 Task: Find a one-way flight from Lynchburg (LYH) to Greenville (PGV) on June 2 for 3 passengers in premium economy with 2 checked bags, a price up to ₹1,100, and a departure time between 12:00 PM and 1:00 PM.
Action: Mouse moved to (391, 354)
Screenshot: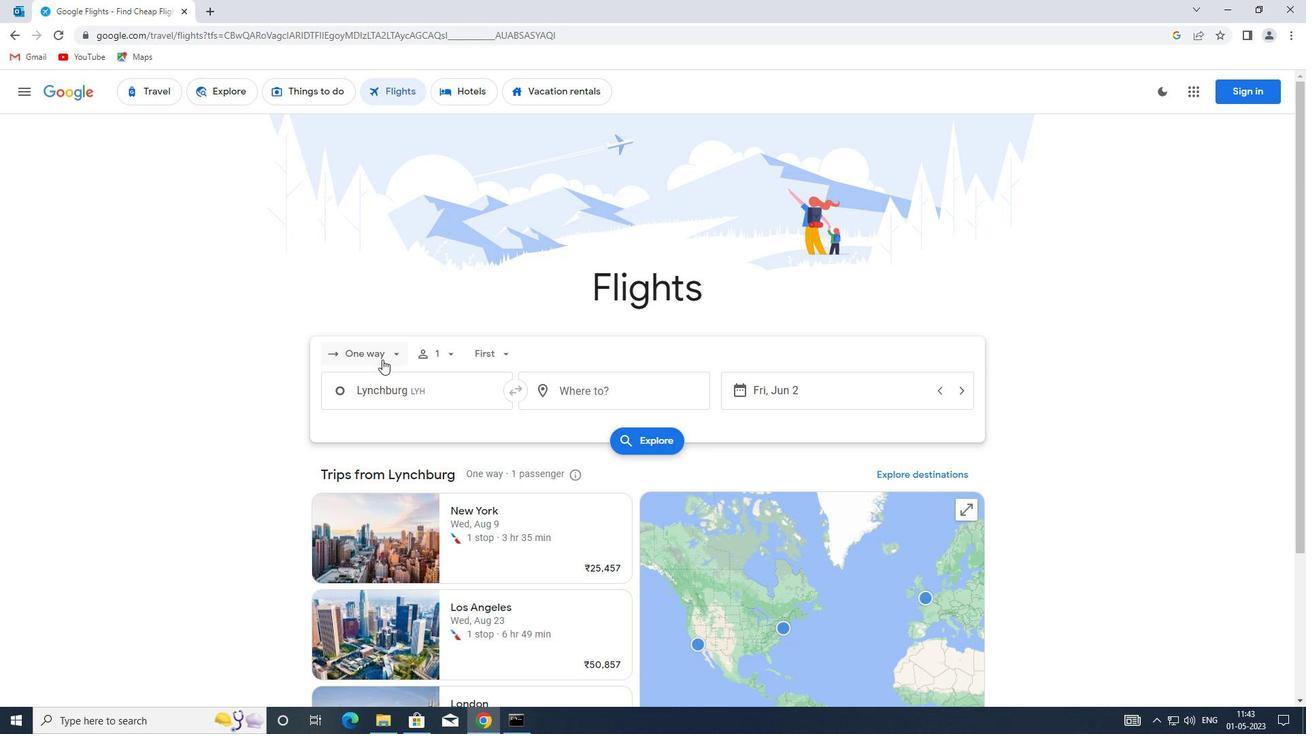 
Action: Mouse pressed left at (391, 354)
Screenshot: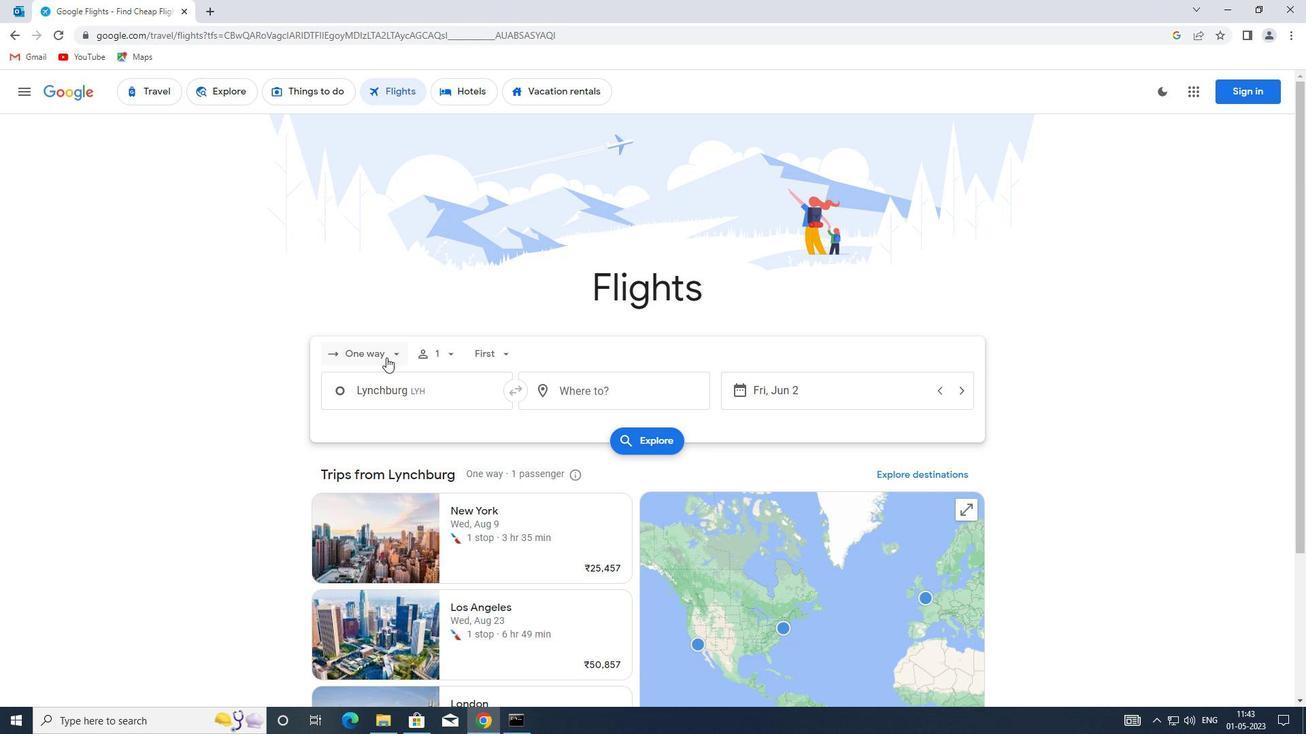 
Action: Mouse moved to (409, 419)
Screenshot: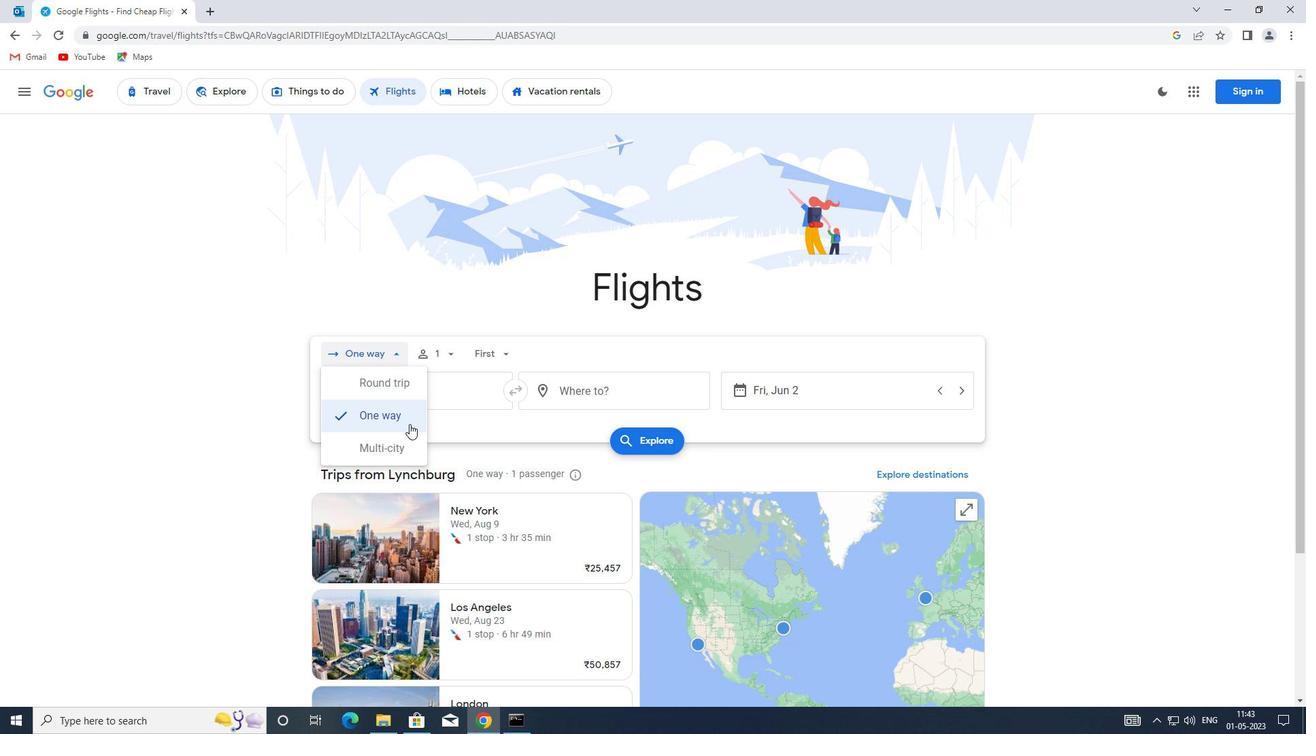 
Action: Mouse pressed left at (409, 419)
Screenshot: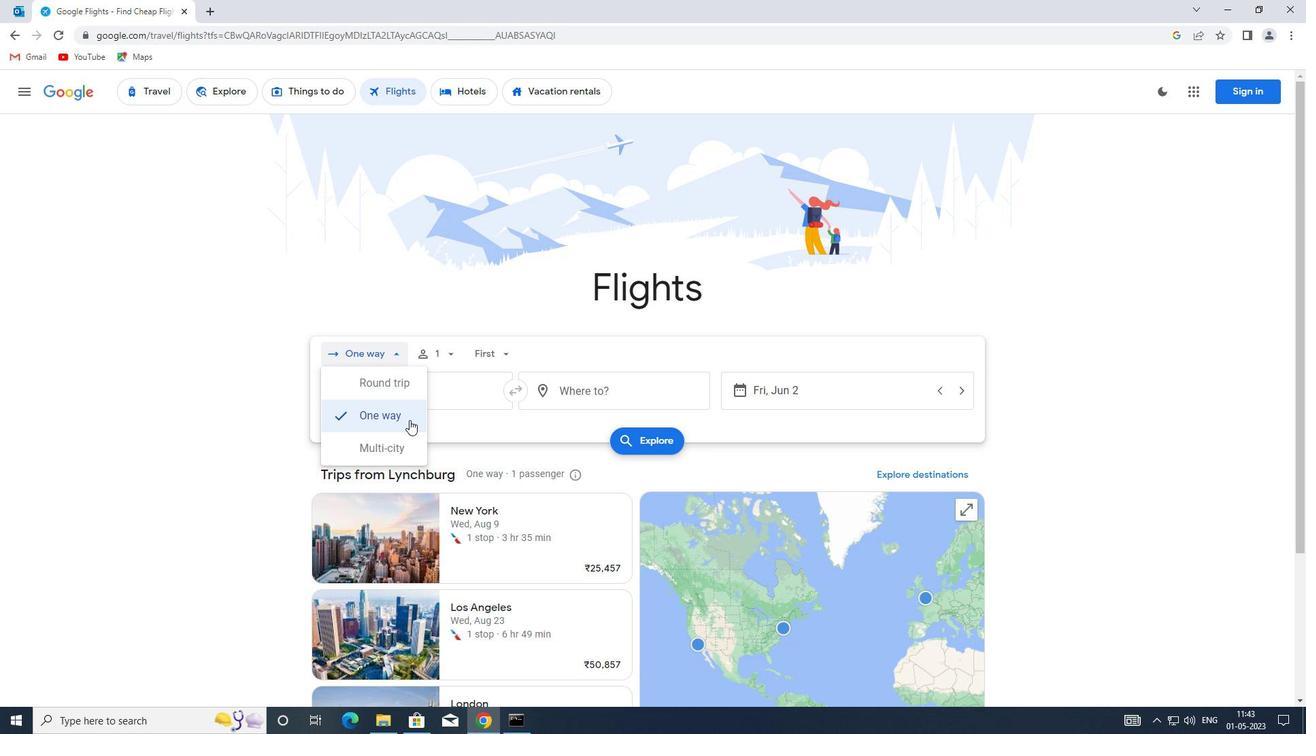 
Action: Mouse moved to (449, 360)
Screenshot: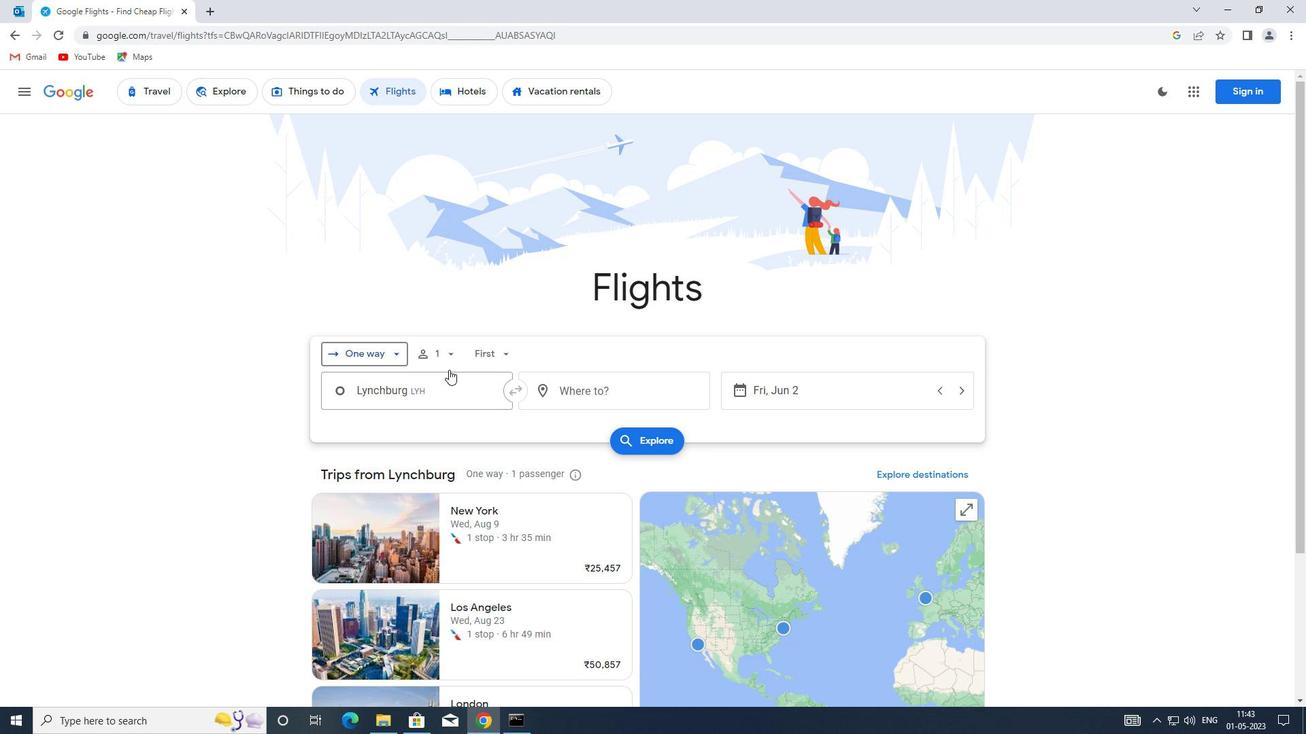 
Action: Mouse pressed left at (449, 360)
Screenshot: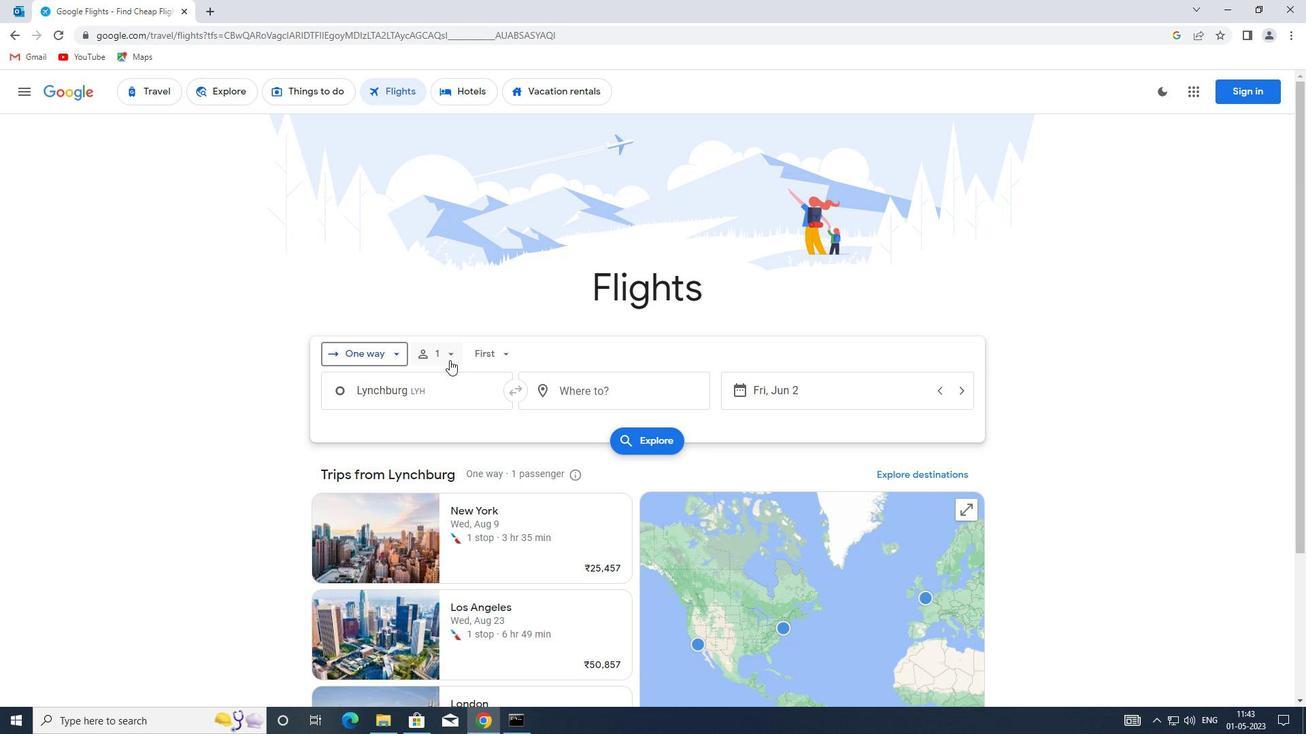 
Action: Mouse moved to (551, 423)
Screenshot: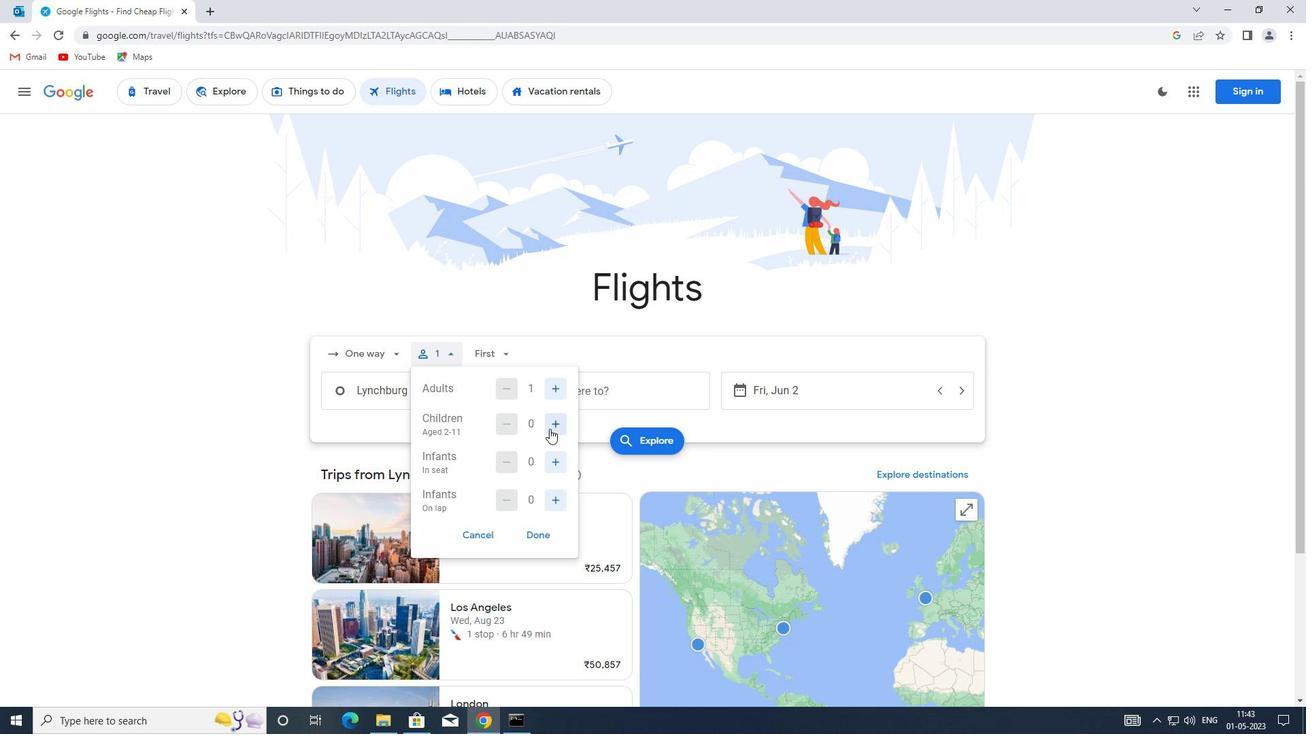 
Action: Mouse pressed left at (551, 423)
Screenshot: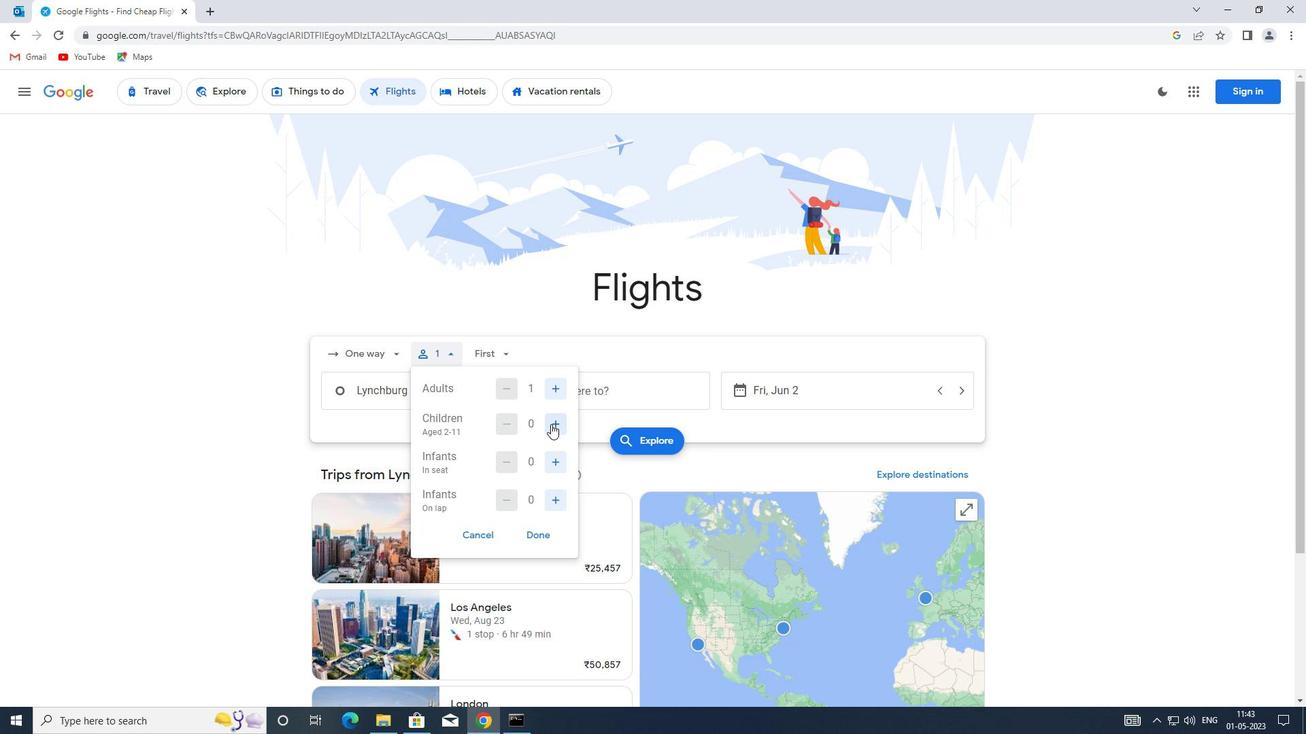 
Action: Mouse moved to (558, 464)
Screenshot: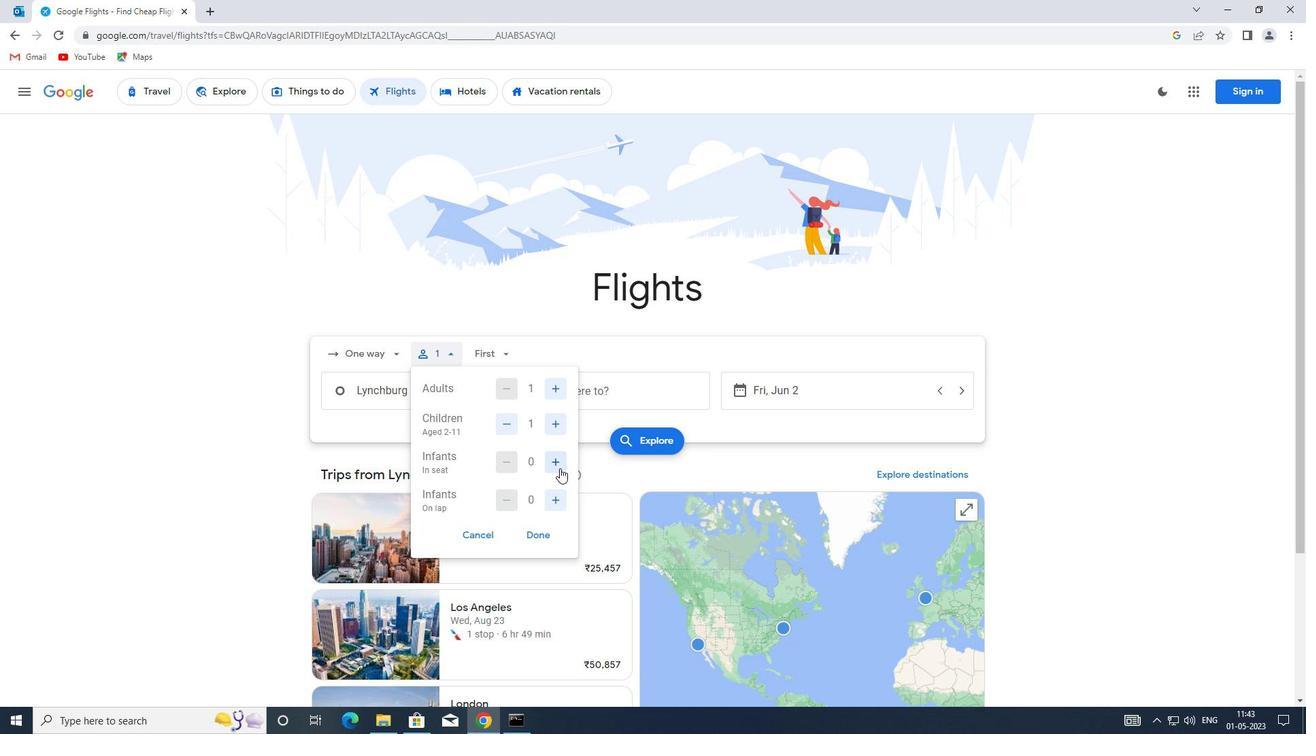 
Action: Mouse pressed left at (558, 464)
Screenshot: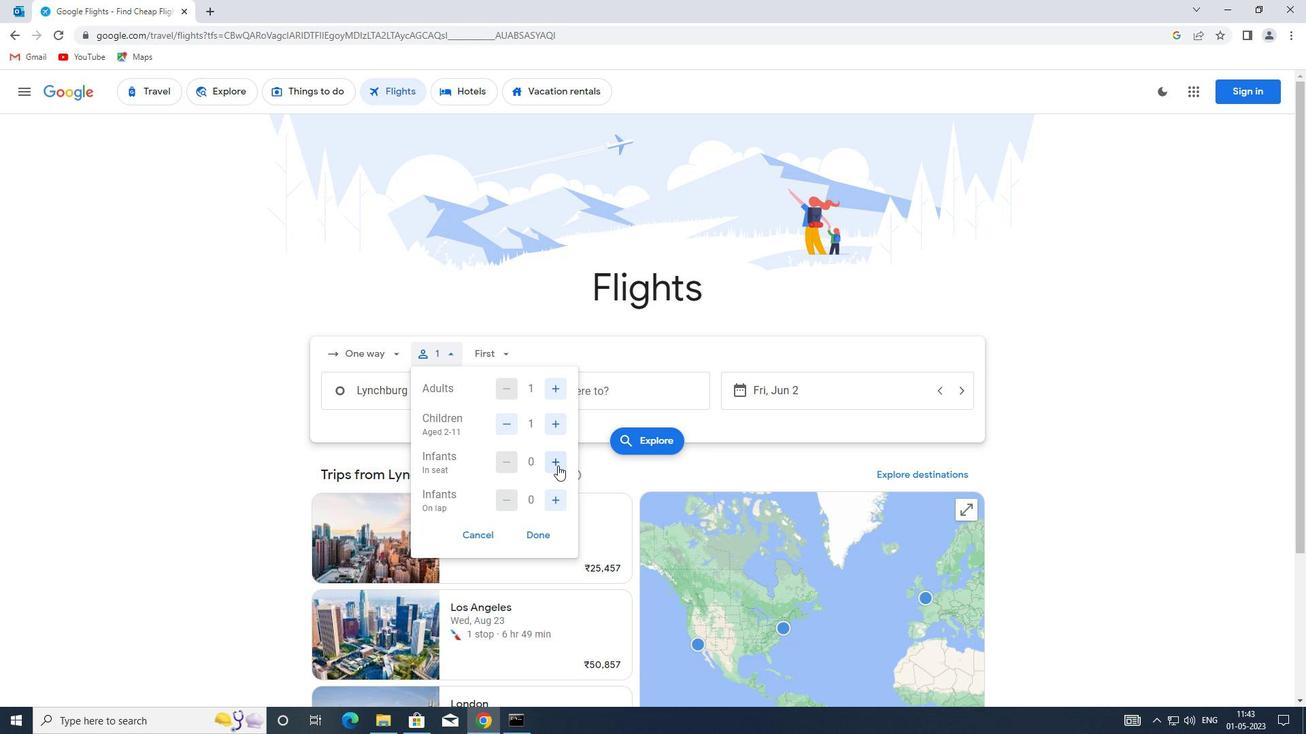 
Action: Mouse moved to (530, 534)
Screenshot: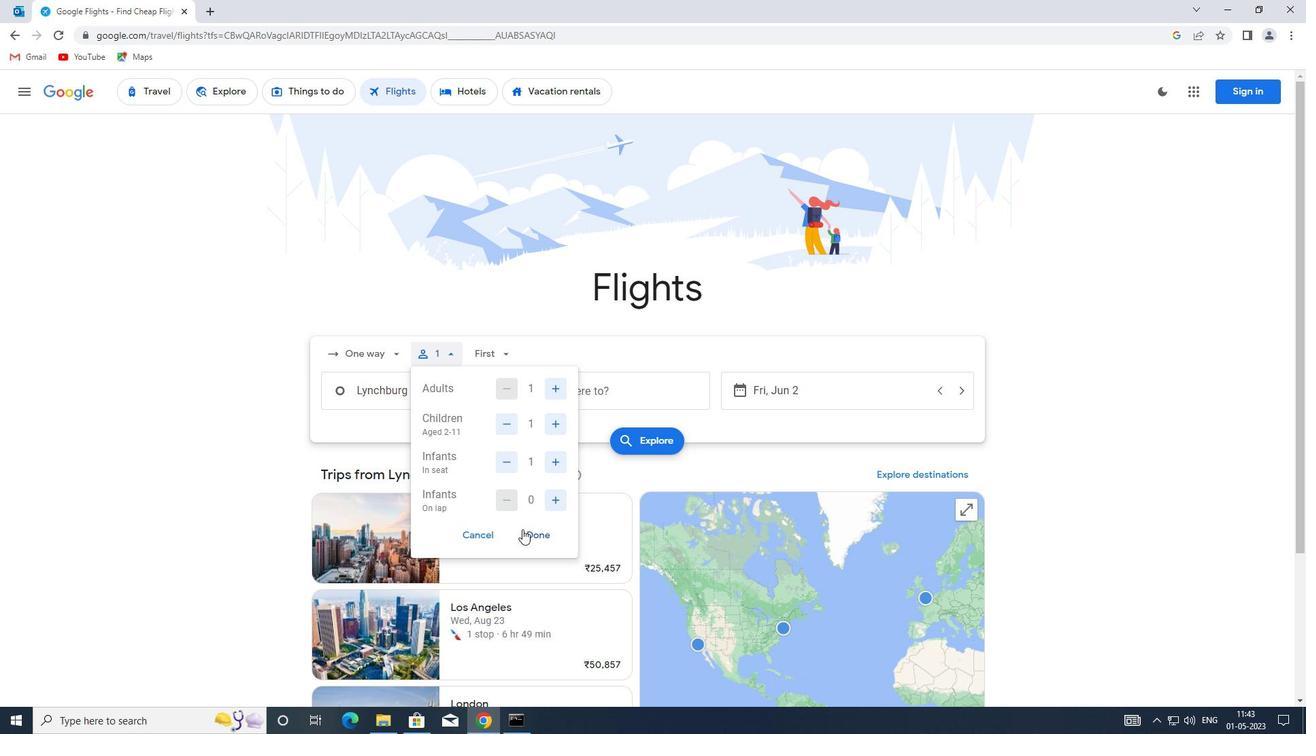 
Action: Mouse pressed left at (530, 534)
Screenshot: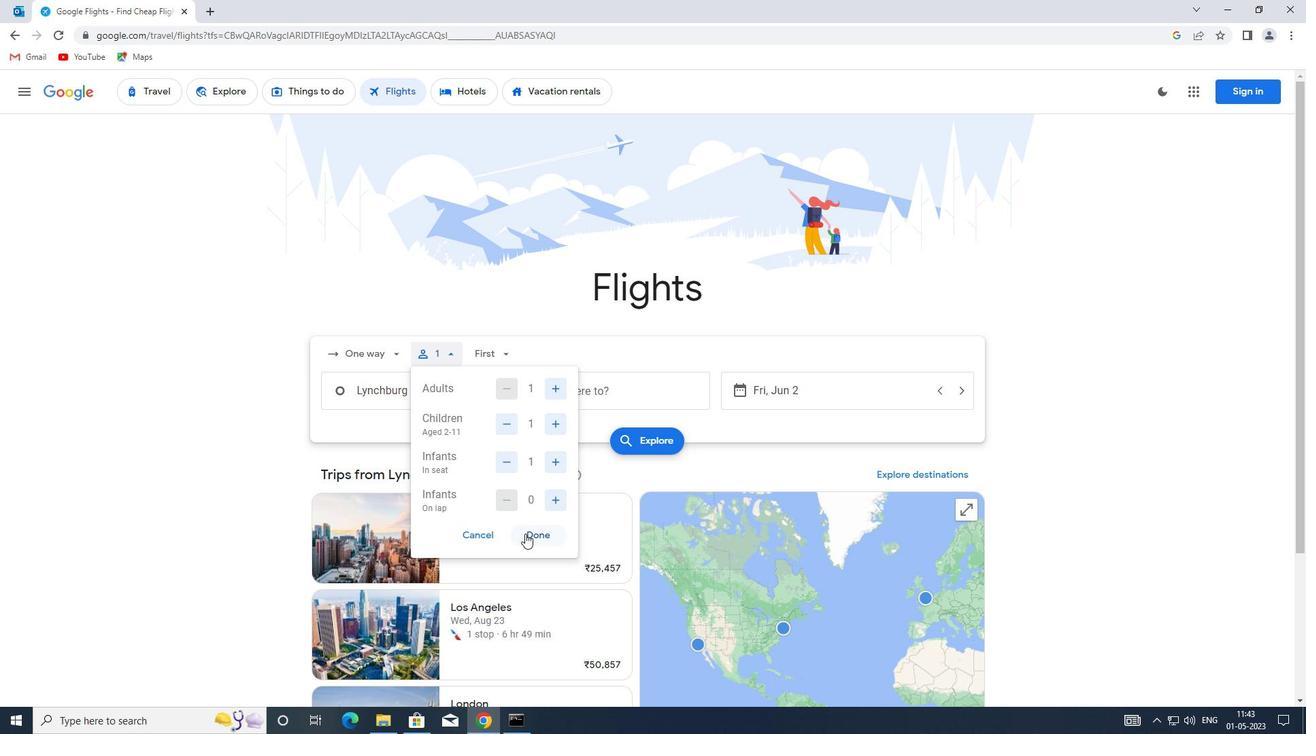 
Action: Mouse moved to (505, 351)
Screenshot: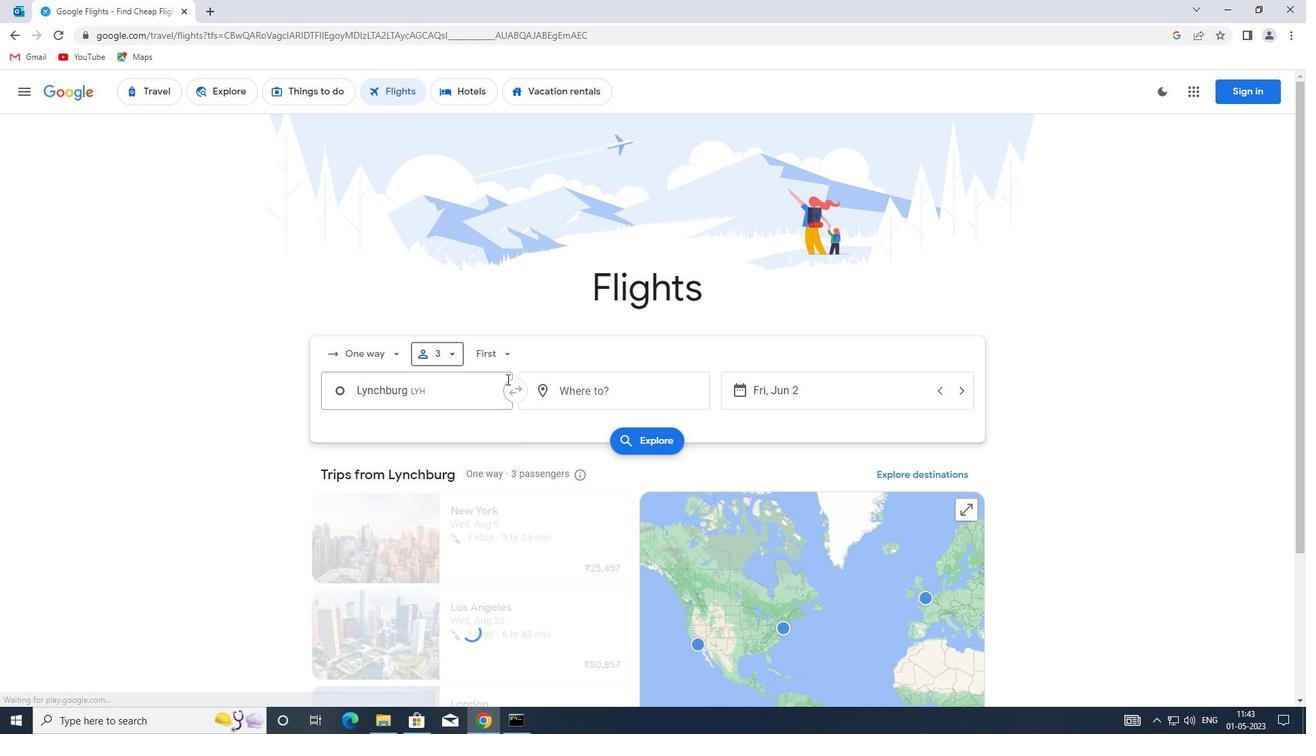 
Action: Mouse pressed left at (505, 351)
Screenshot: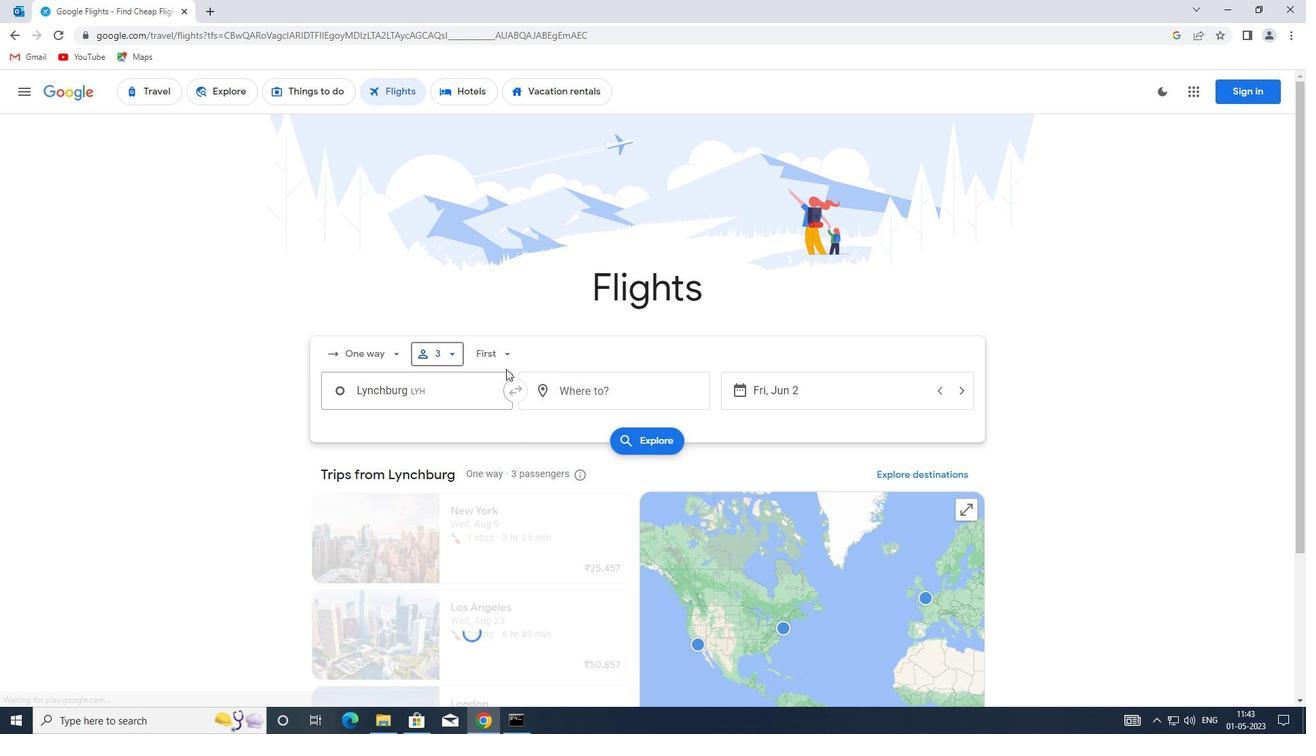 
Action: Mouse moved to (516, 418)
Screenshot: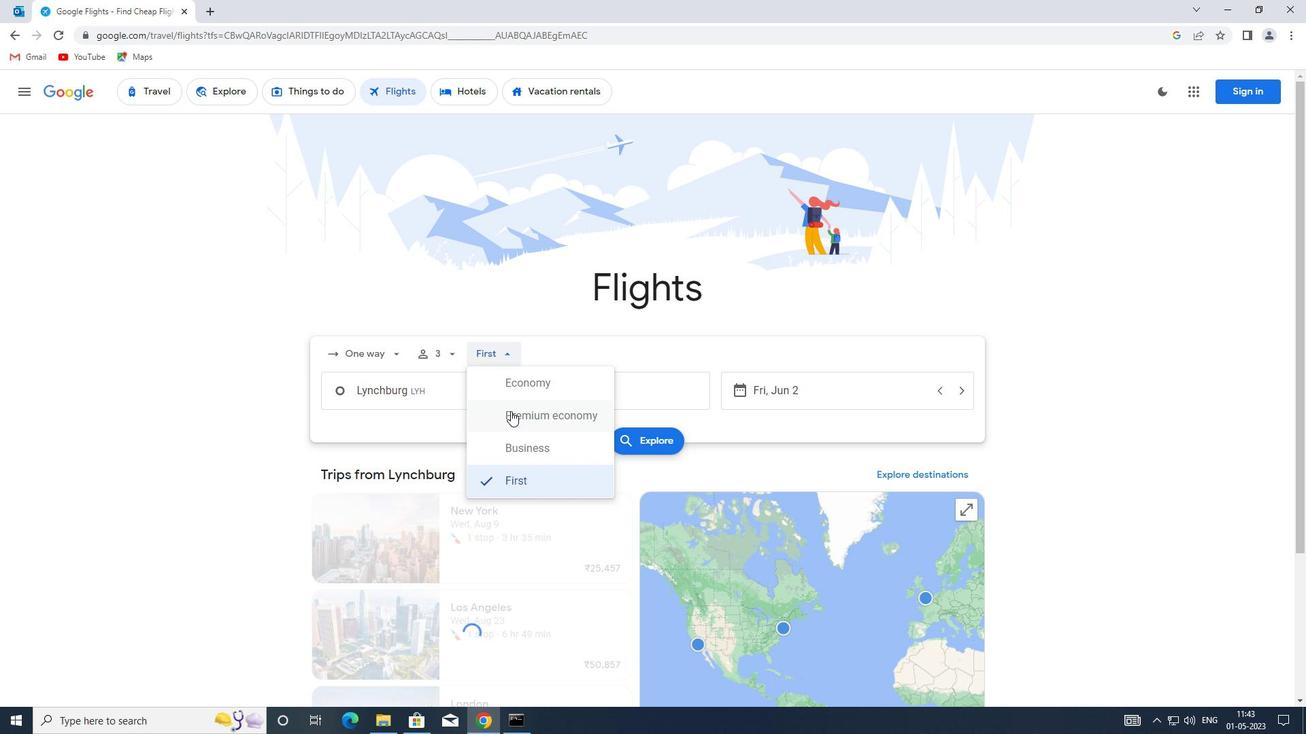
Action: Mouse pressed left at (516, 418)
Screenshot: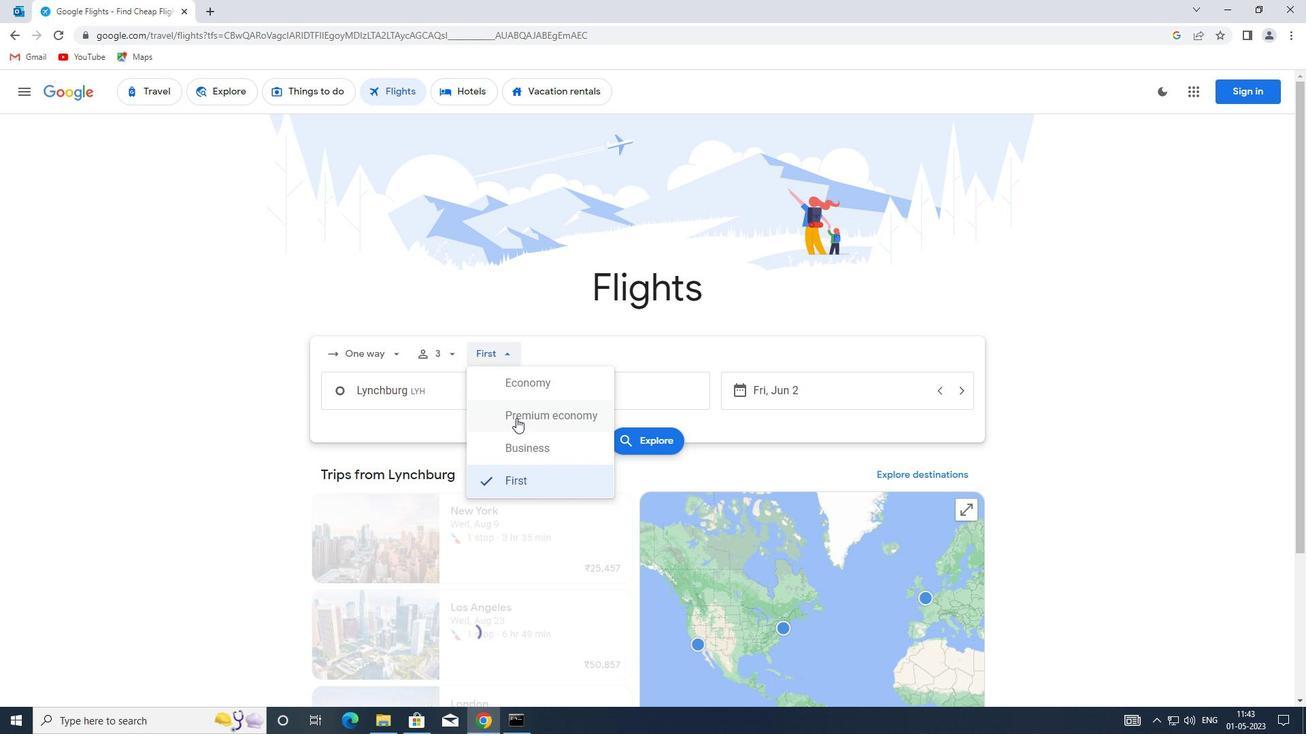 
Action: Mouse moved to (427, 390)
Screenshot: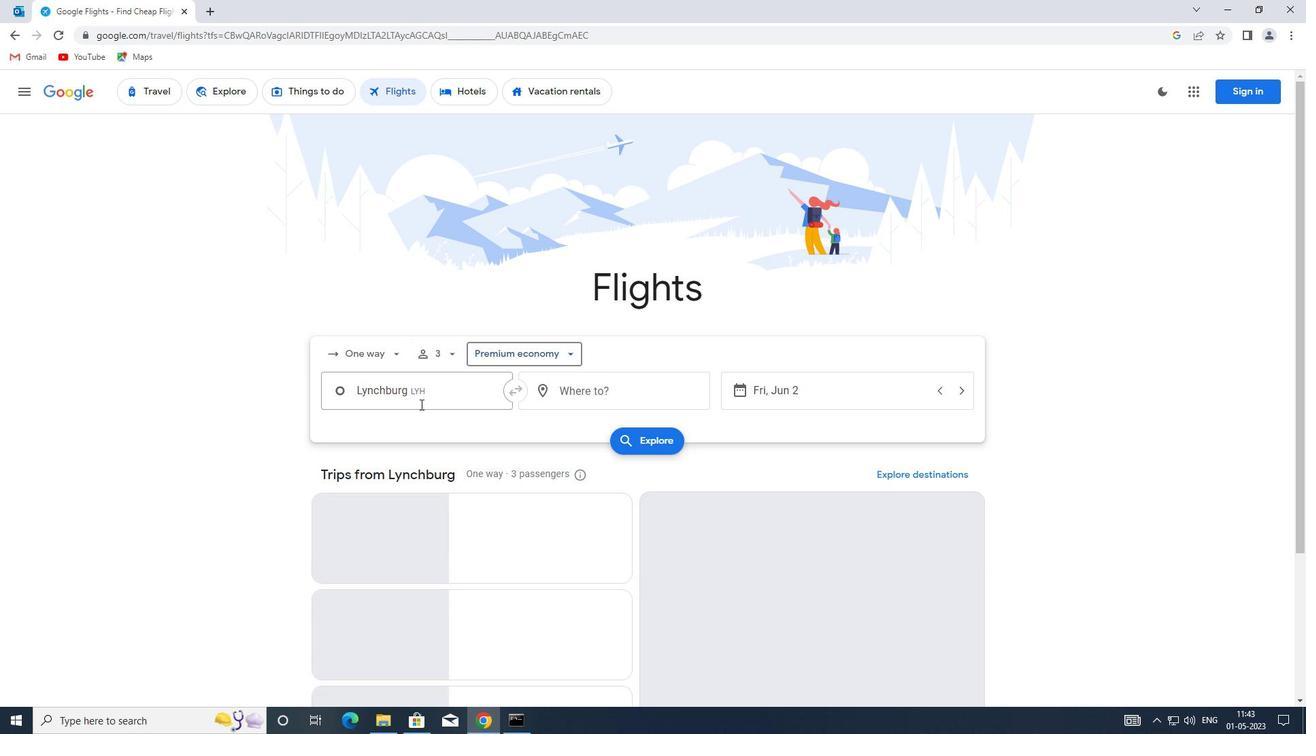 
Action: Mouse pressed left at (427, 390)
Screenshot: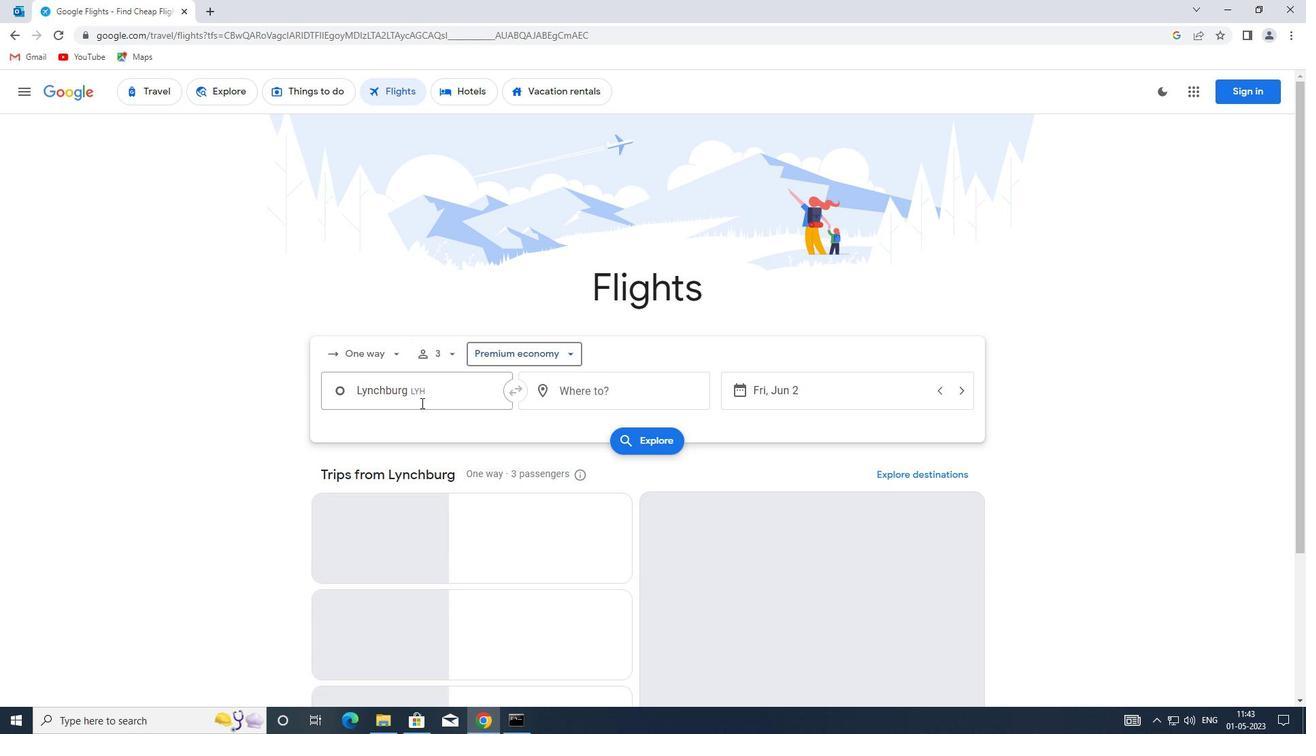 
Action: Mouse moved to (428, 390)
Screenshot: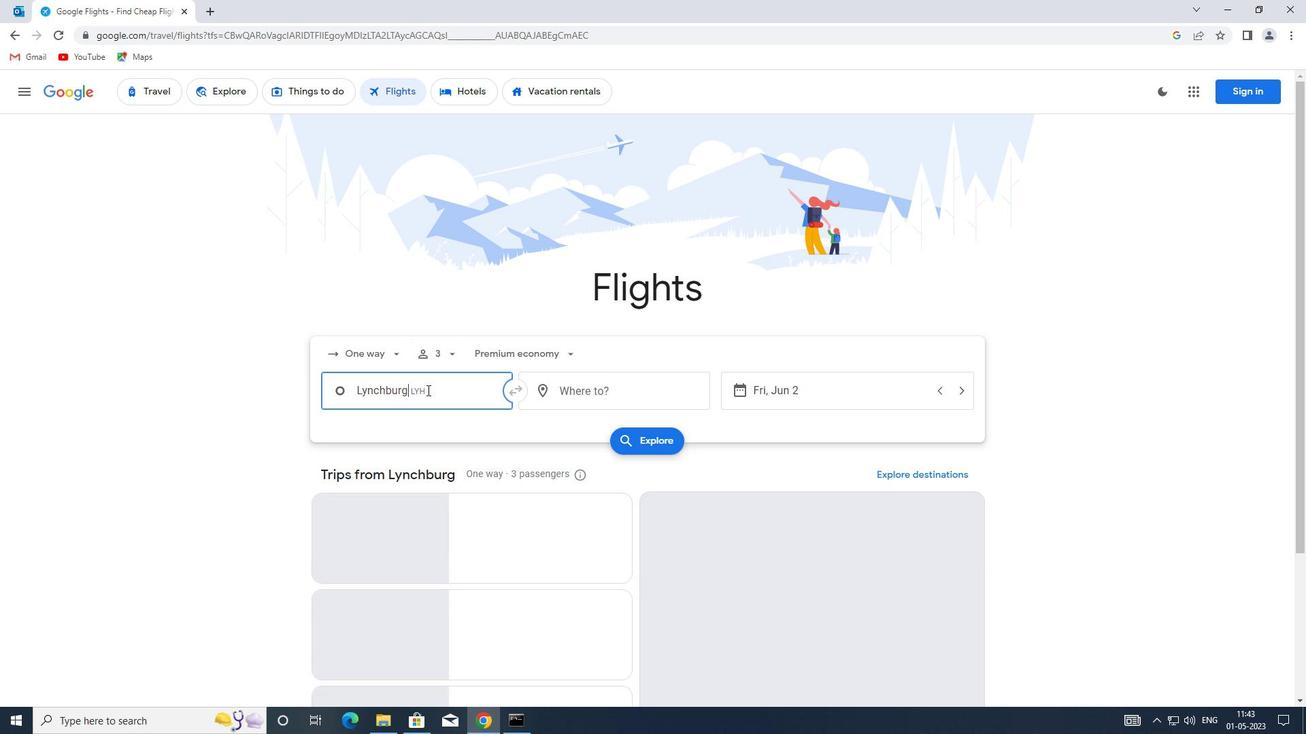 
Action: Key pressed <Key.enter>
Screenshot: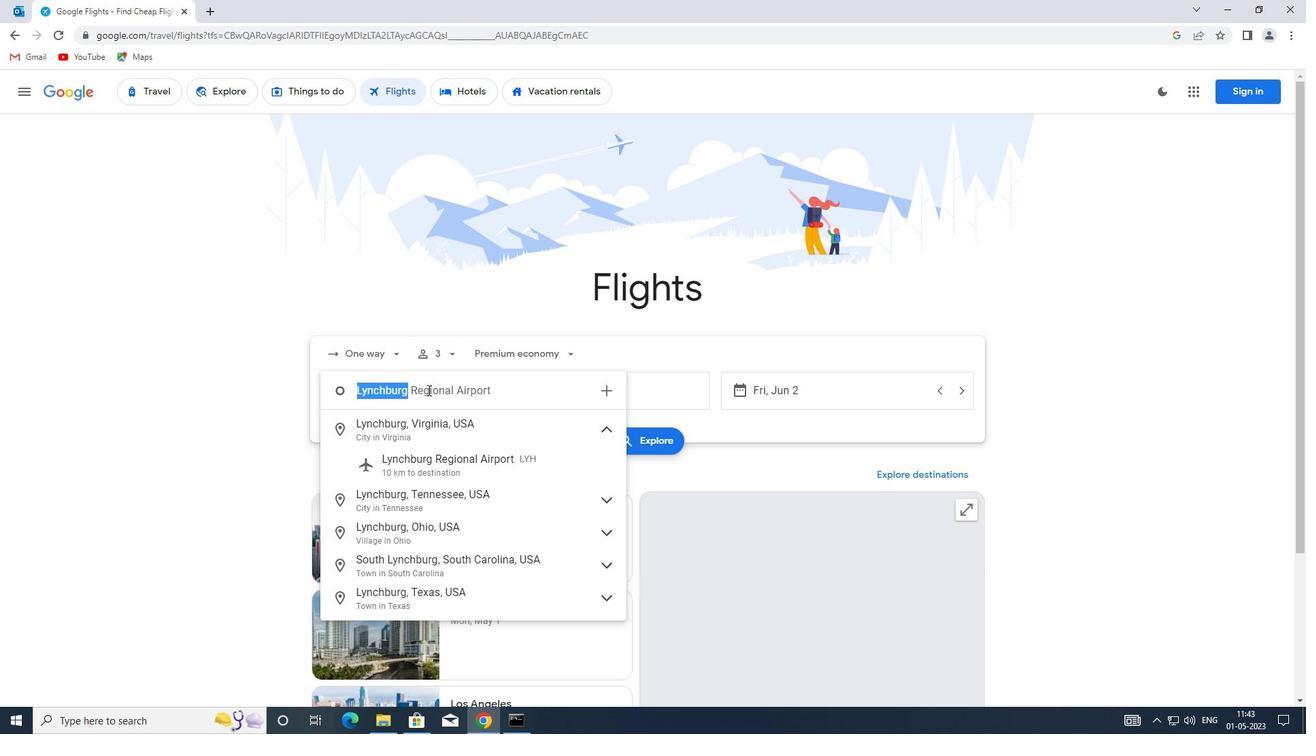 
Action: Mouse moved to (577, 395)
Screenshot: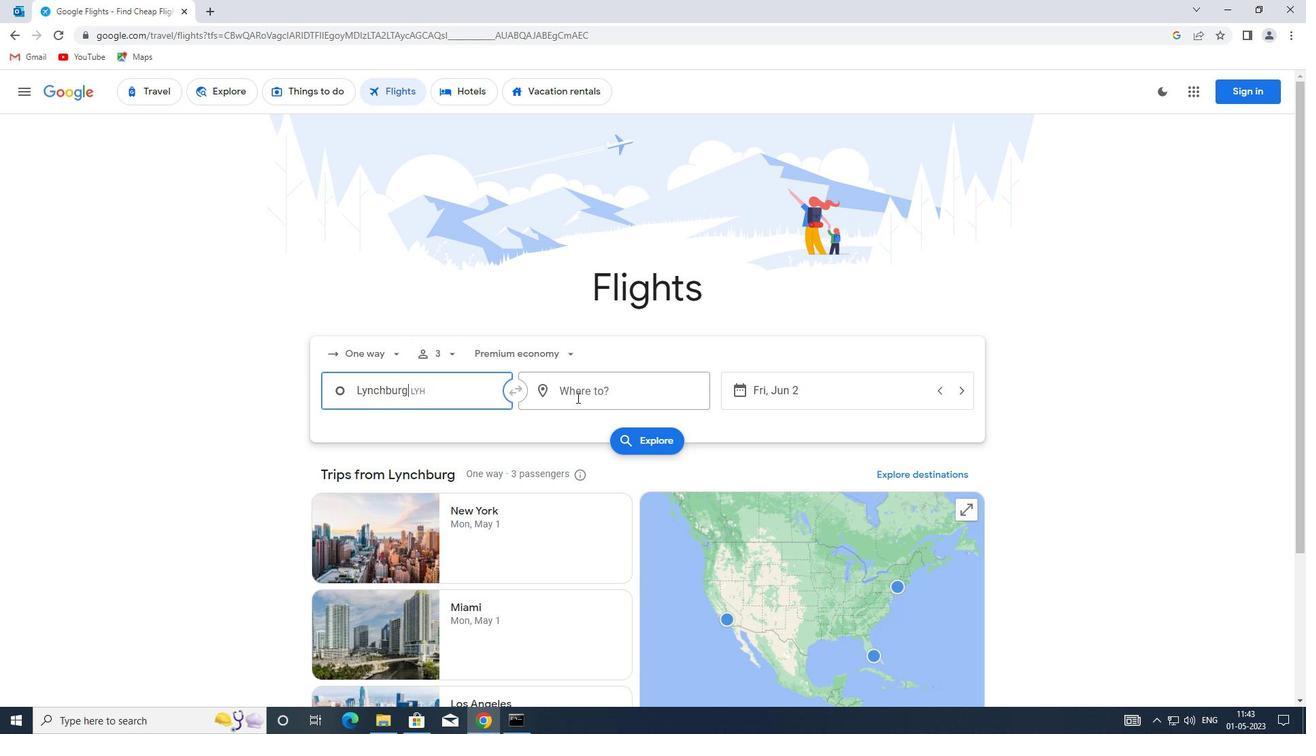 
Action: Mouse pressed left at (577, 395)
Screenshot: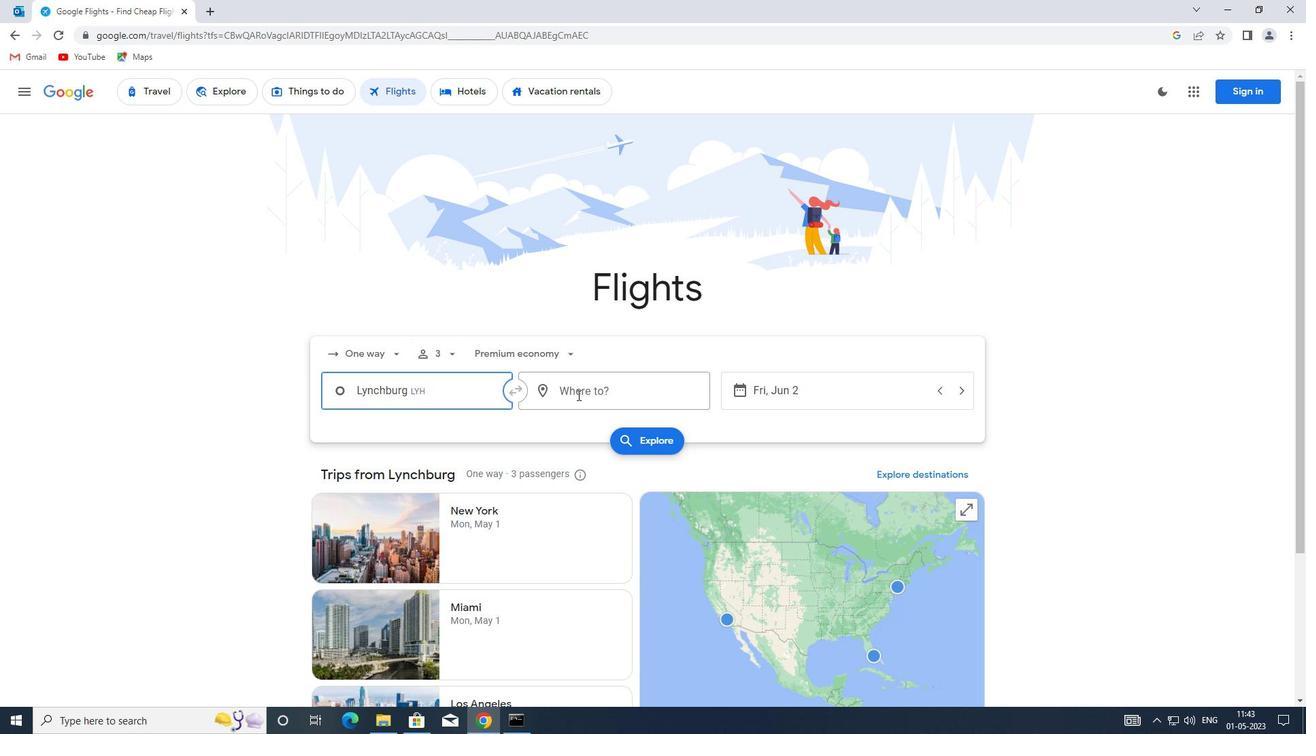 
Action: Key pressed pgv
Screenshot: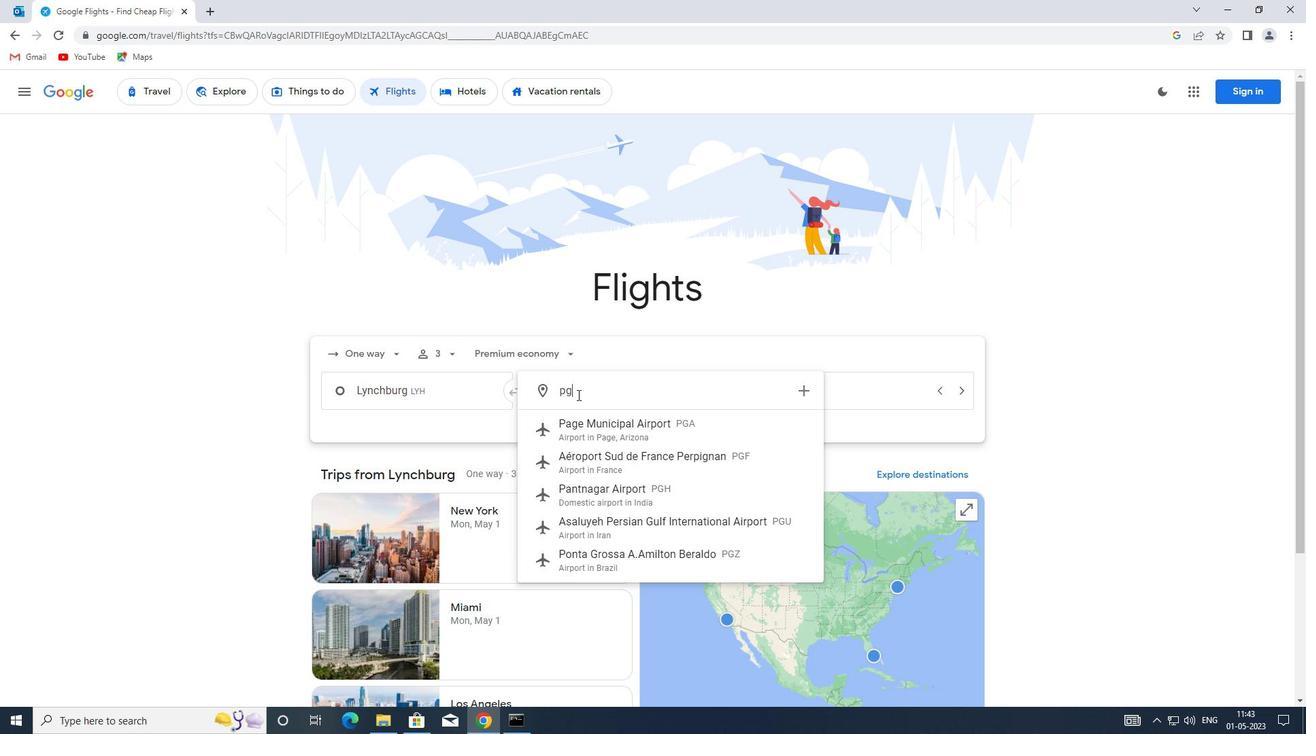 
Action: Mouse moved to (619, 438)
Screenshot: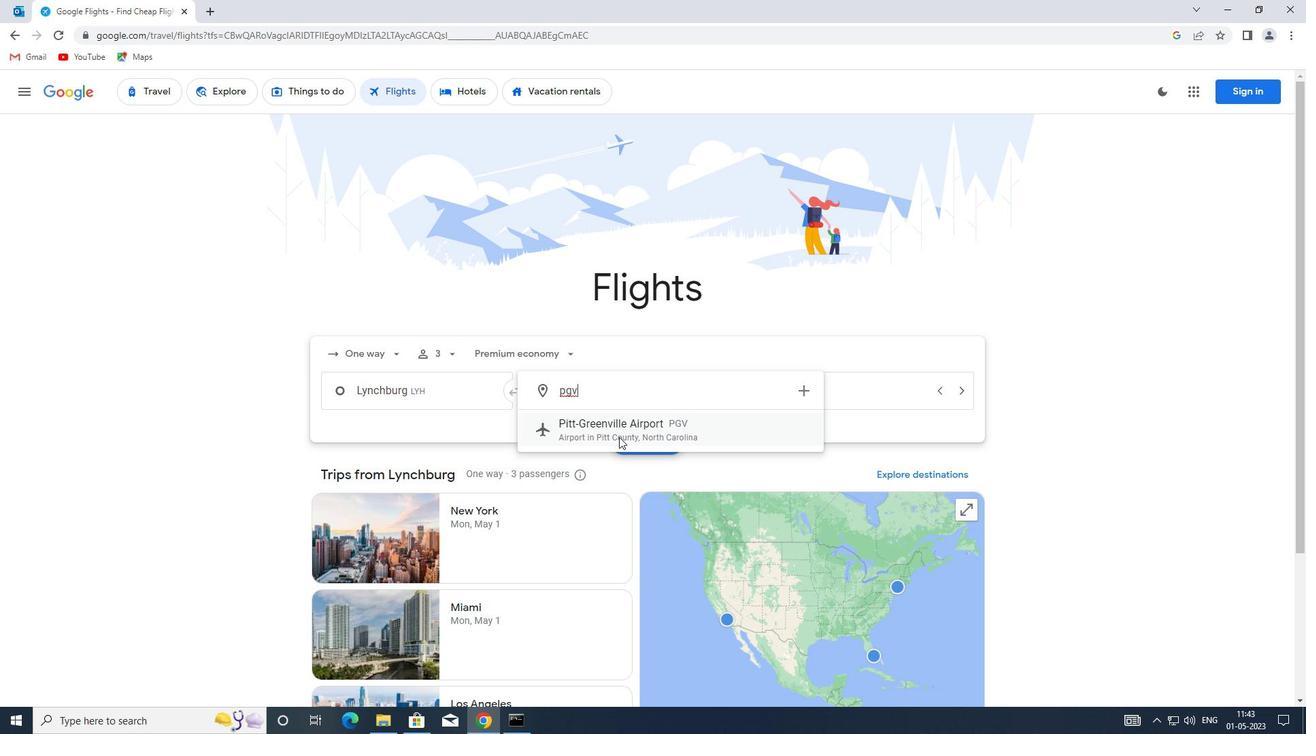 
Action: Mouse pressed left at (619, 438)
Screenshot: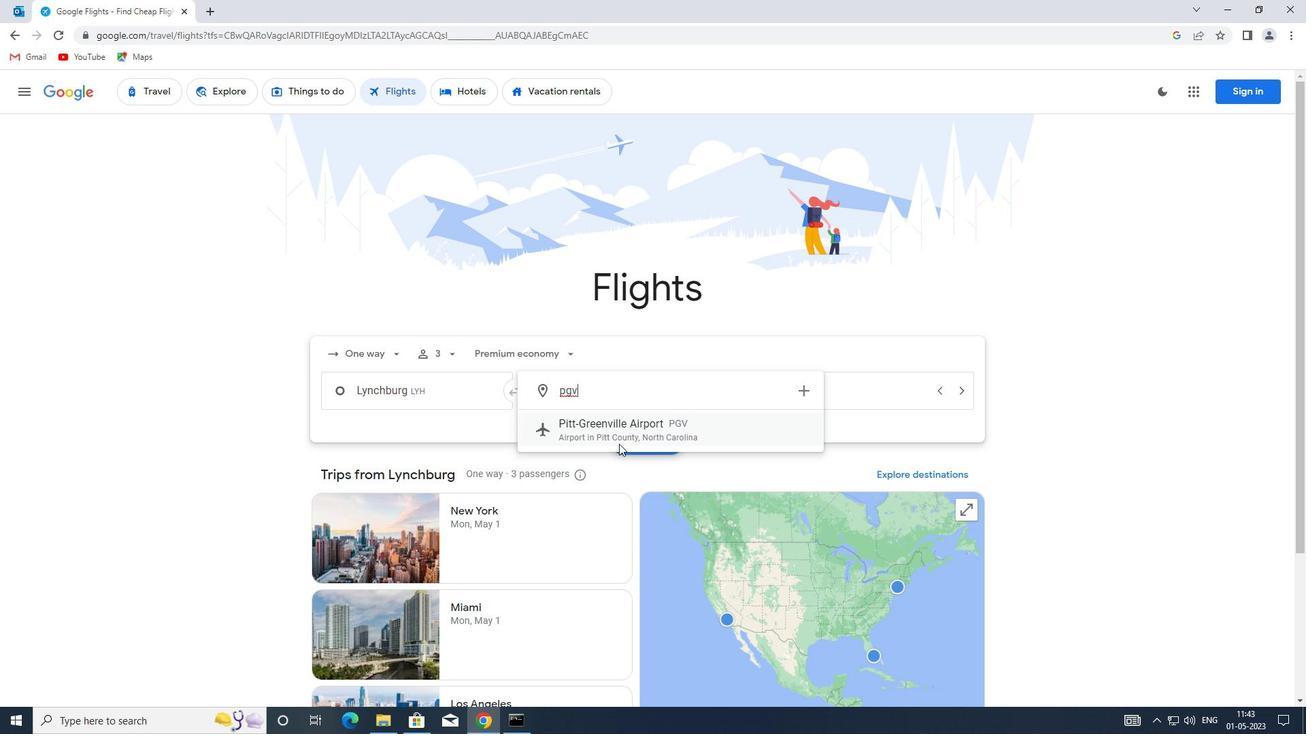 
Action: Mouse moved to (774, 391)
Screenshot: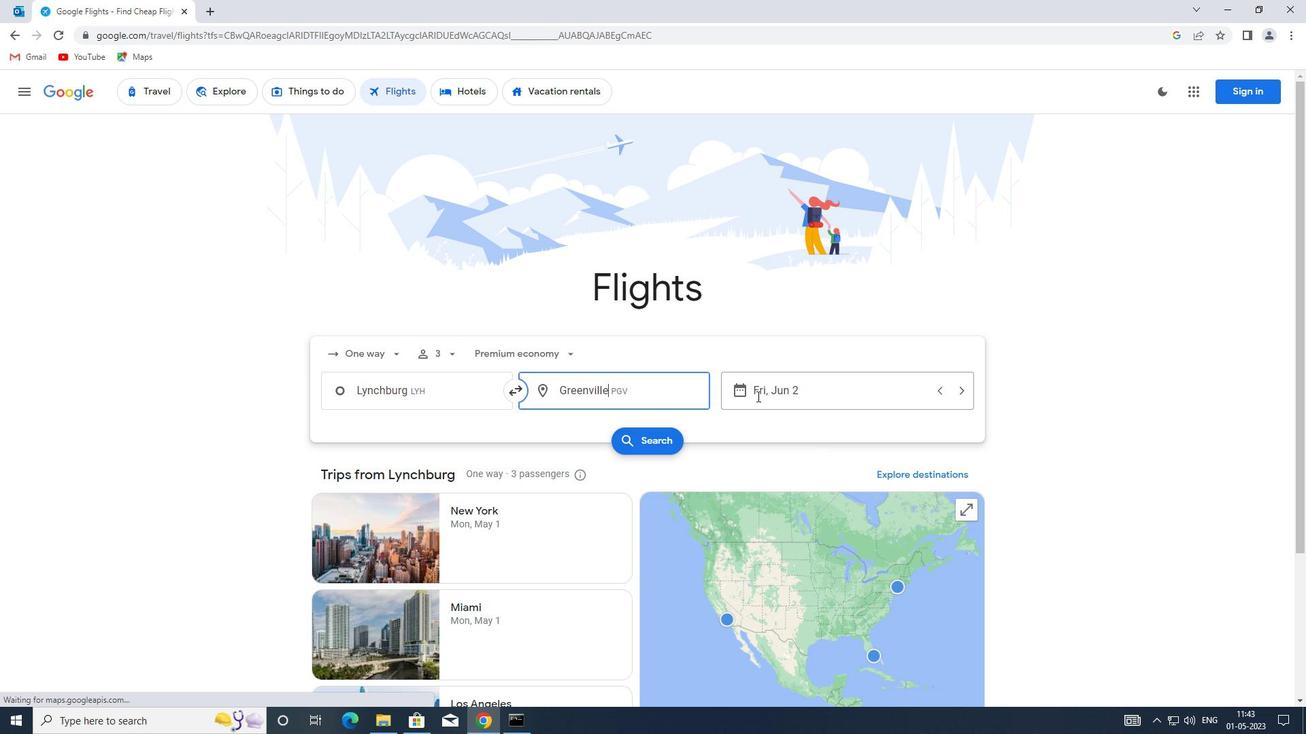 
Action: Mouse pressed left at (774, 391)
Screenshot: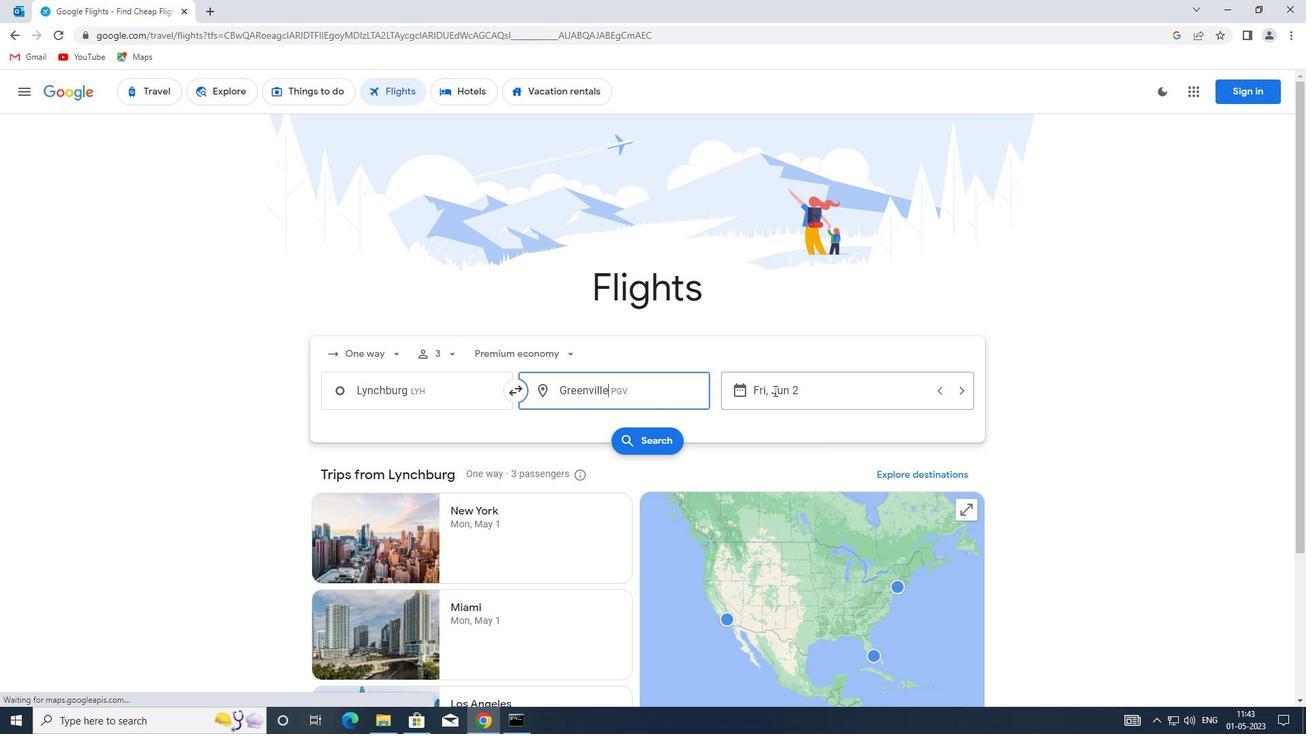 
Action: Mouse moved to (911, 469)
Screenshot: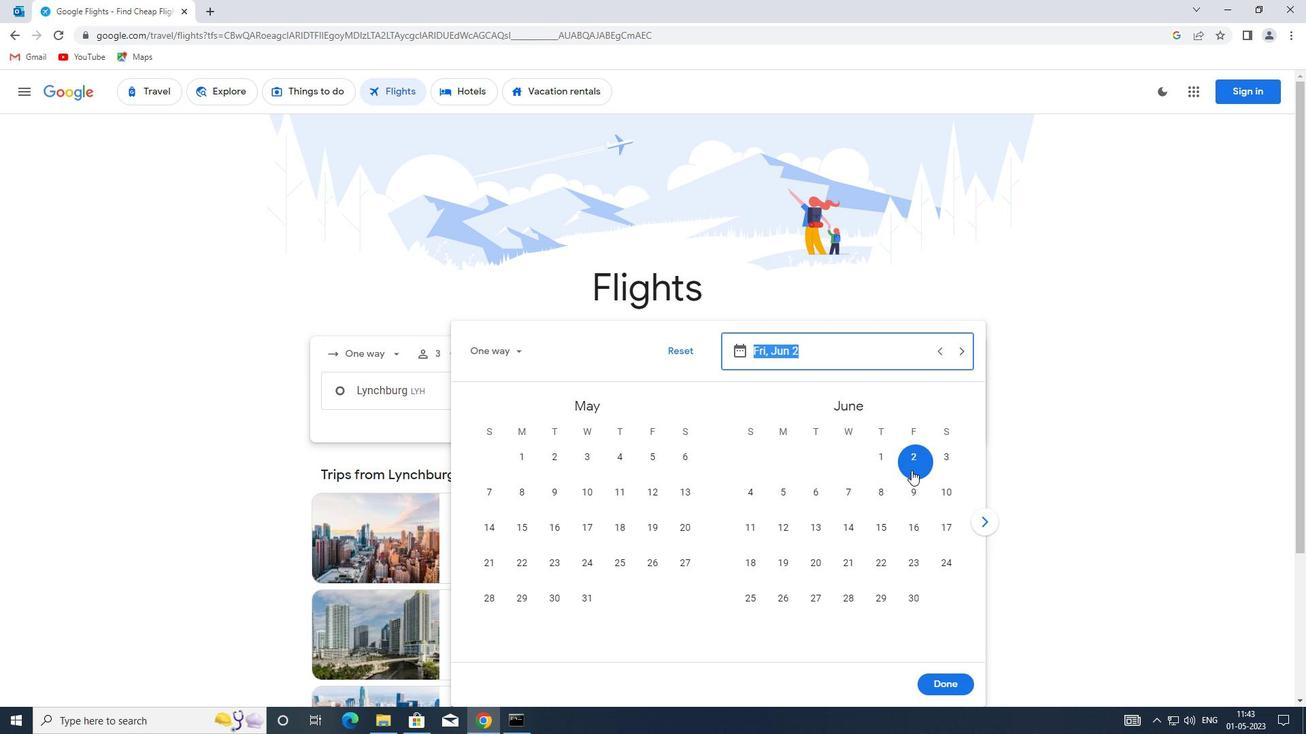 
Action: Mouse pressed left at (911, 469)
Screenshot: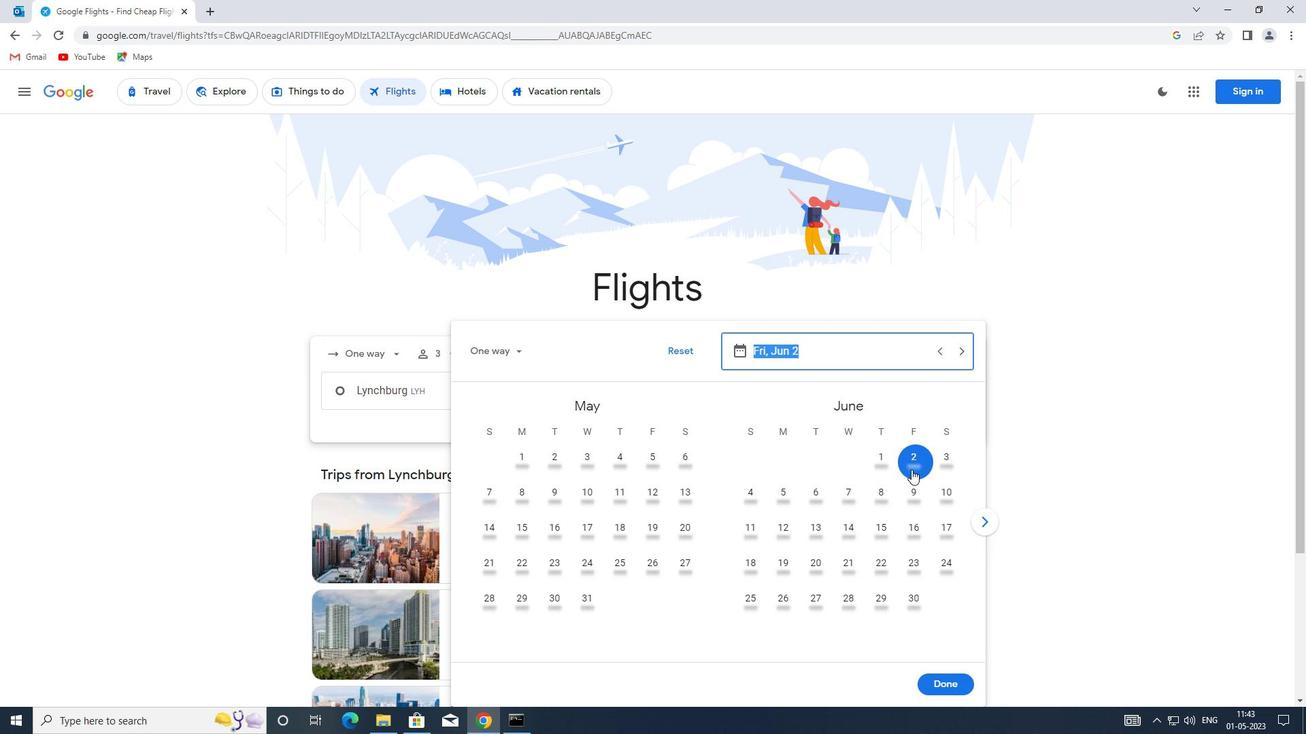 
Action: Mouse moved to (943, 687)
Screenshot: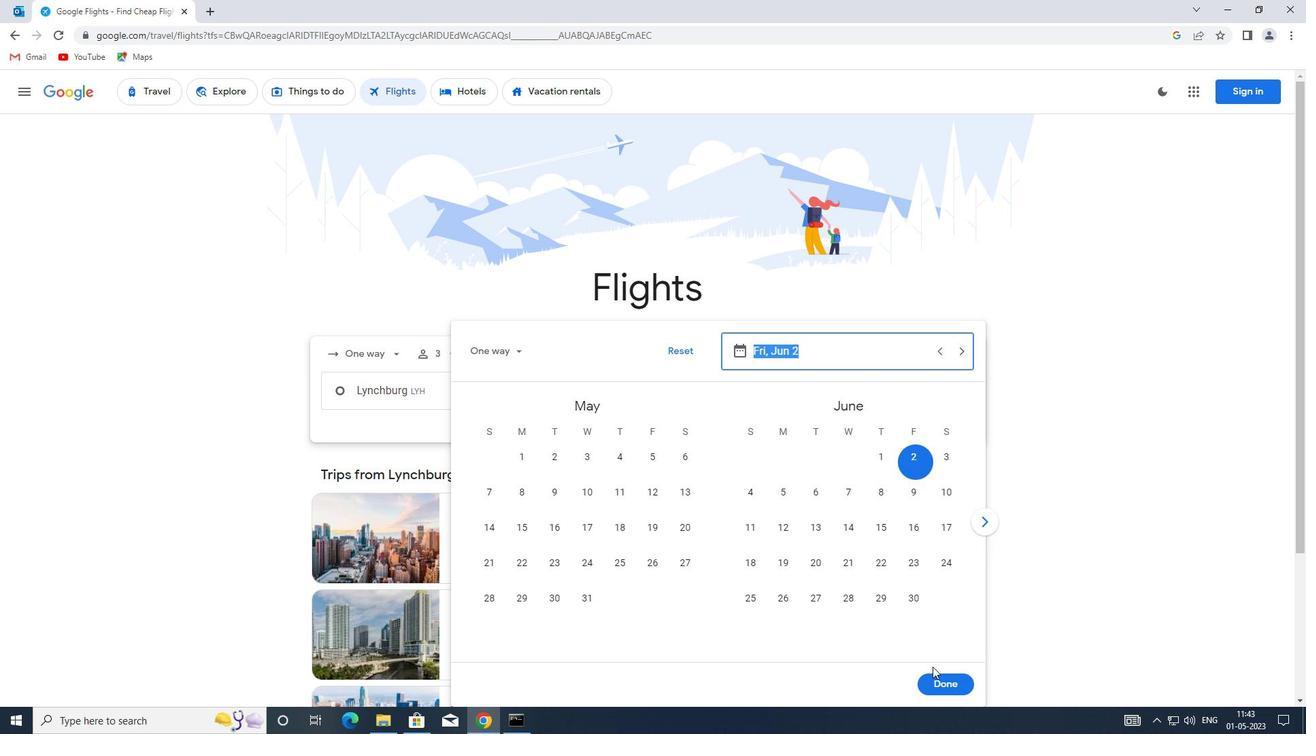 
Action: Mouse pressed left at (943, 687)
Screenshot: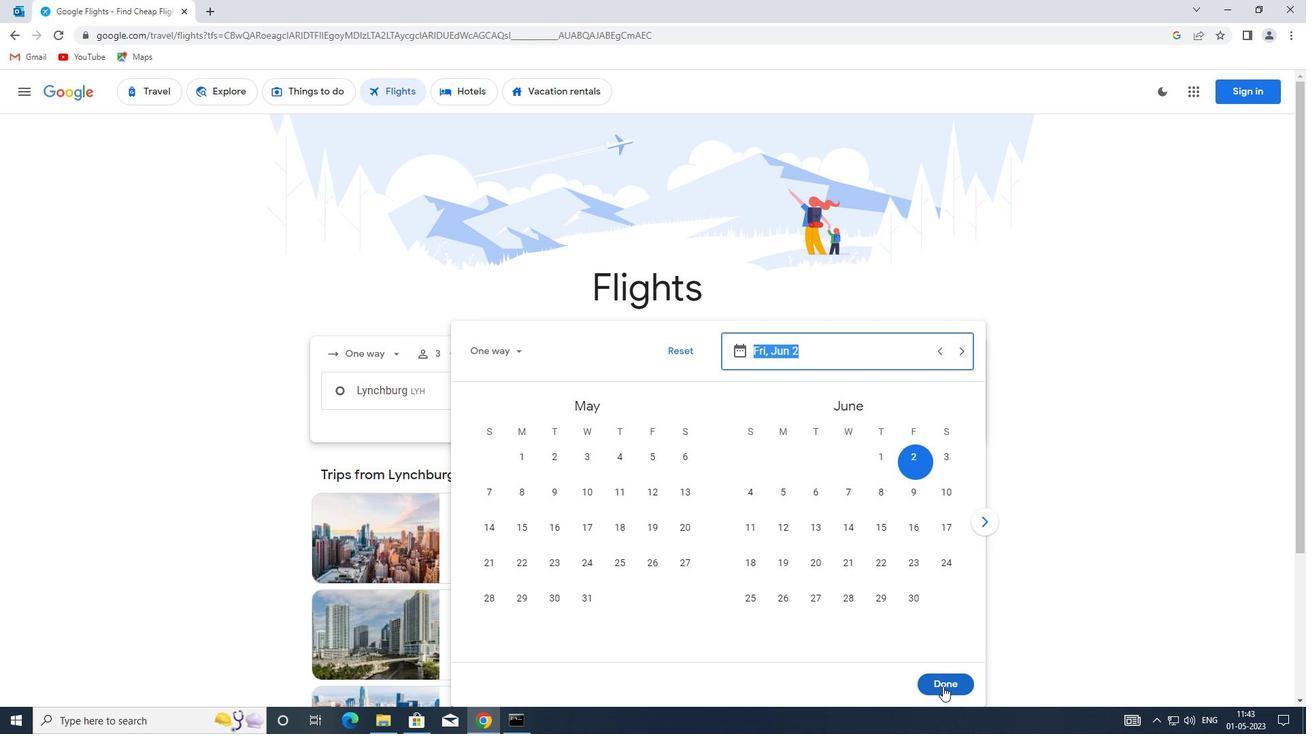 
Action: Mouse moved to (662, 436)
Screenshot: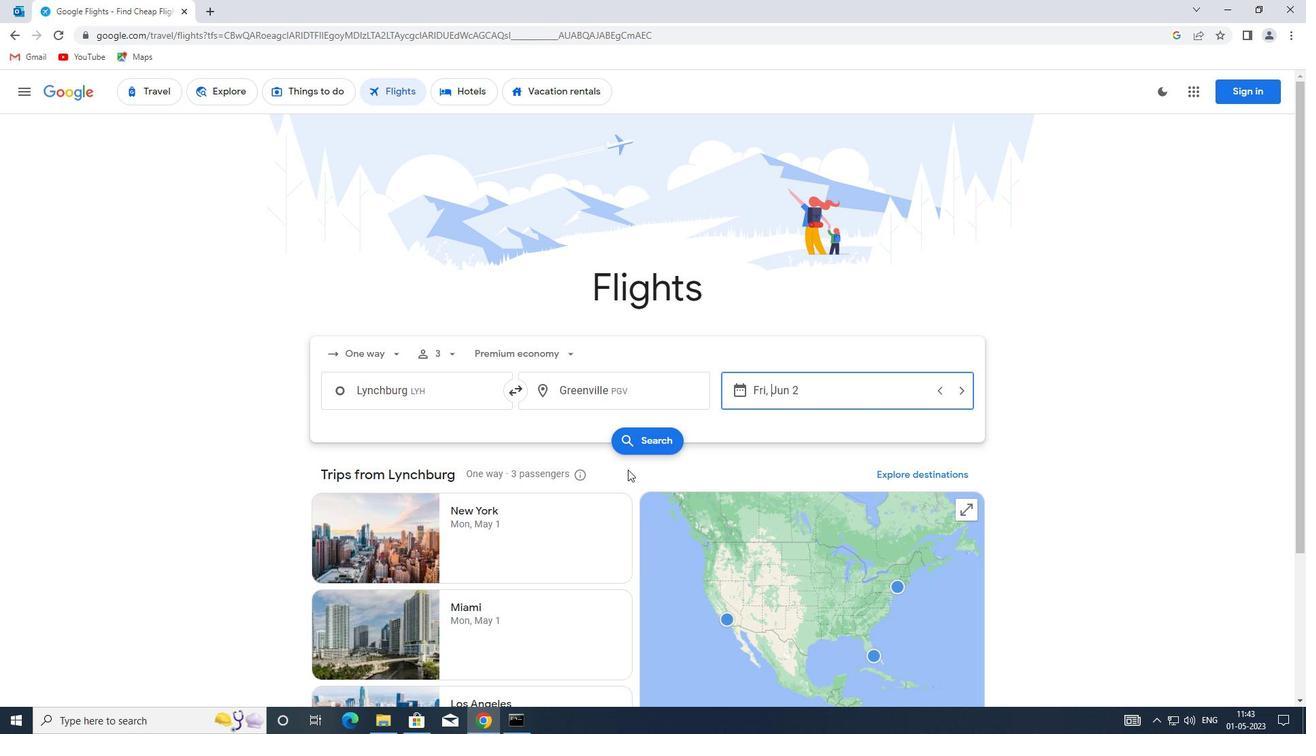 
Action: Mouse pressed left at (662, 436)
Screenshot: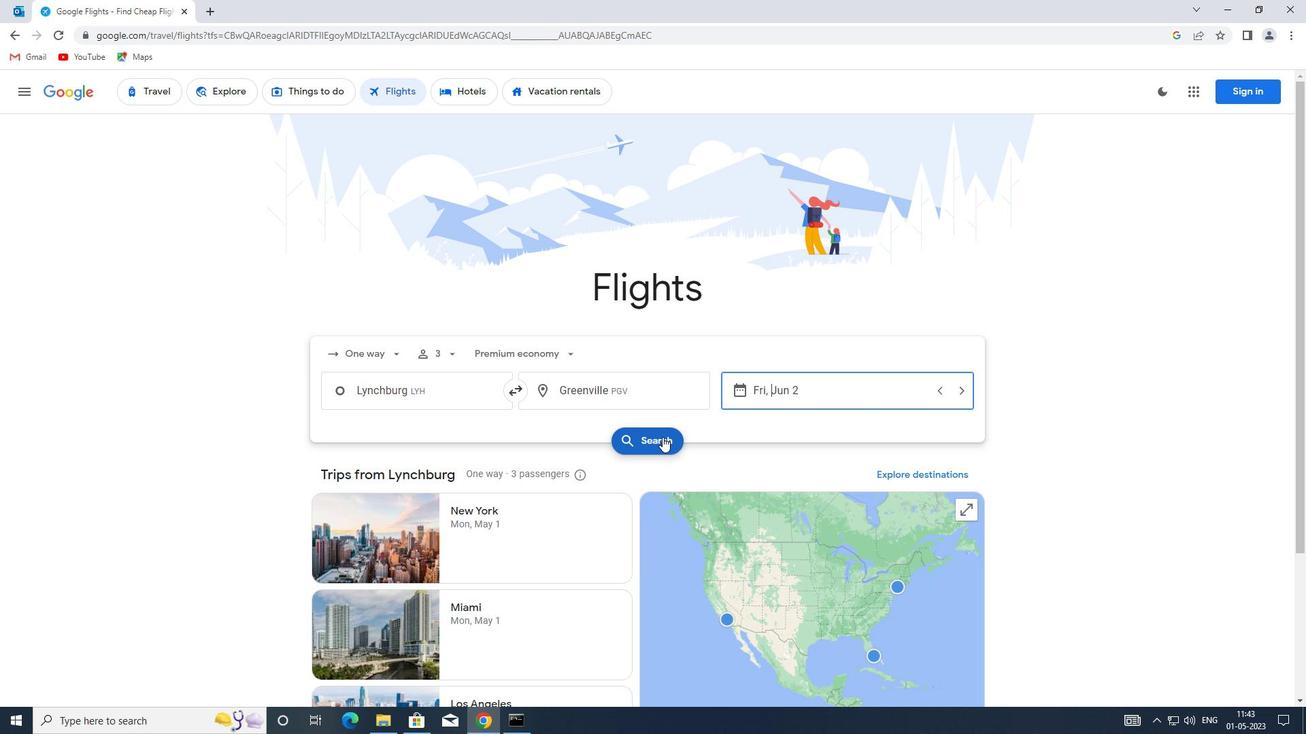 
Action: Mouse moved to (349, 221)
Screenshot: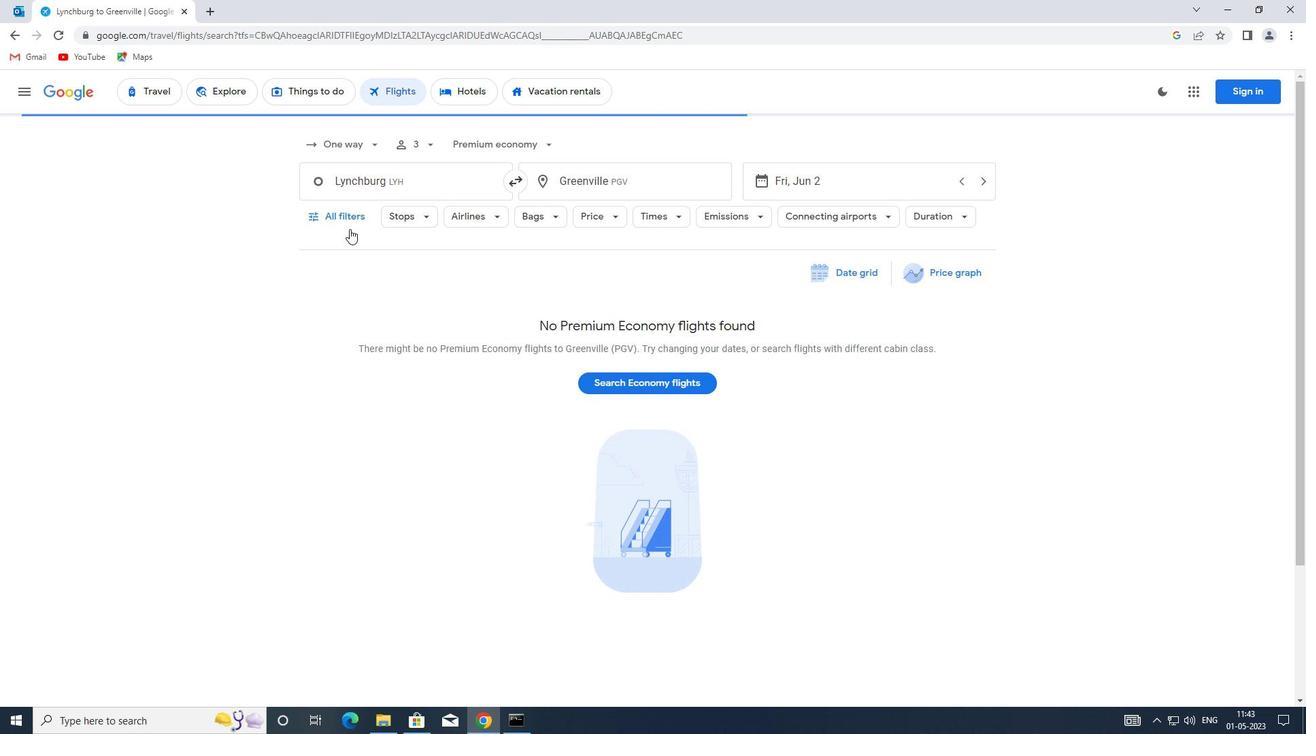 
Action: Mouse pressed left at (349, 221)
Screenshot: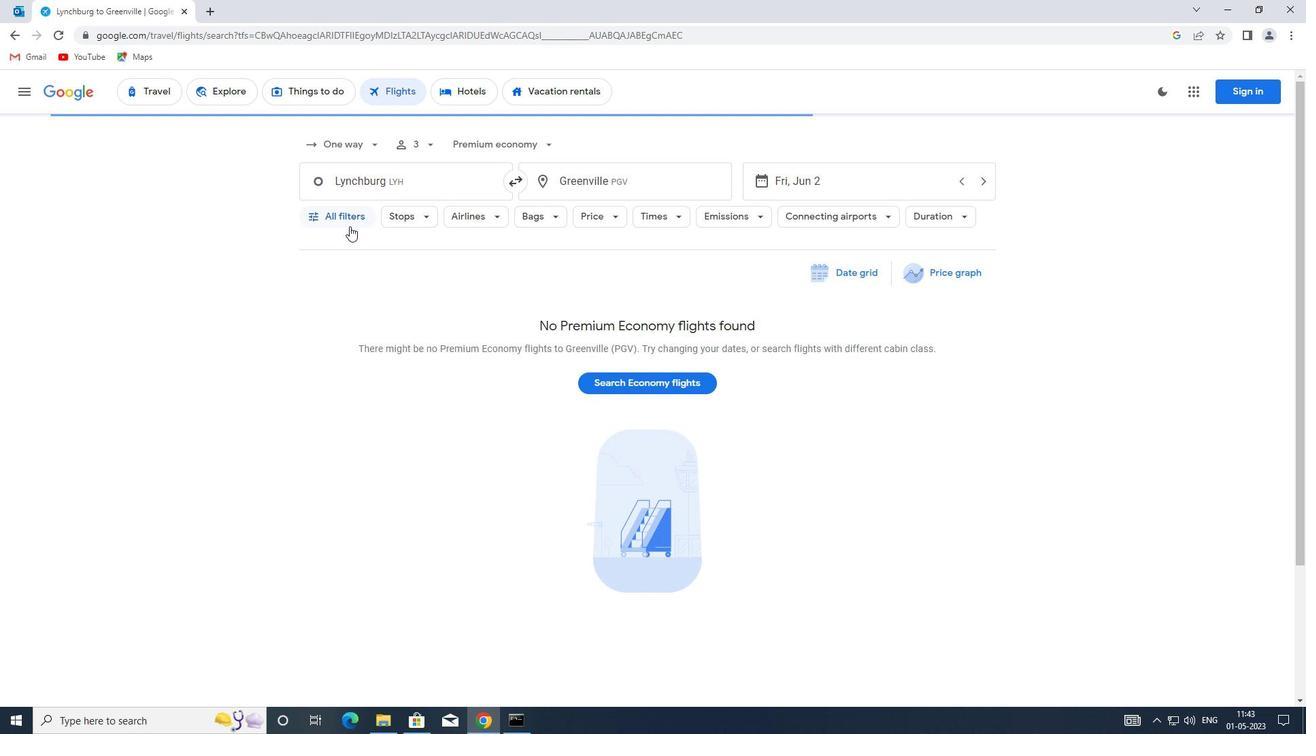 
Action: Mouse moved to (446, 383)
Screenshot: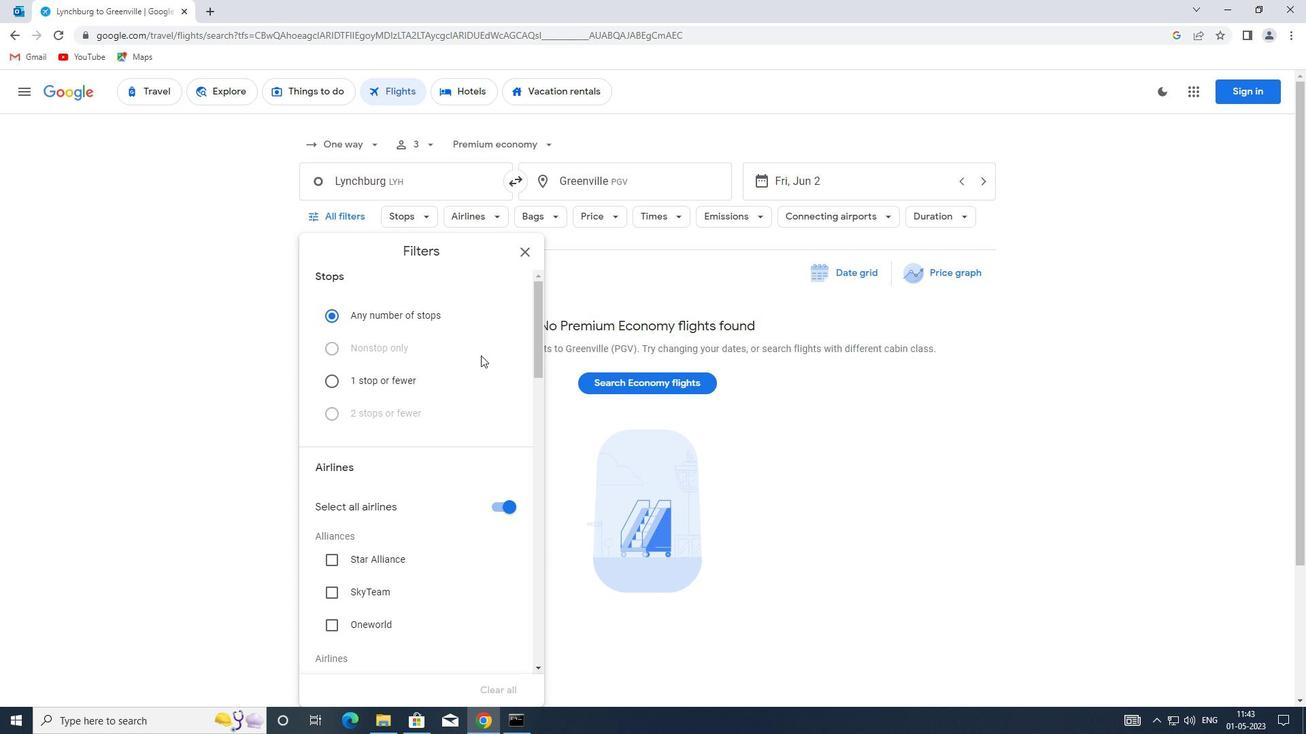 
Action: Mouse scrolled (446, 383) with delta (0, 0)
Screenshot: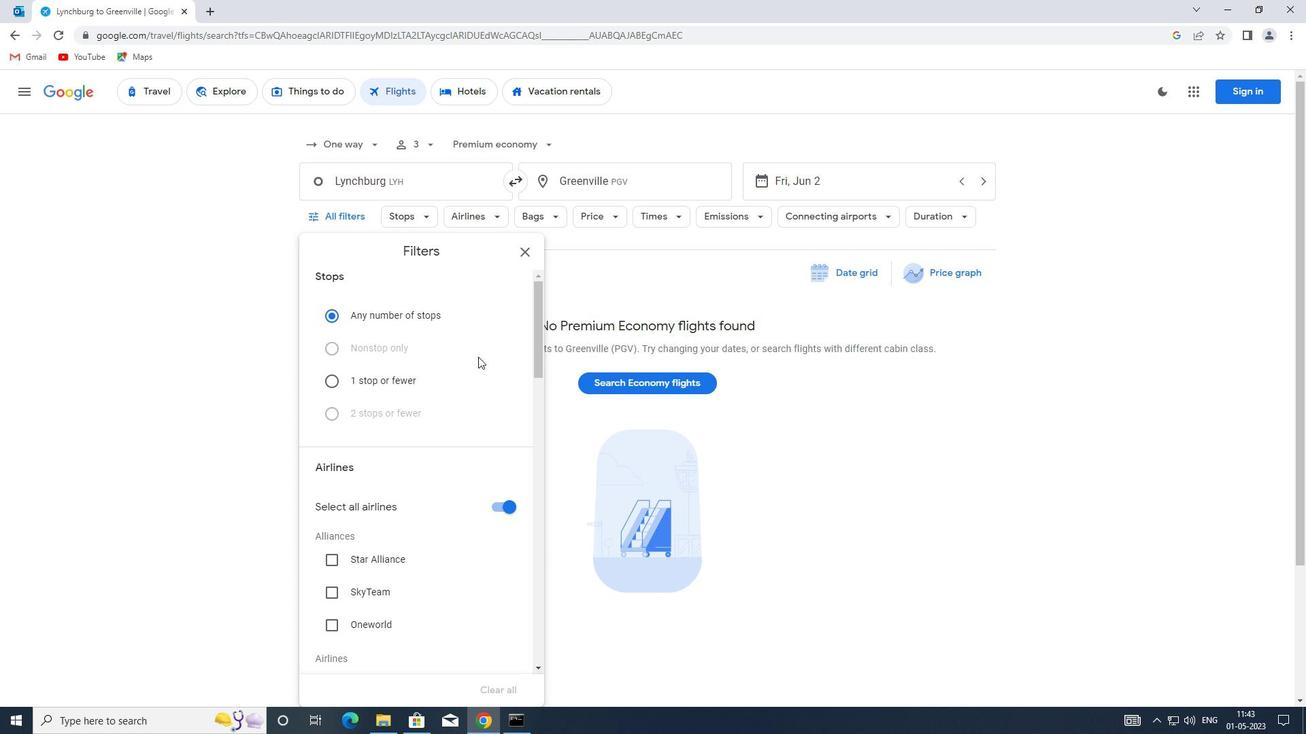 
Action: Mouse moved to (446, 384)
Screenshot: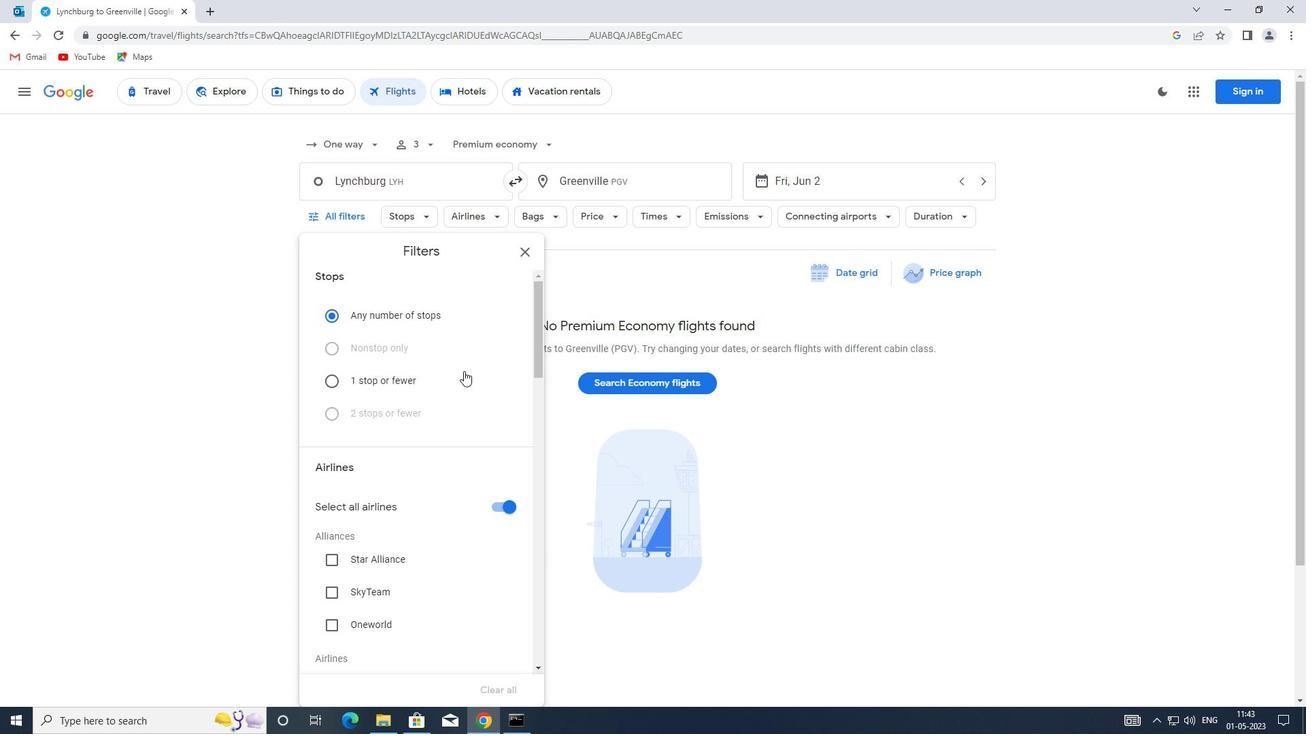 
Action: Mouse scrolled (446, 383) with delta (0, 0)
Screenshot: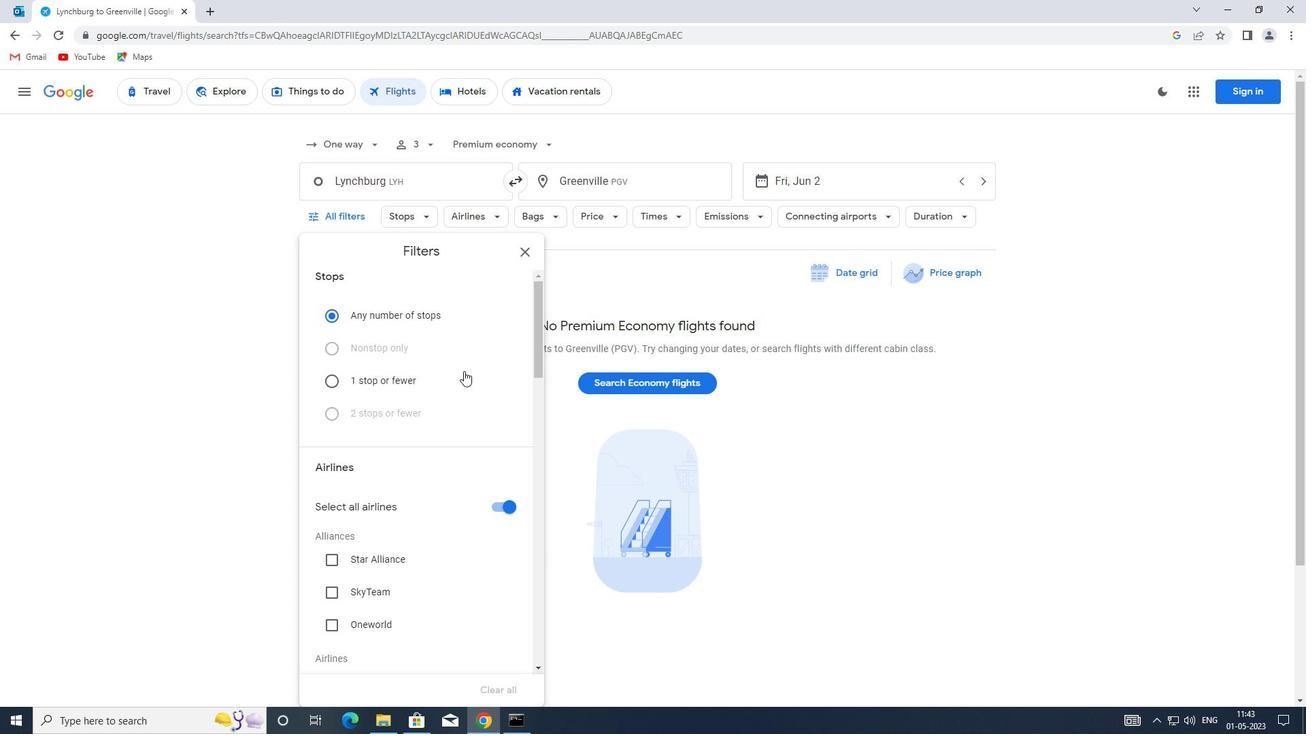
Action: Mouse moved to (496, 374)
Screenshot: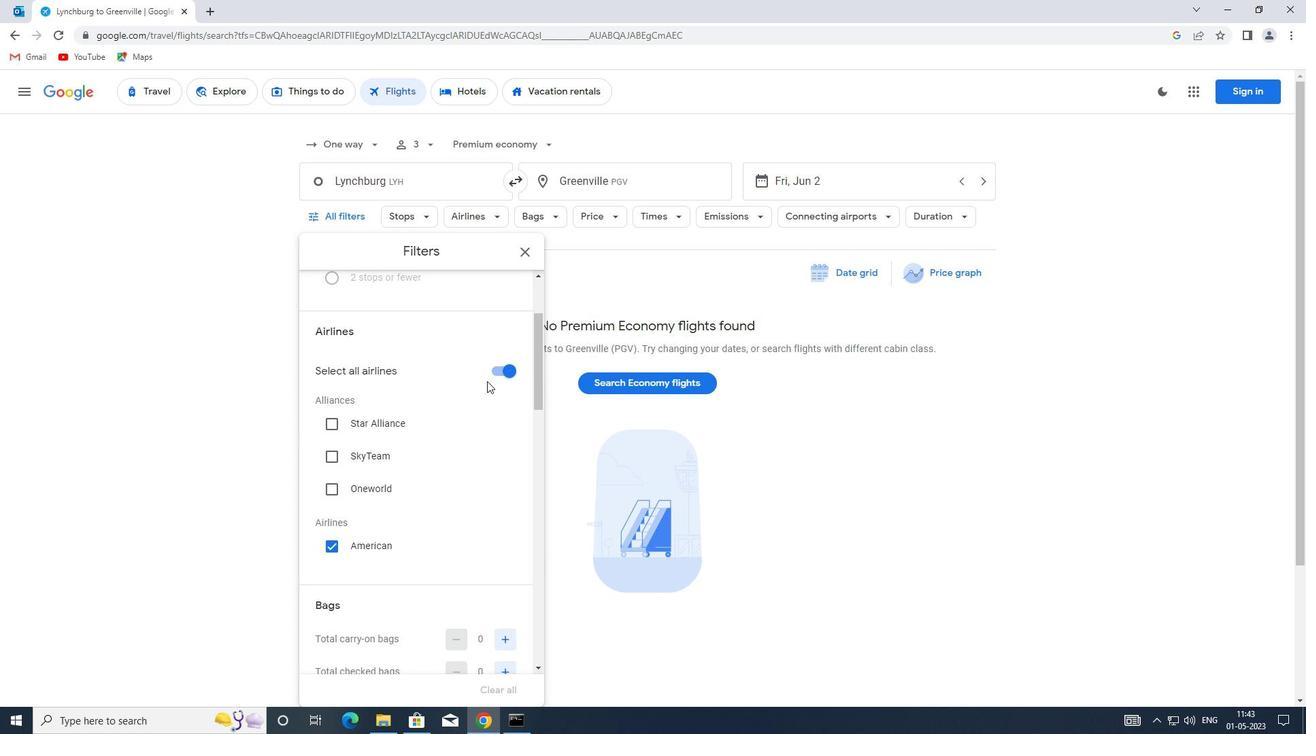 
Action: Mouse pressed left at (496, 374)
Screenshot: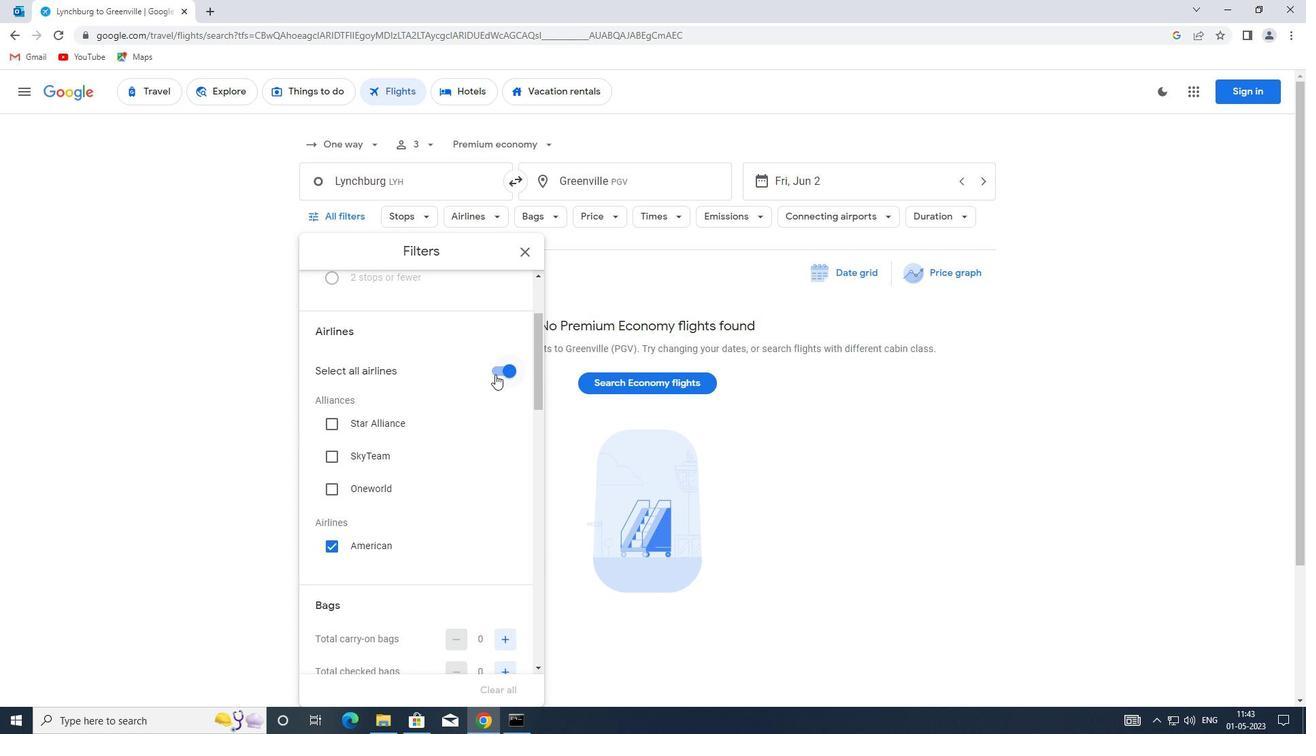 
Action: Mouse moved to (427, 413)
Screenshot: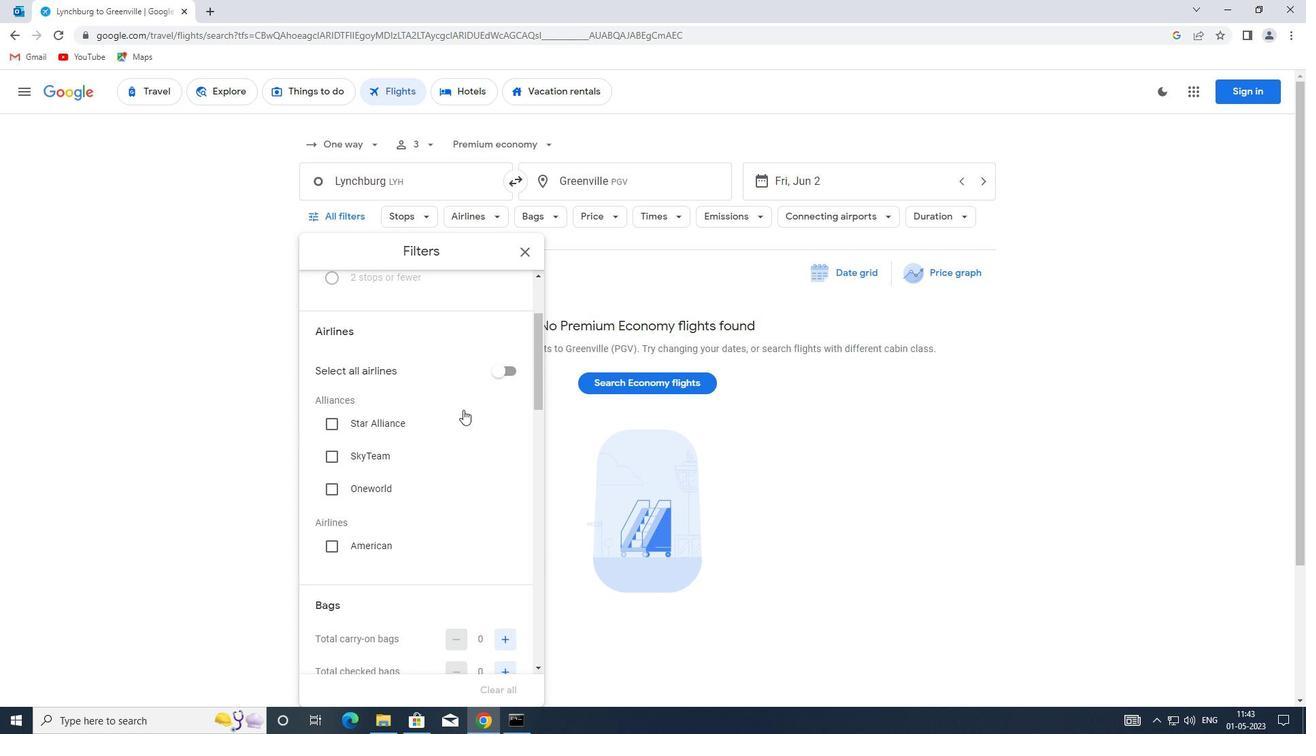 
Action: Mouse scrolled (427, 413) with delta (0, 0)
Screenshot: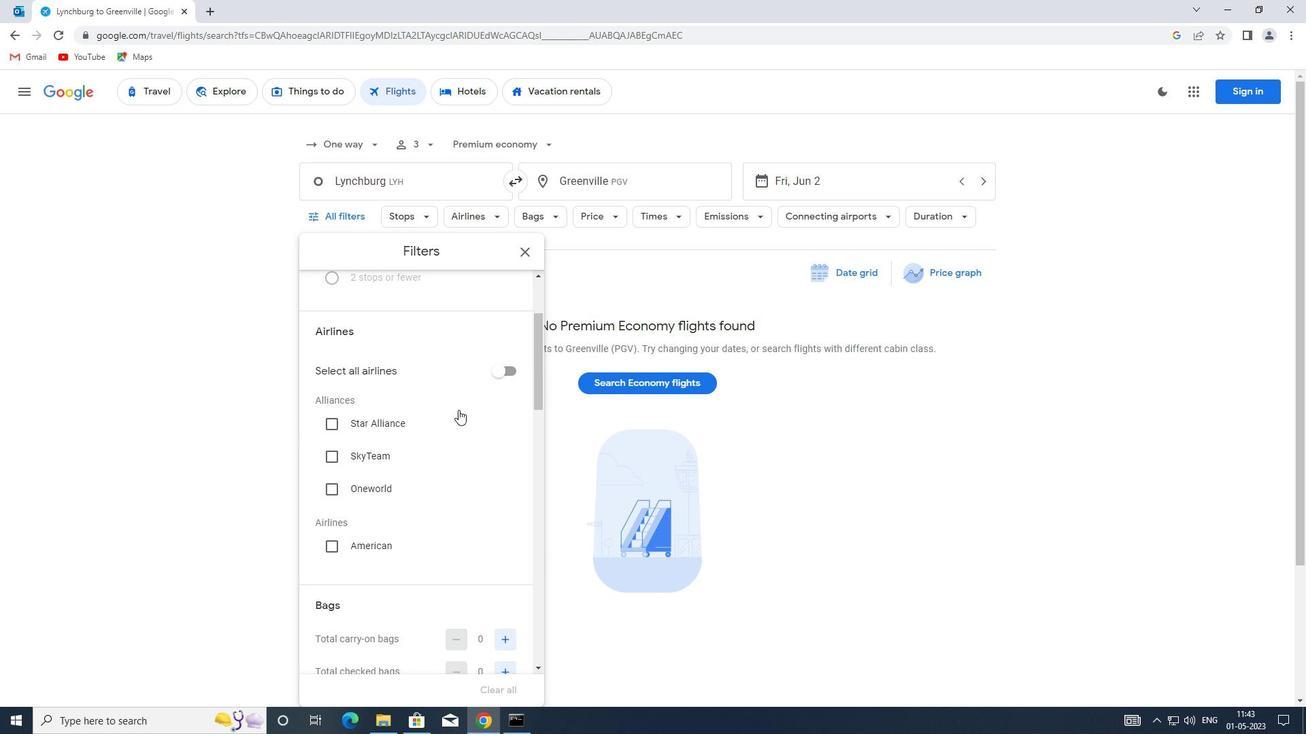 
Action: Mouse moved to (427, 414)
Screenshot: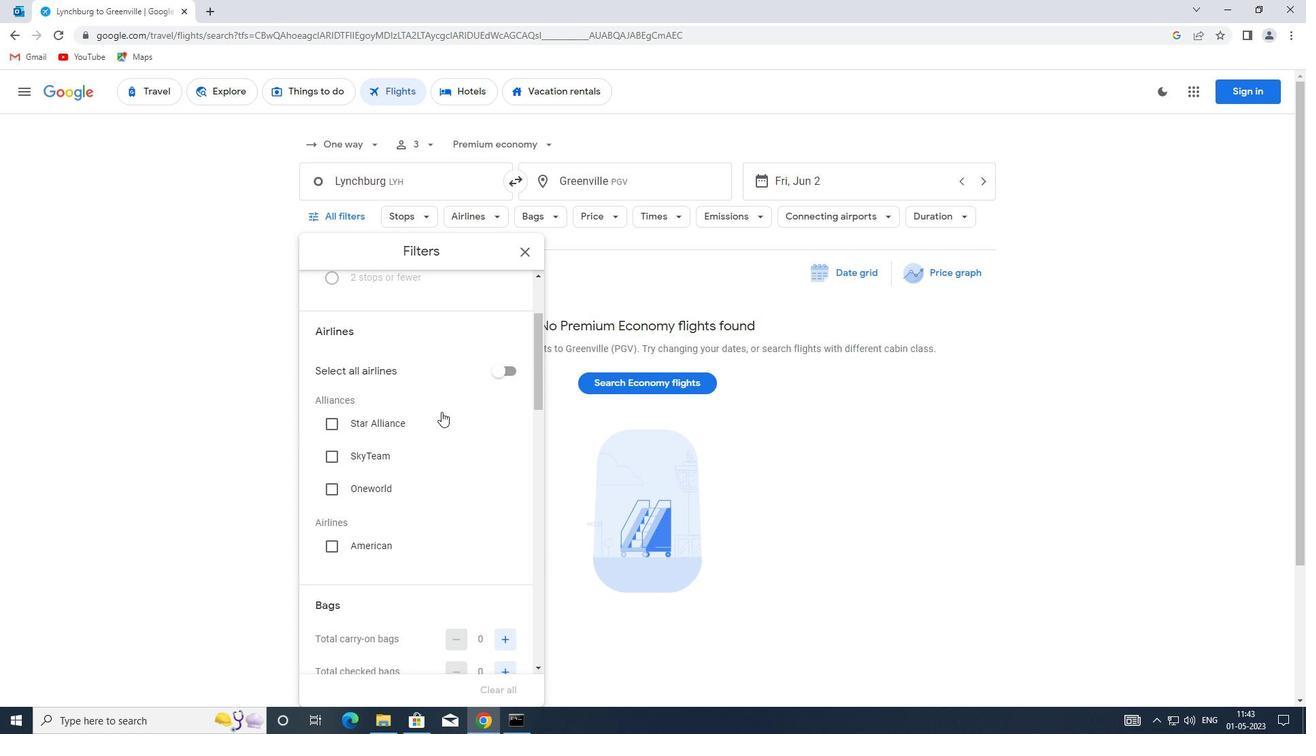 
Action: Mouse scrolled (427, 413) with delta (0, 0)
Screenshot: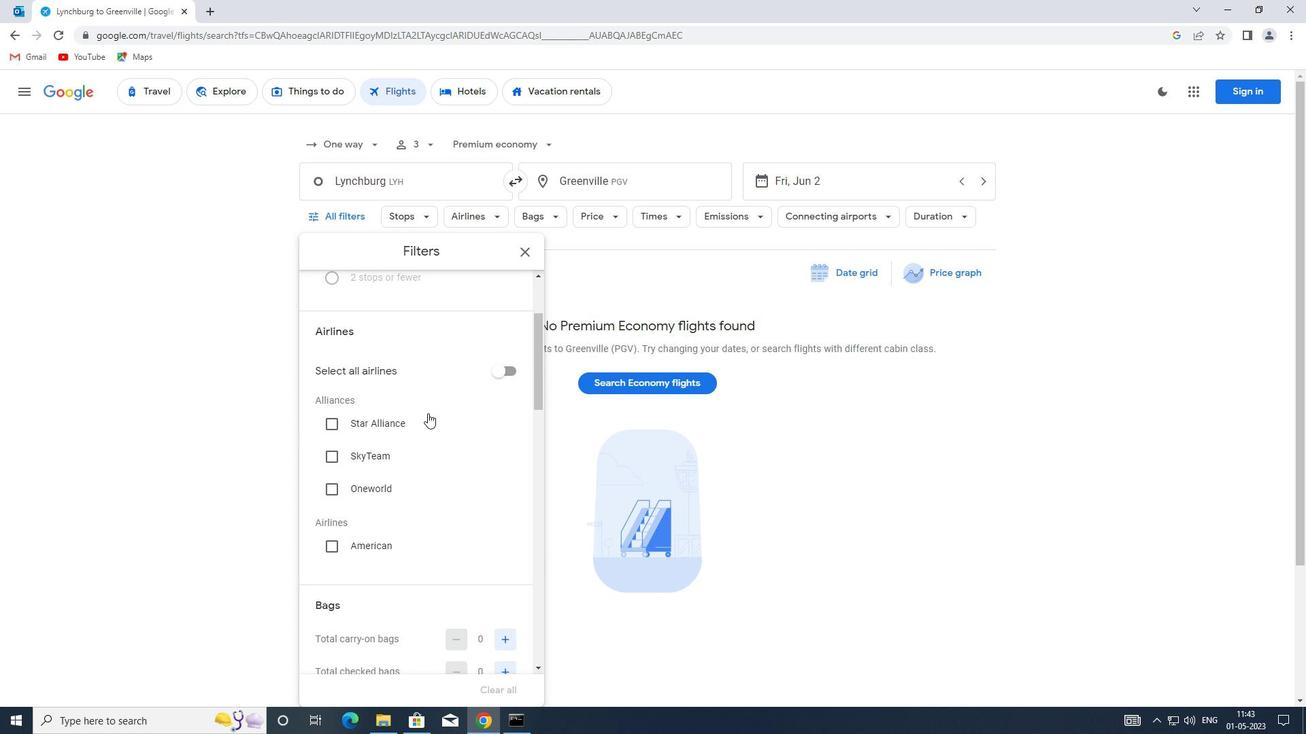 
Action: Mouse moved to (423, 415)
Screenshot: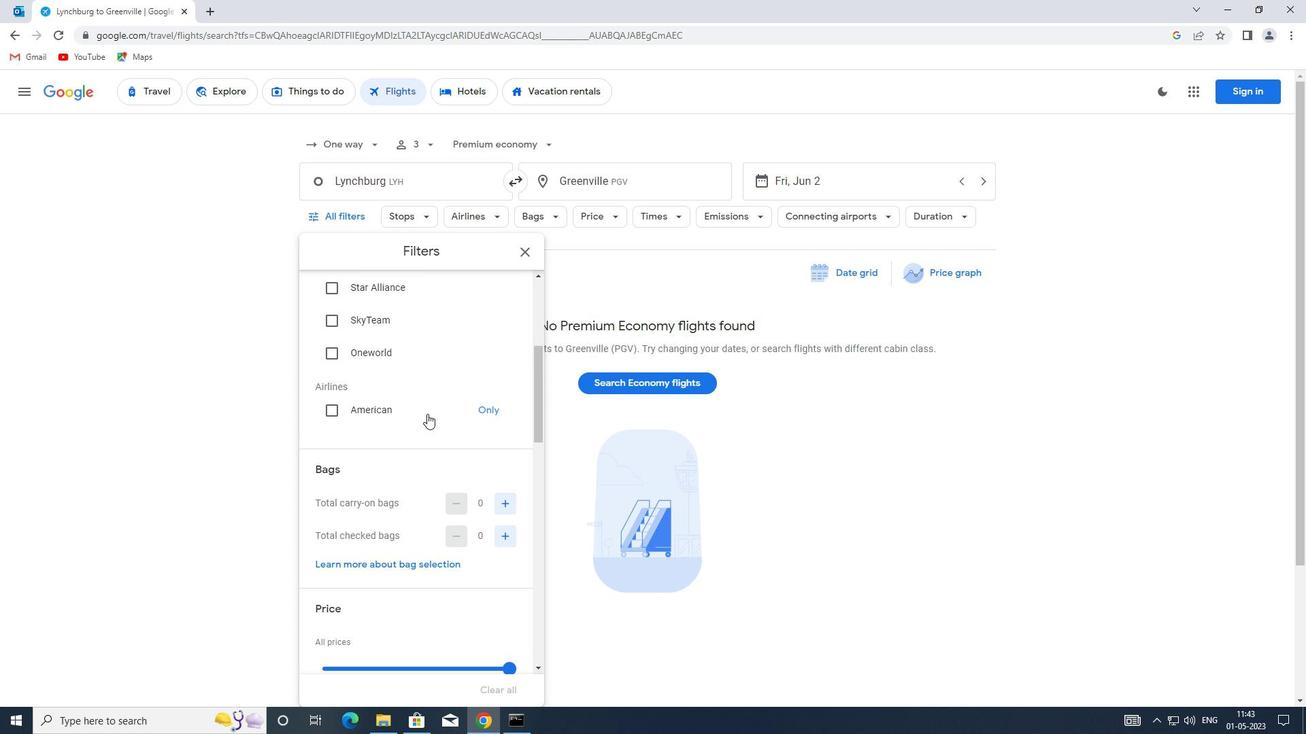 
Action: Mouse scrolled (423, 414) with delta (0, 0)
Screenshot: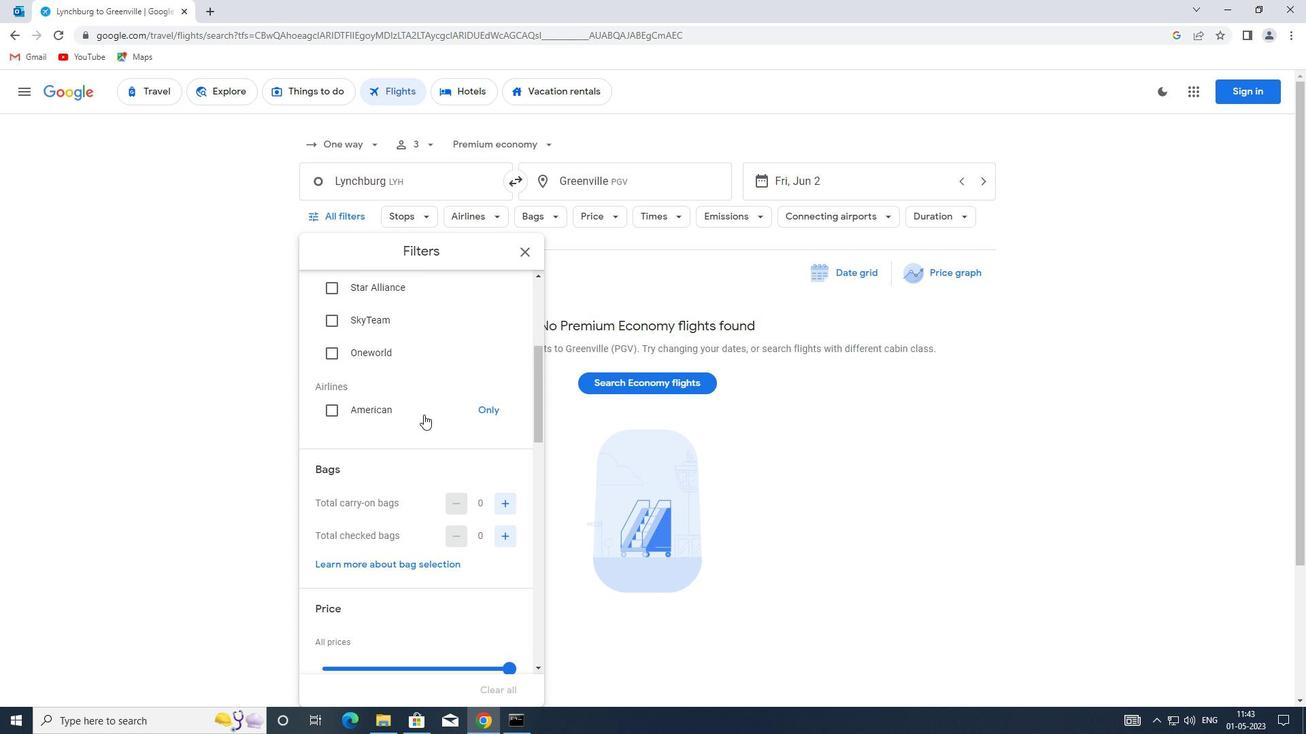 
Action: Mouse moved to (502, 468)
Screenshot: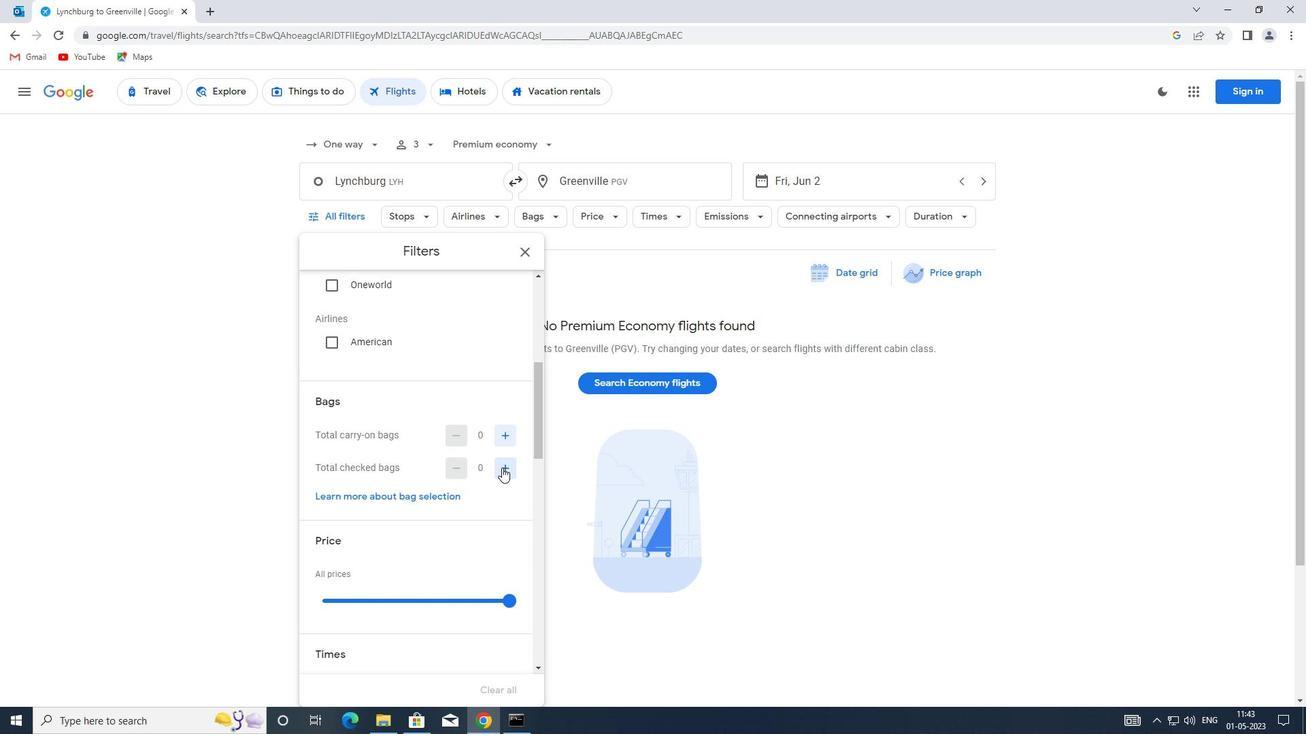
Action: Mouse pressed left at (502, 468)
Screenshot: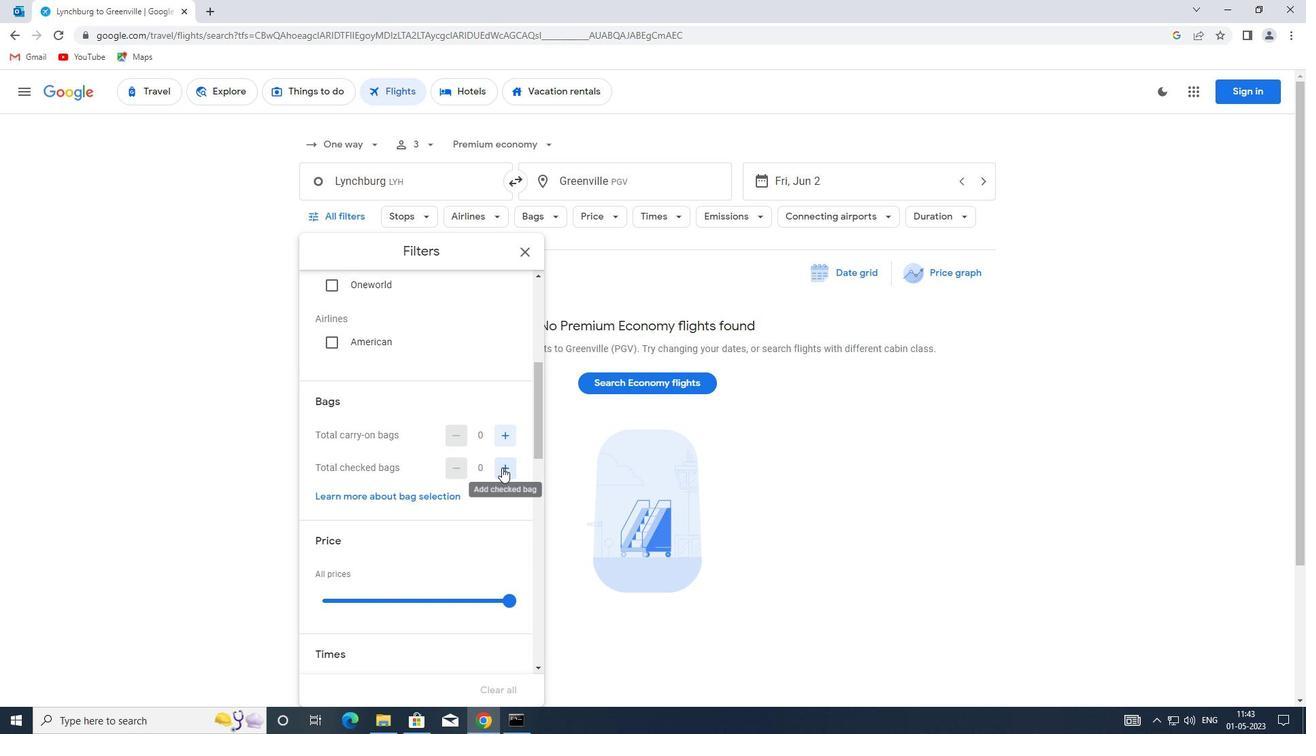 
Action: Mouse moved to (508, 467)
Screenshot: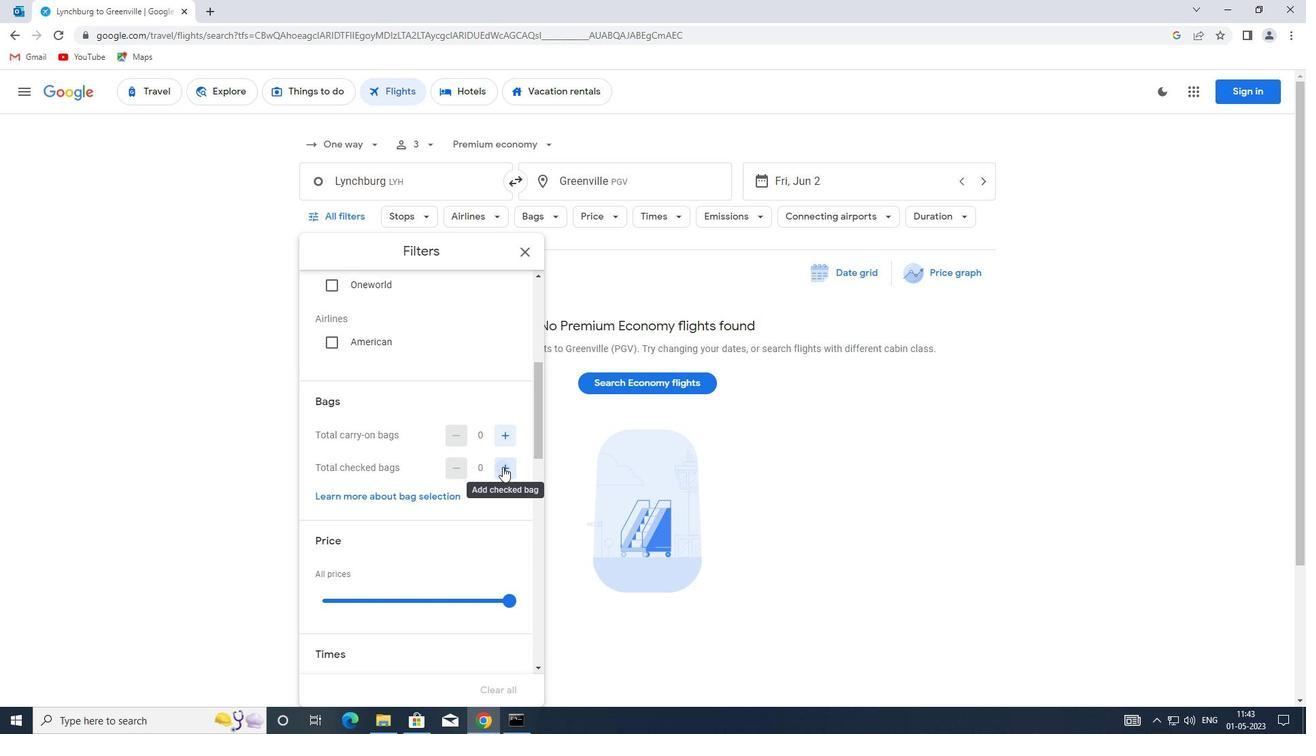 
Action: Mouse pressed left at (508, 467)
Screenshot: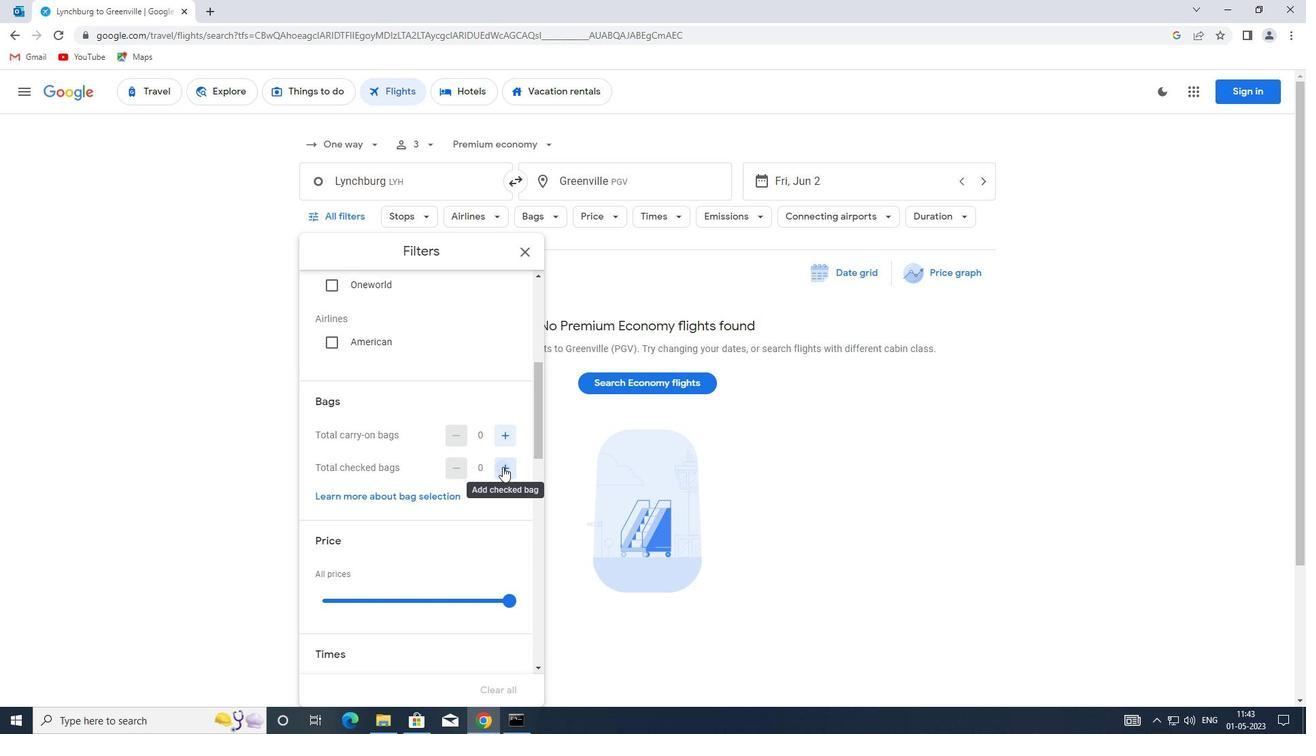 
Action: Mouse moved to (466, 452)
Screenshot: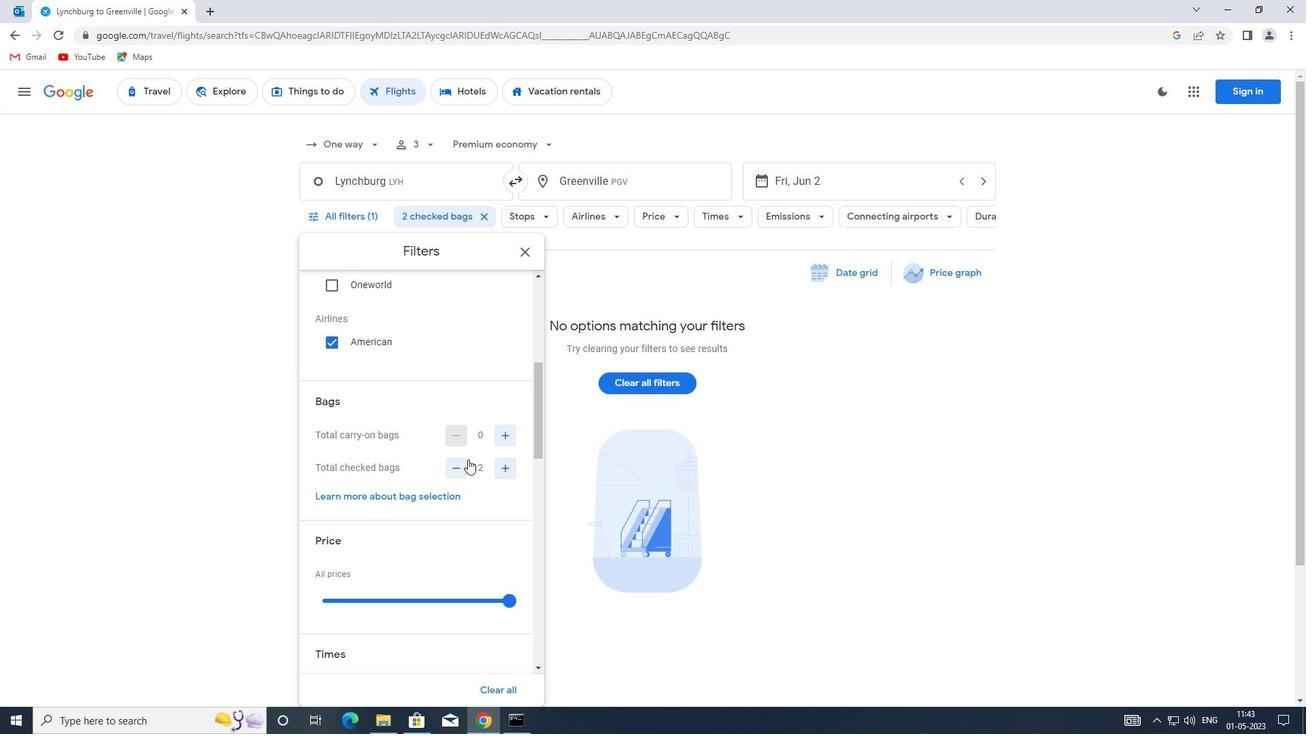 
Action: Mouse scrolled (466, 451) with delta (0, 0)
Screenshot: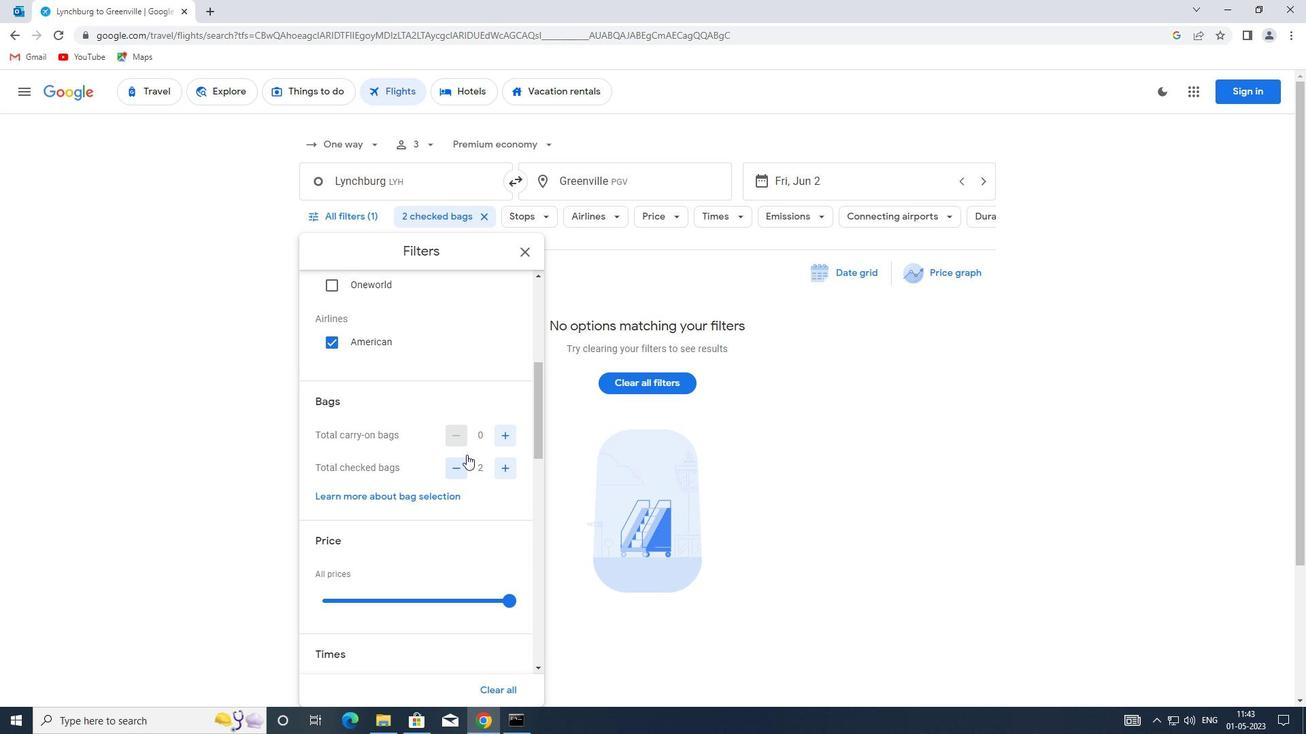 
Action: Mouse moved to (445, 466)
Screenshot: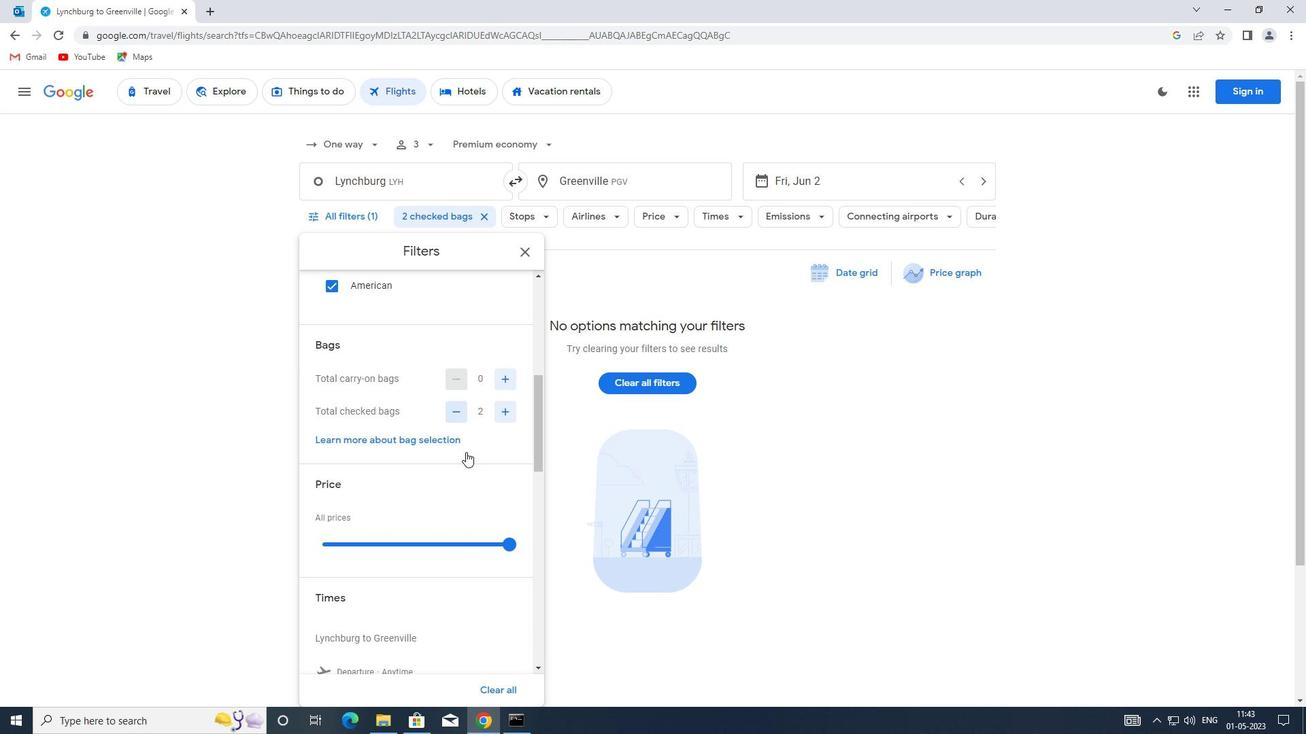 
Action: Mouse scrolled (445, 465) with delta (0, 0)
Screenshot: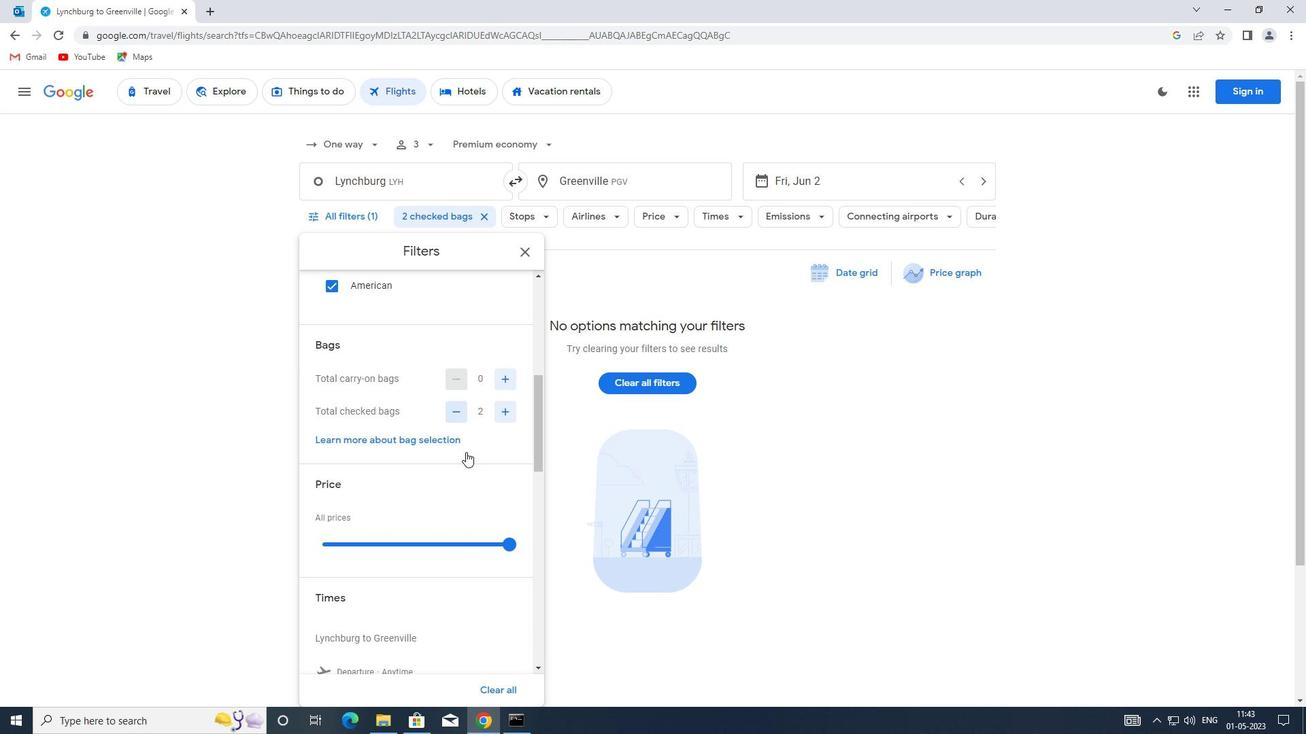 
Action: Mouse moved to (431, 466)
Screenshot: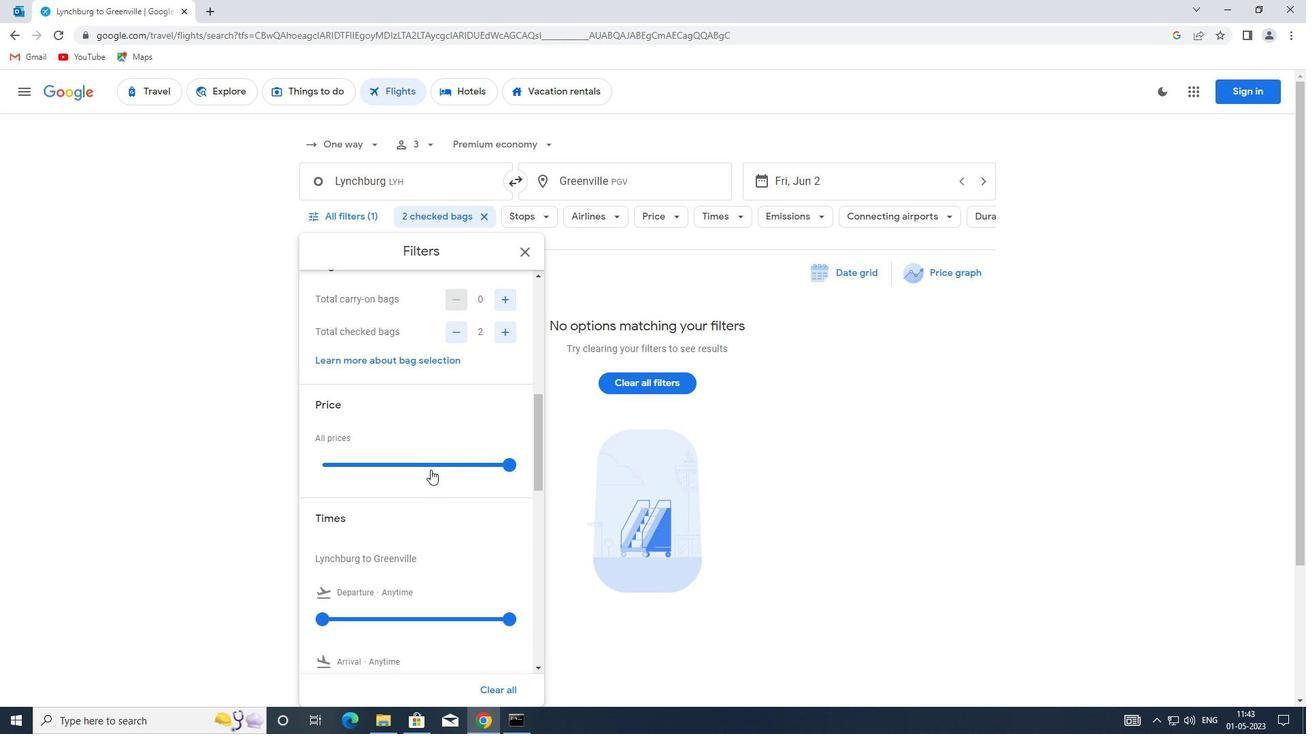 
Action: Mouse pressed left at (431, 466)
Screenshot: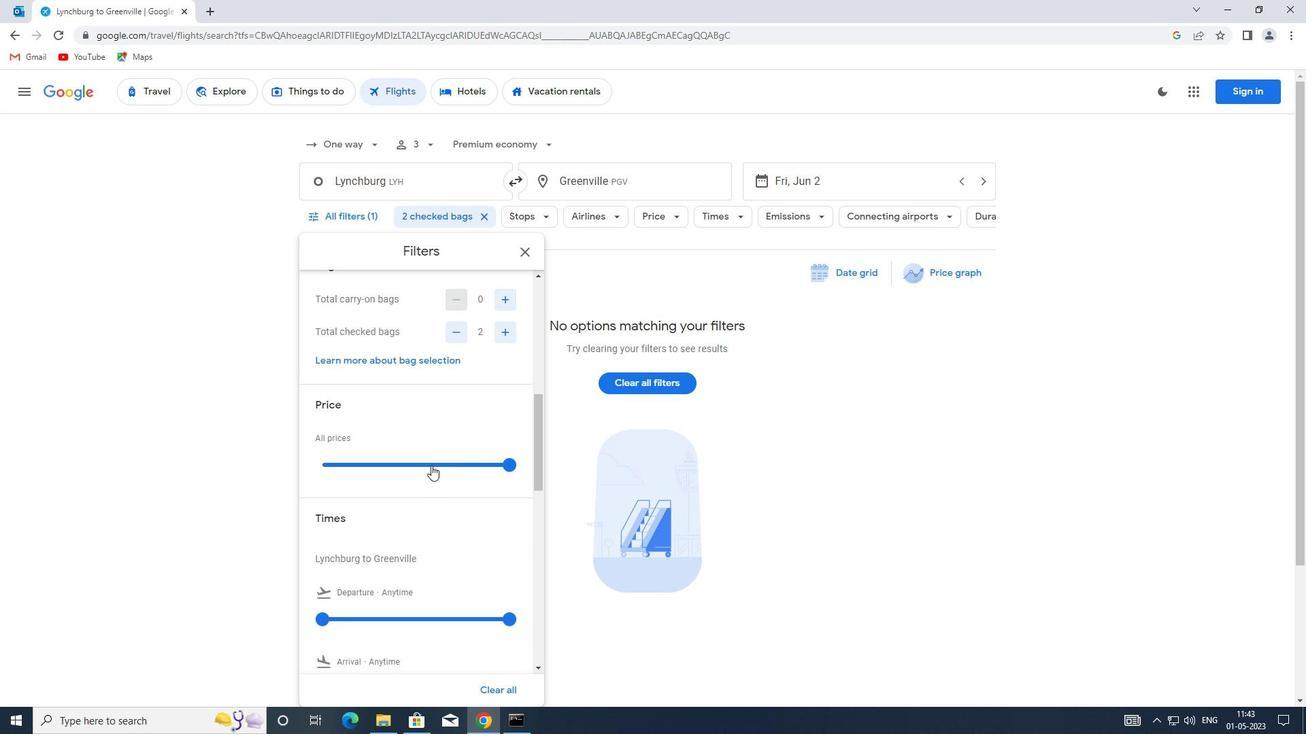 
Action: Mouse moved to (431, 465)
Screenshot: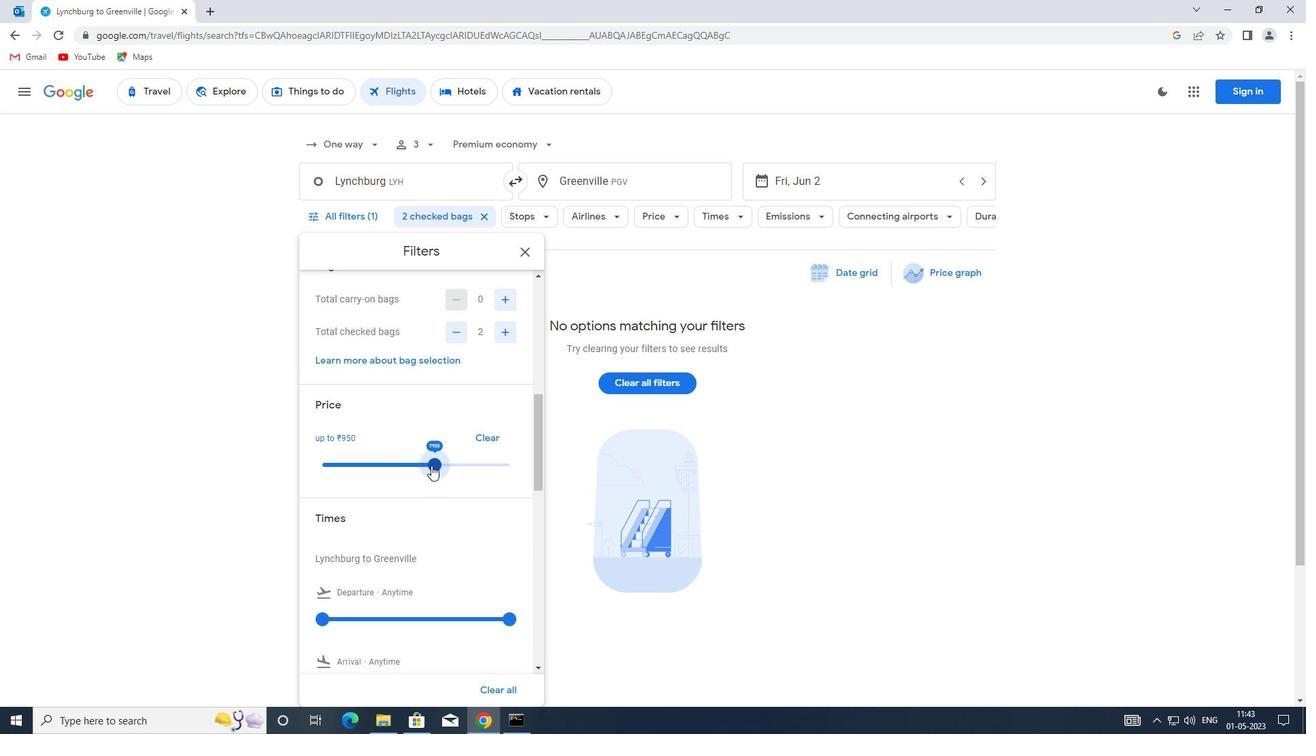 
Action: Mouse pressed left at (431, 465)
Screenshot: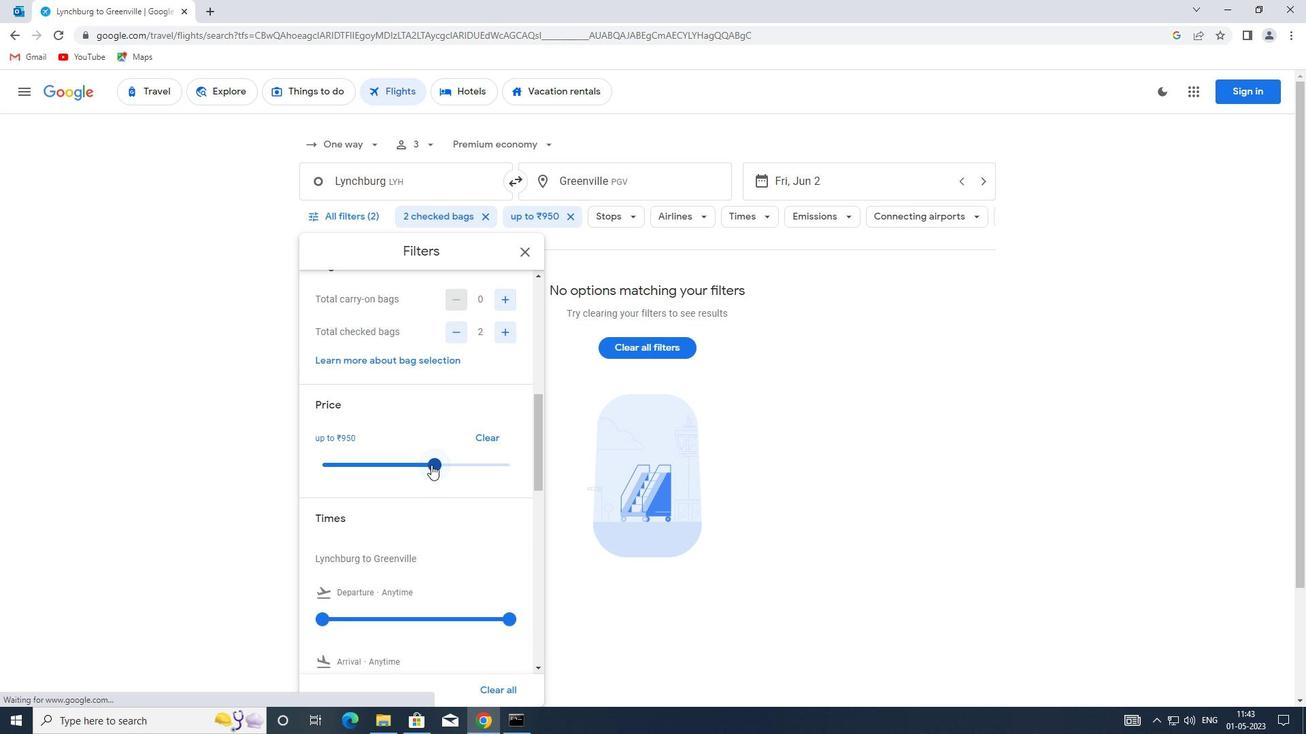 
Action: Mouse moved to (441, 458)
Screenshot: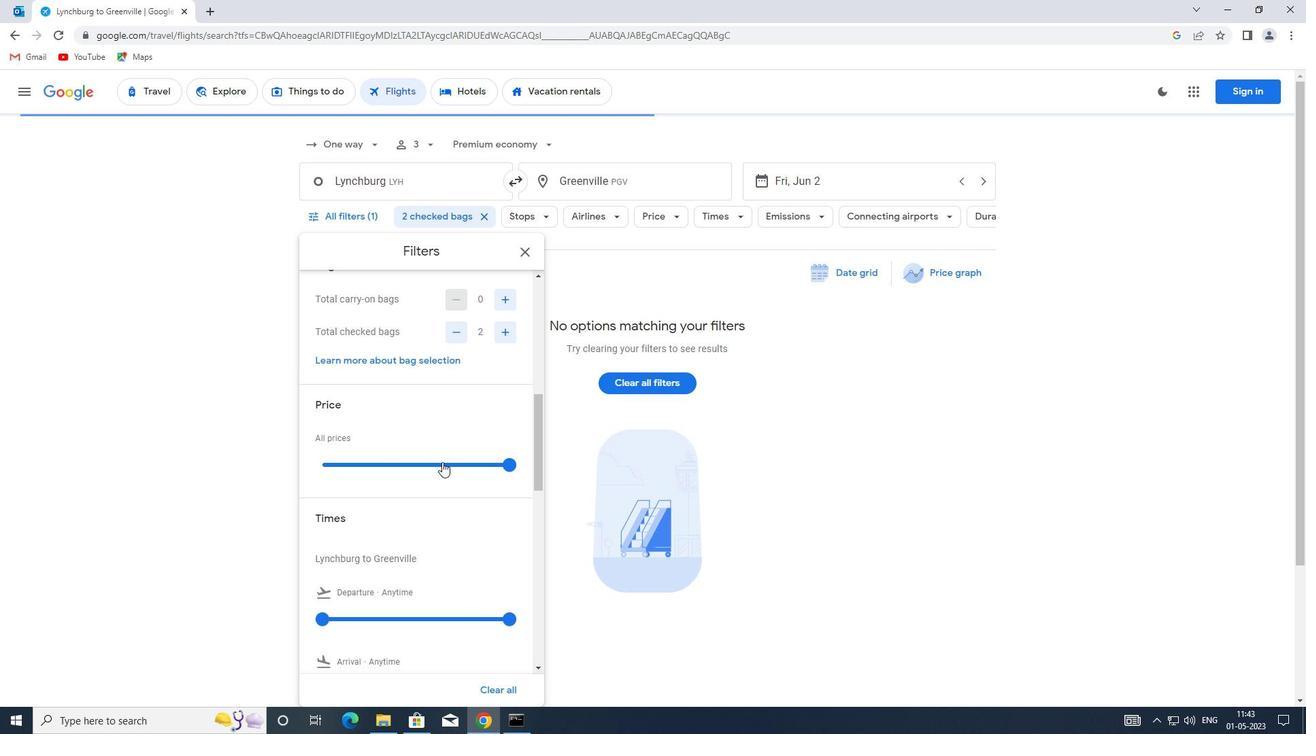 
Action: Mouse scrolled (441, 457) with delta (0, 0)
Screenshot: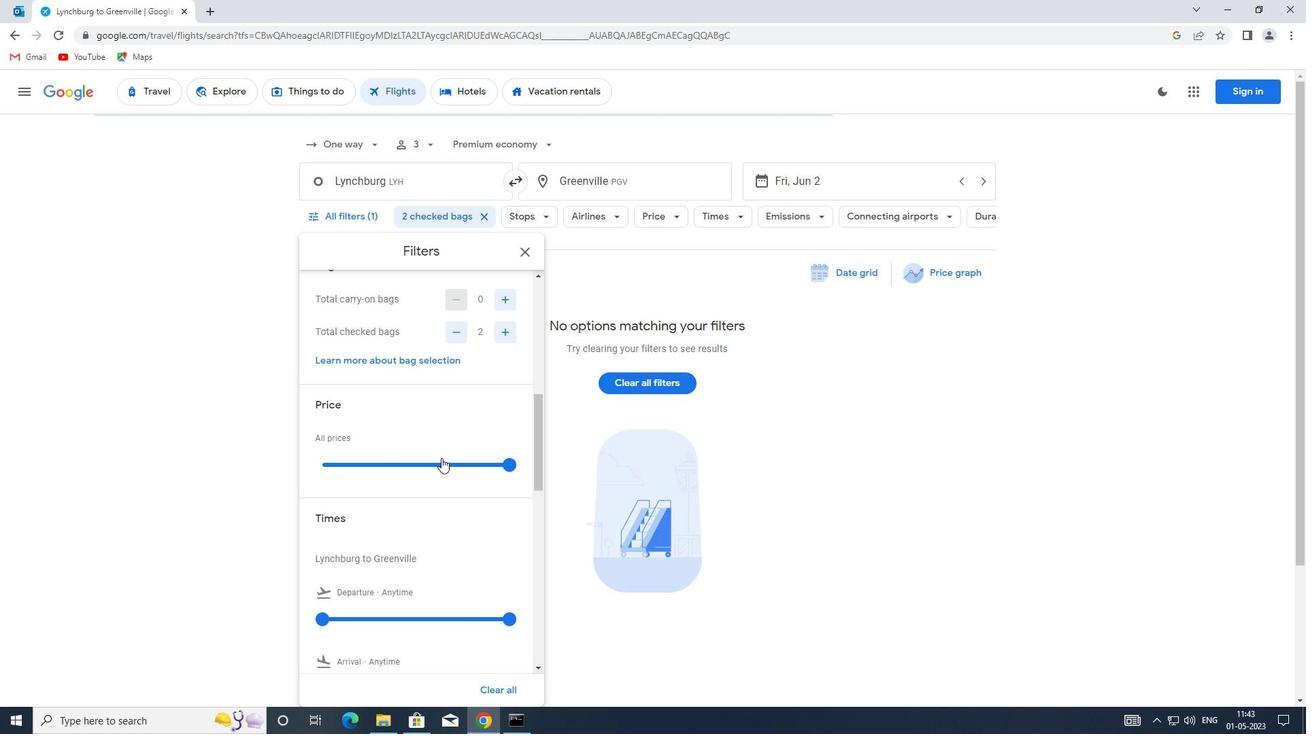 
Action: Mouse moved to (351, 408)
Screenshot: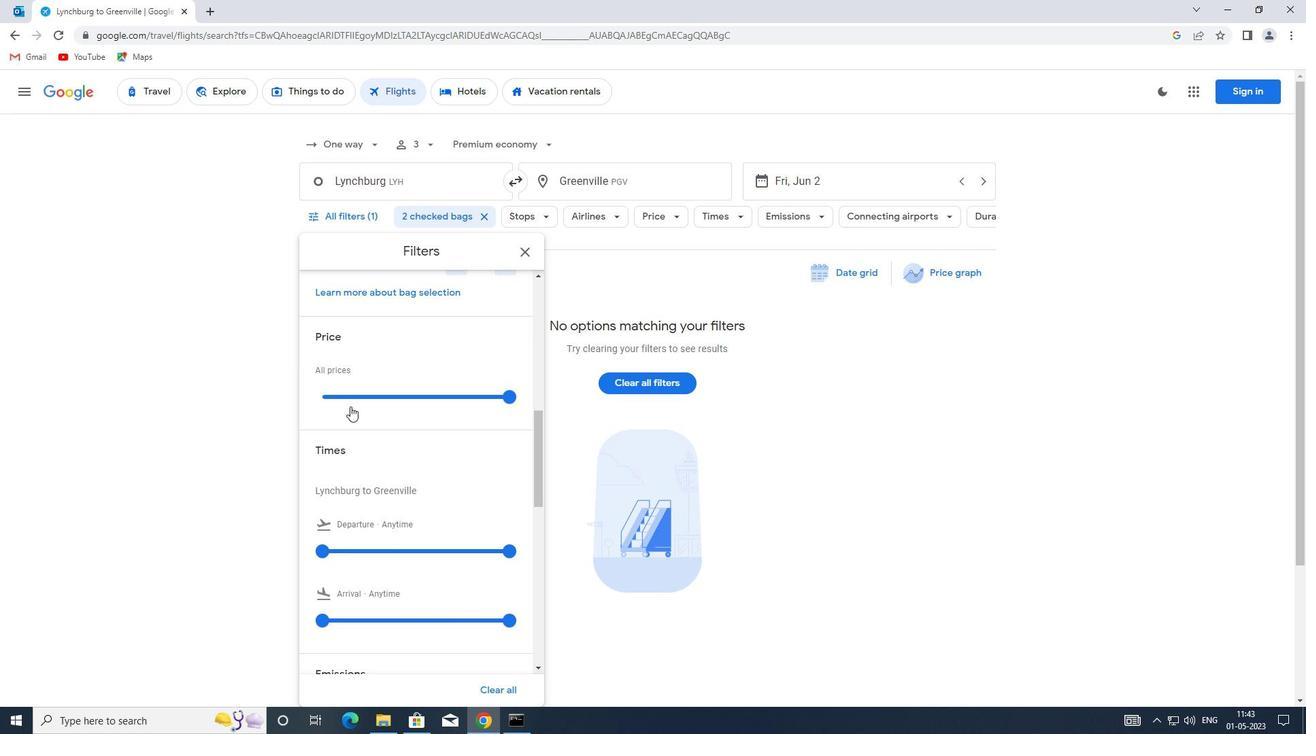 
Action: Mouse scrolled (351, 408) with delta (0, 0)
Screenshot: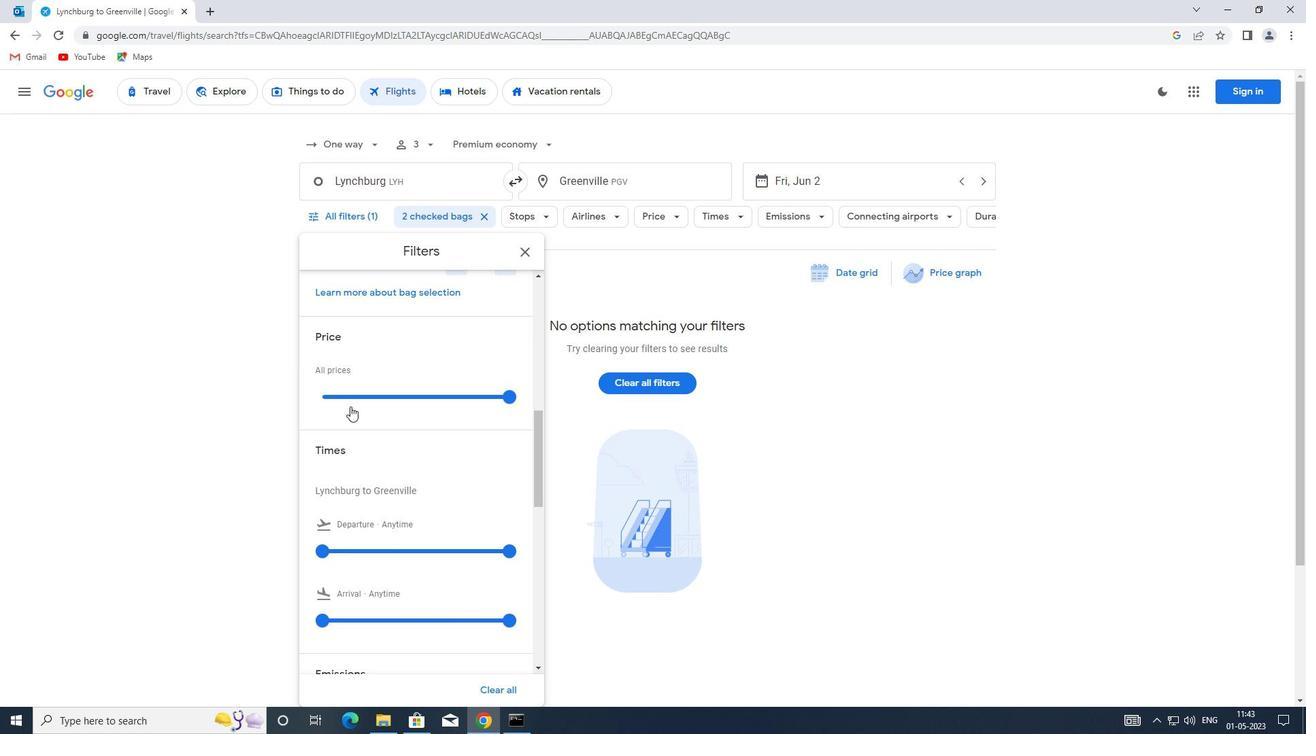 
Action: Mouse moved to (323, 484)
Screenshot: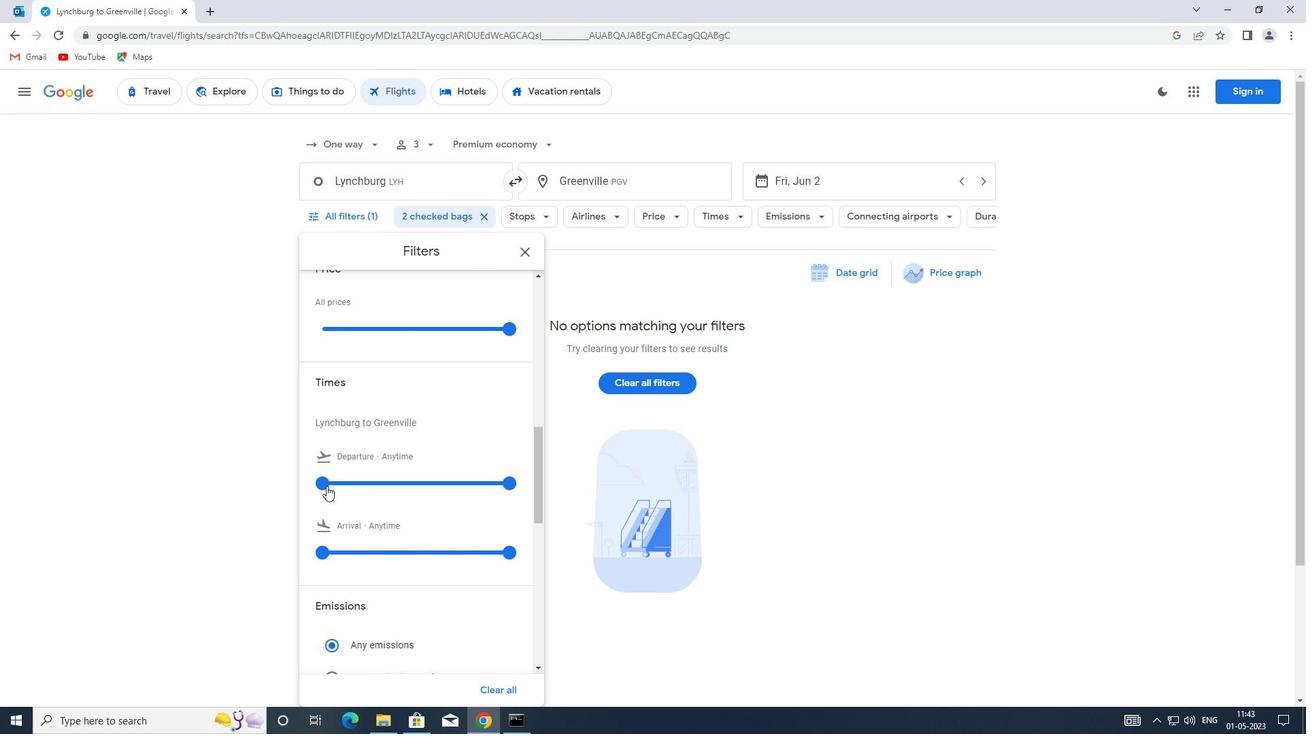 
Action: Mouse pressed left at (323, 484)
Screenshot: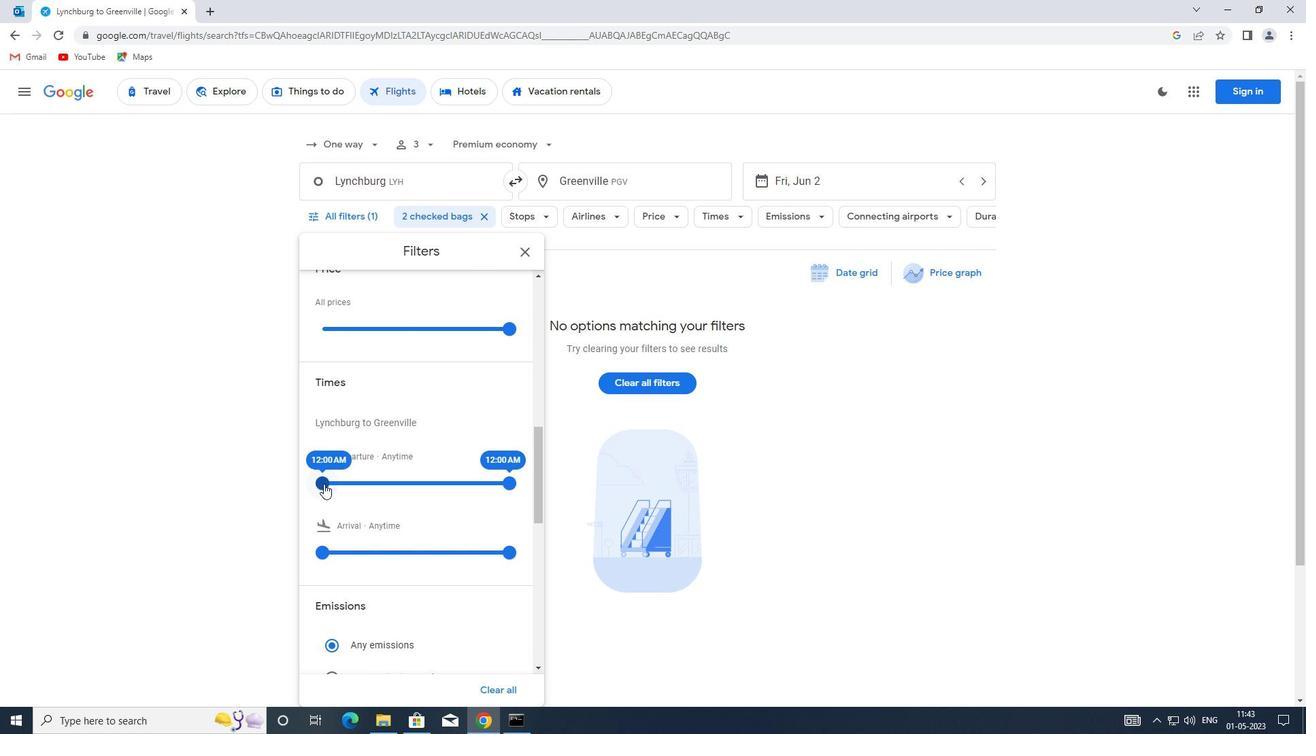 
Action: Mouse moved to (500, 481)
Screenshot: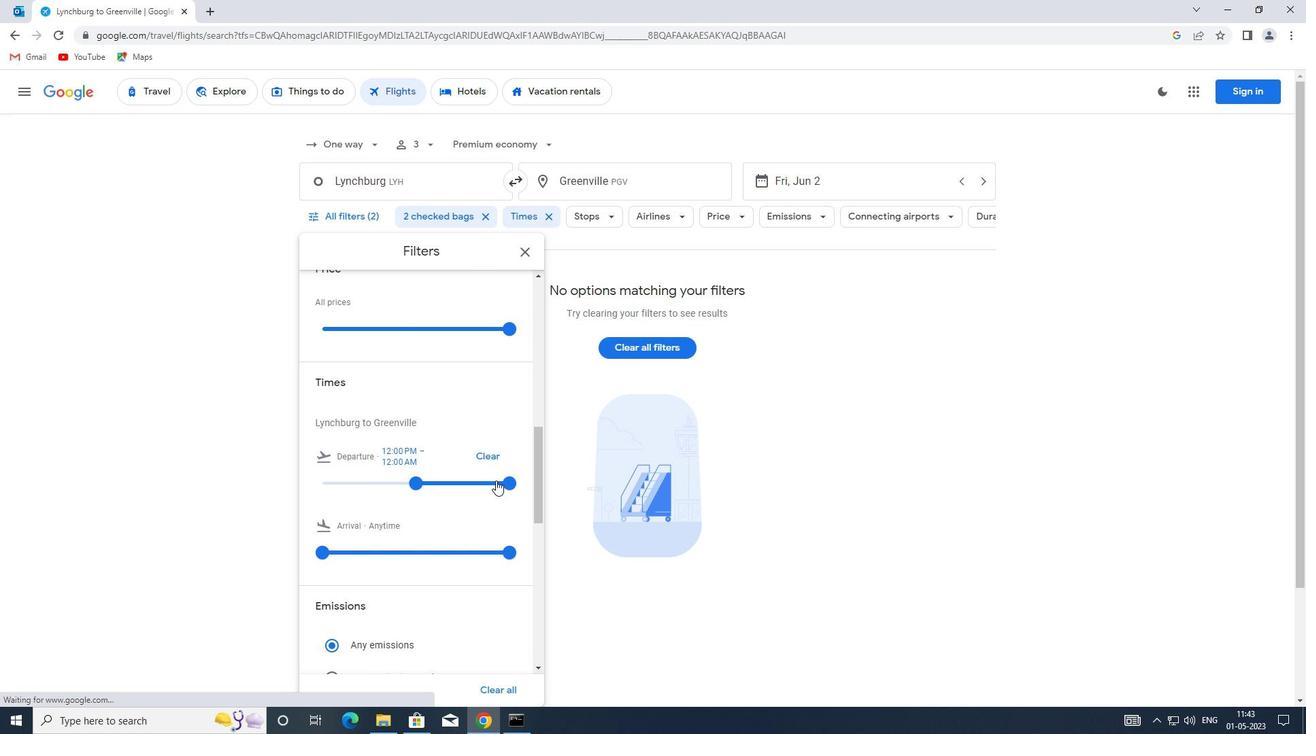 
Action: Mouse pressed left at (500, 481)
Screenshot: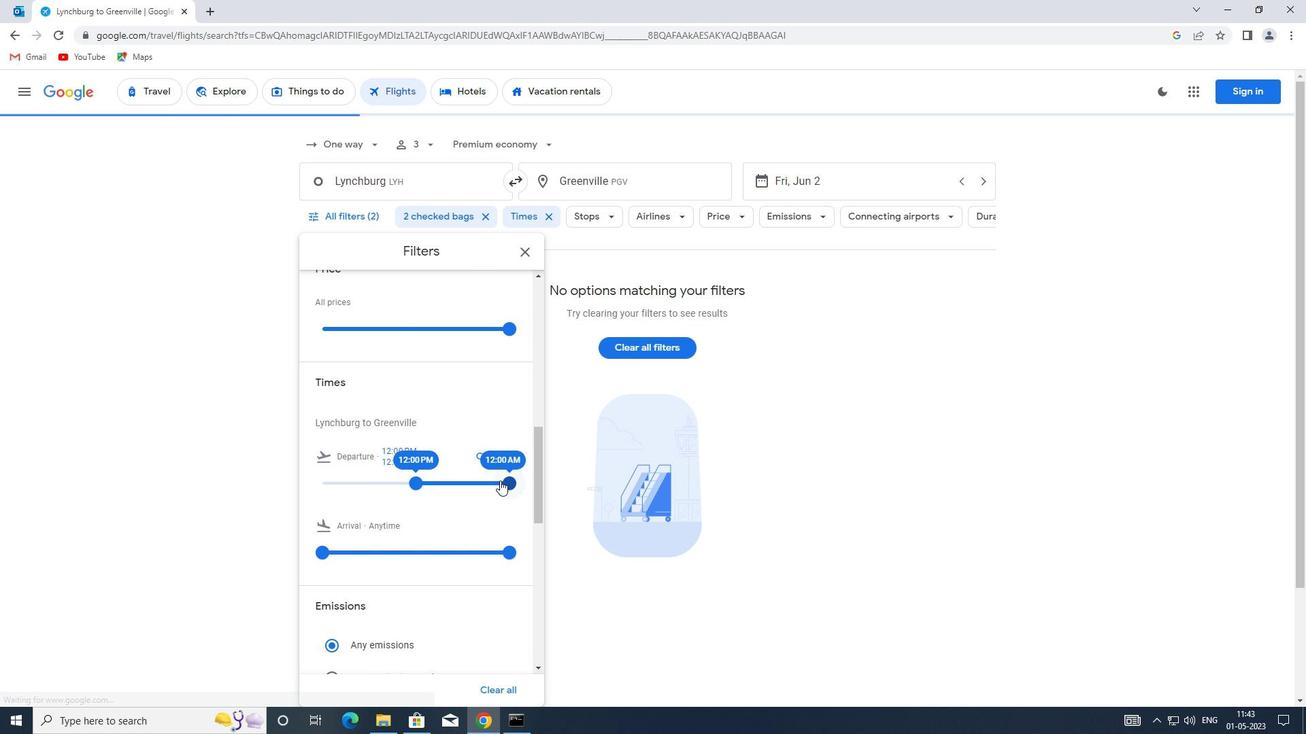 
Action: Mouse moved to (413, 477)
Screenshot: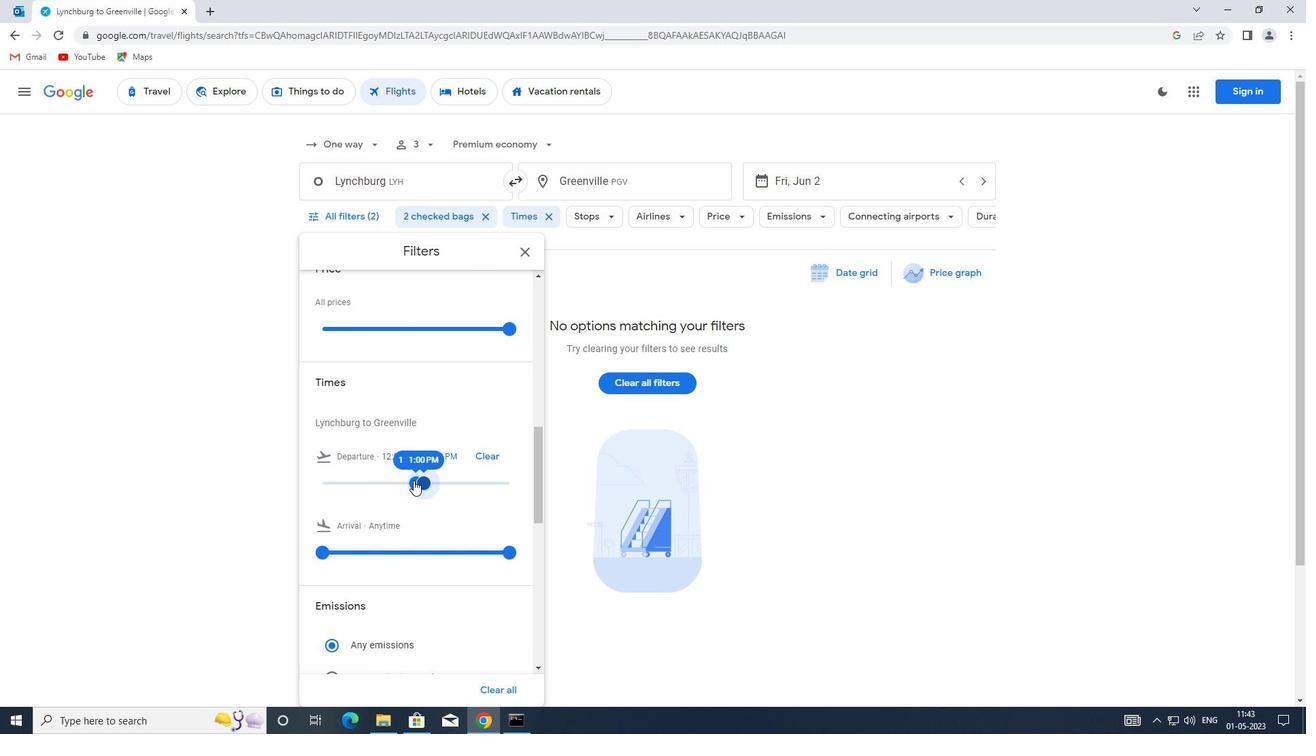 
Action: Mouse scrolled (413, 476) with delta (0, 0)
Screenshot: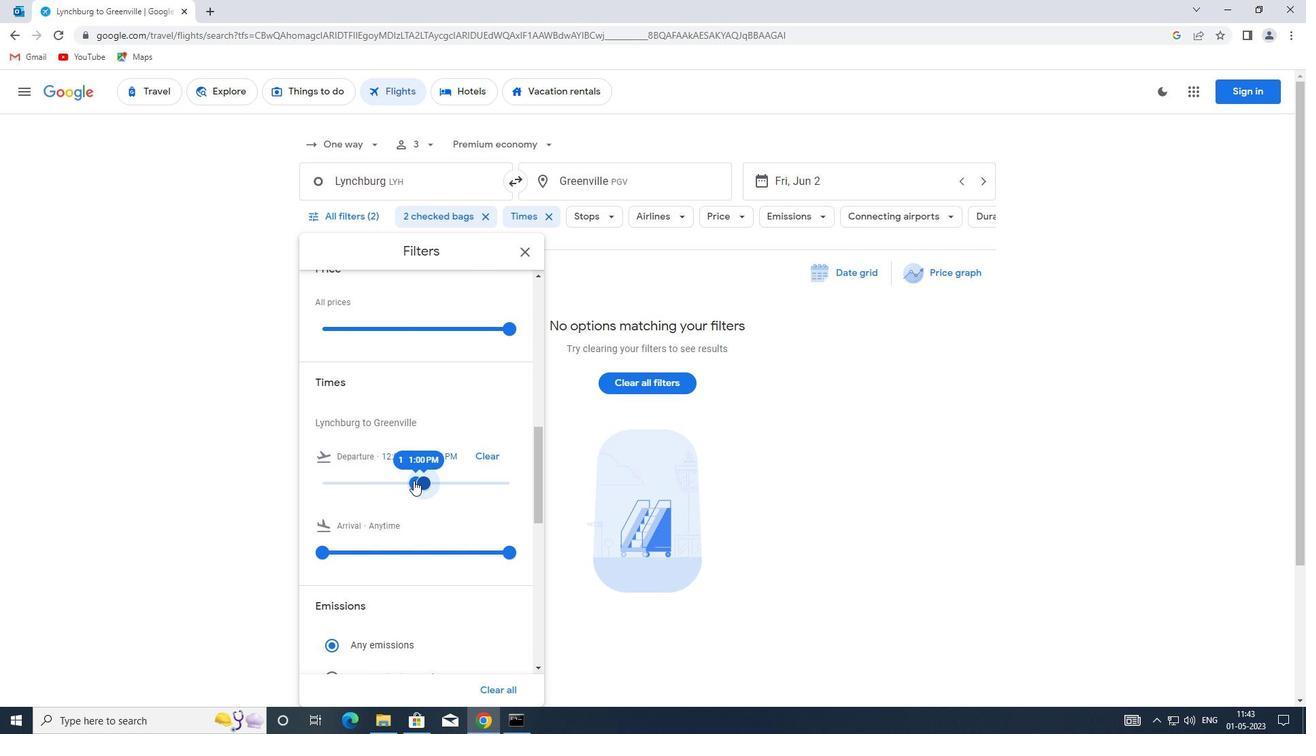 
Action: Mouse scrolled (413, 476) with delta (0, 0)
Screenshot: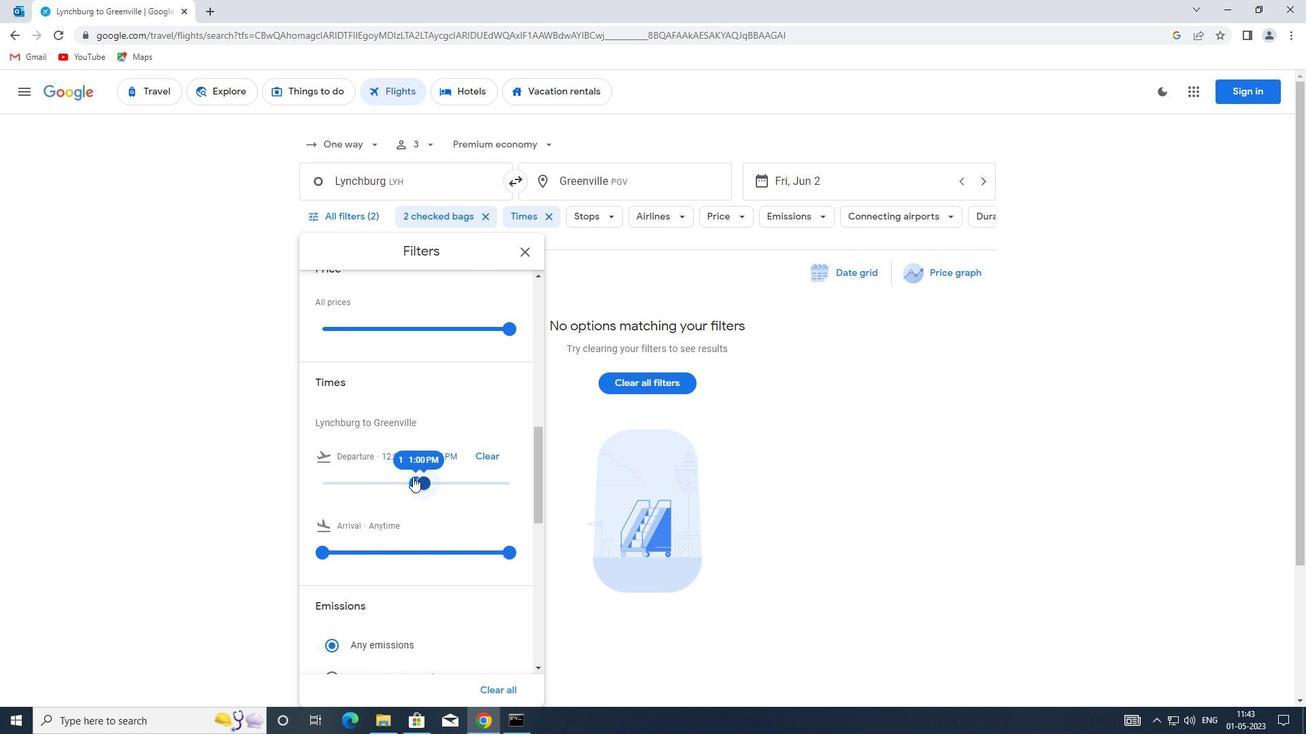 
Action: Mouse moved to (526, 251)
Screenshot: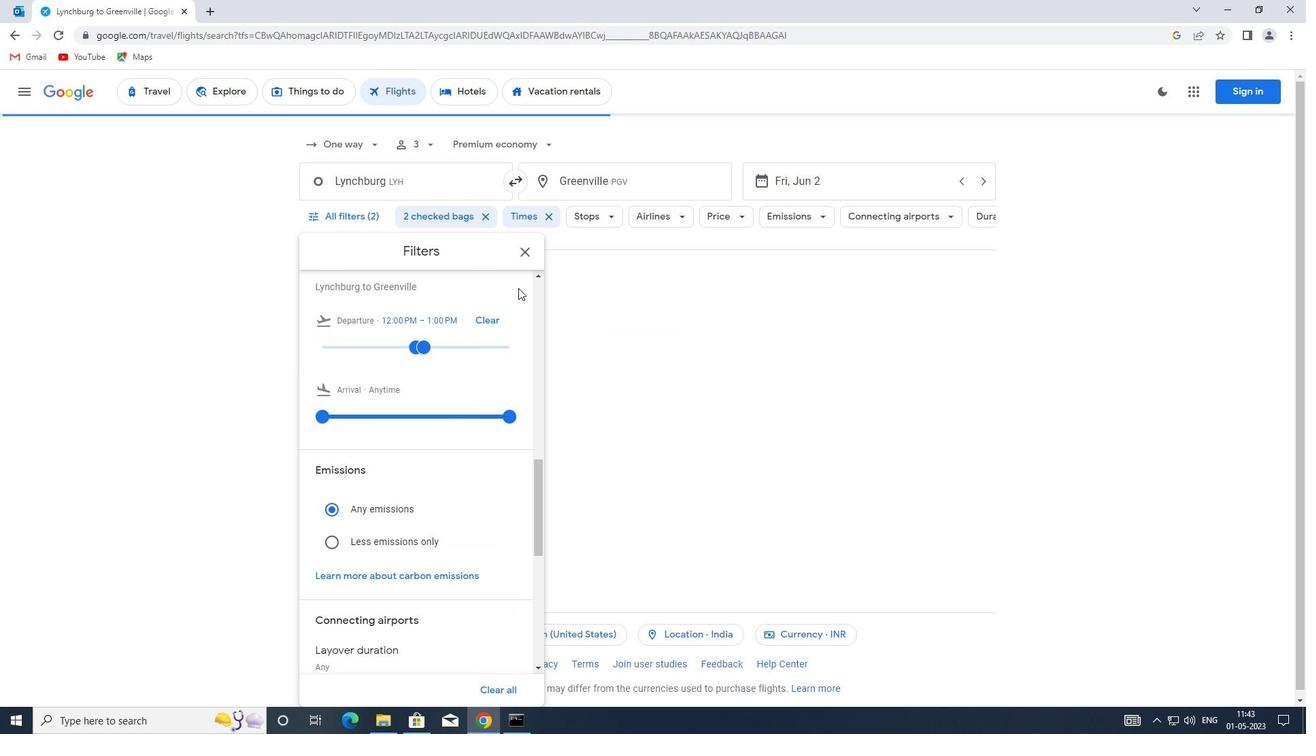
Action: Mouse pressed left at (526, 251)
Screenshot: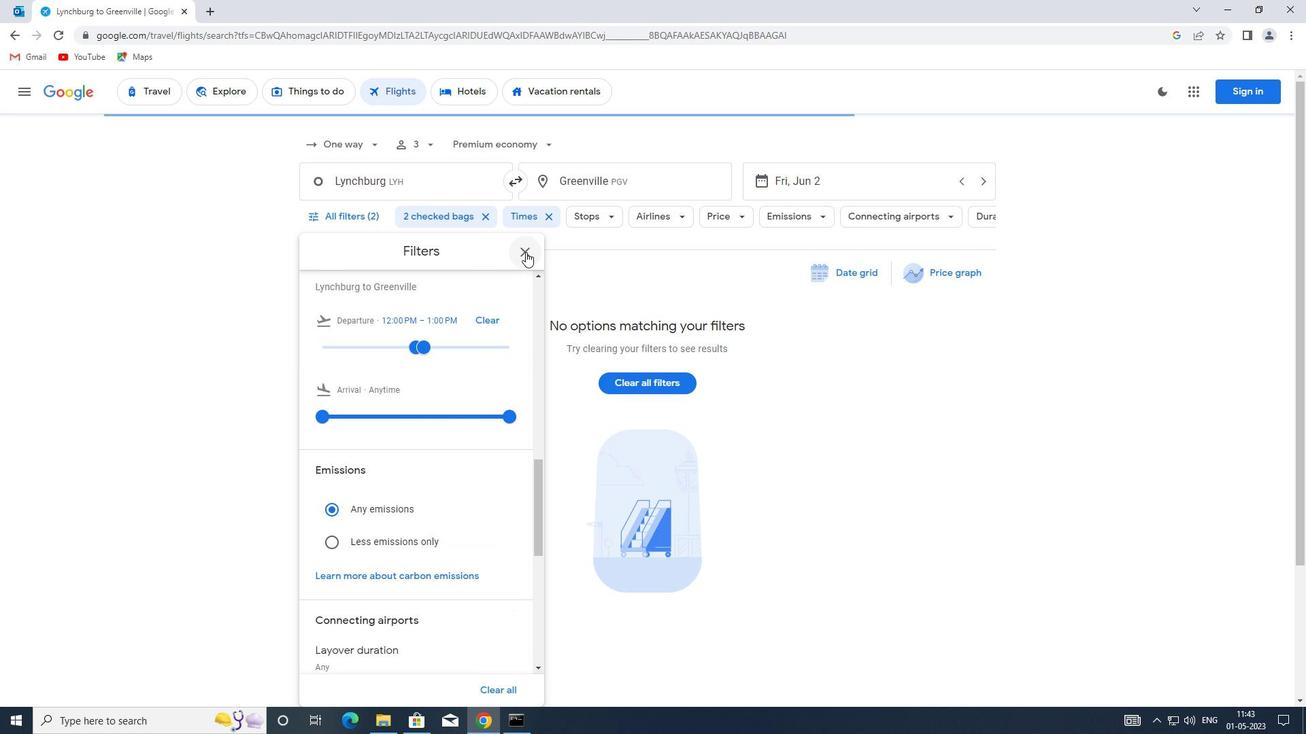 
Action: Mouse moved to (527, 251)
Screenshot: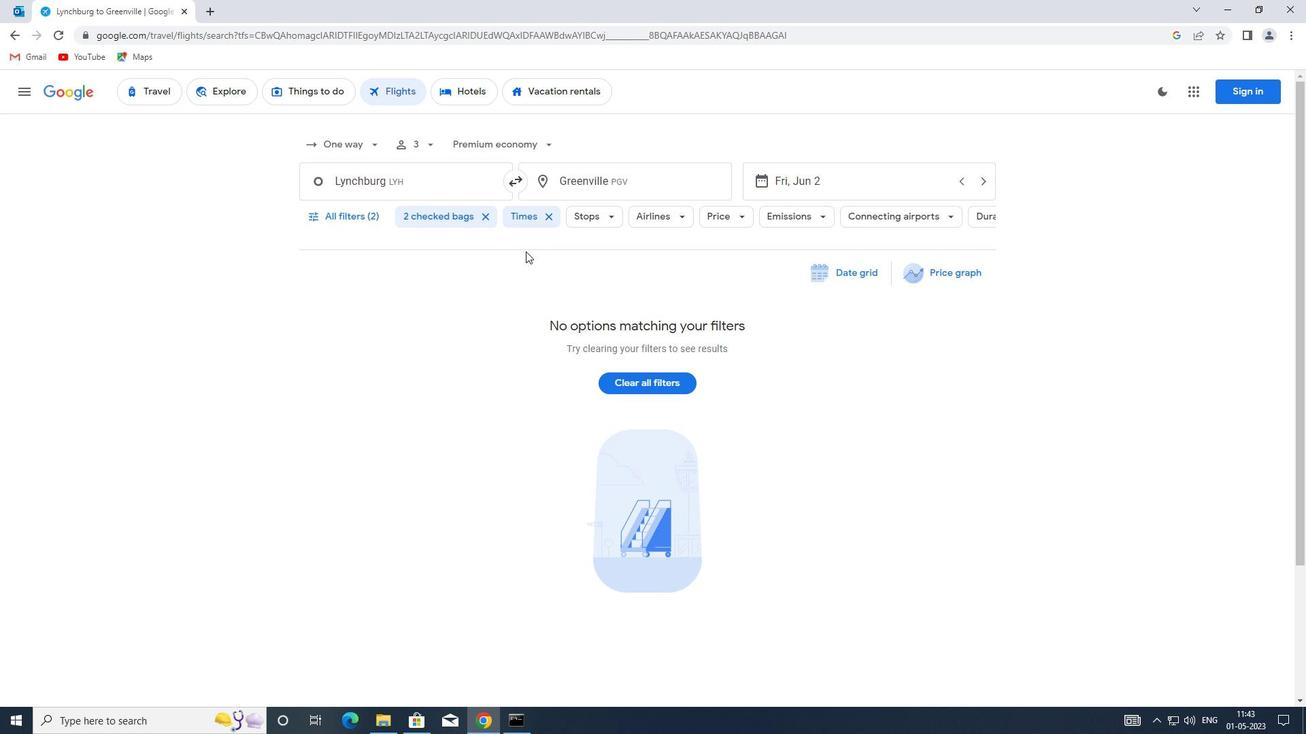 
